 Task: Find connections with filter location Shāmgarh with filter topic #Productivitywith filter profile language Potuguese with filter current company AYESA with filter school CHANDIGARH UNIVERSITY with filter industry Government Administration with filter service category Social Media Marketing with filter keywords title Proprietor
Action: Mouse moved to (631, 89)
Screenshot: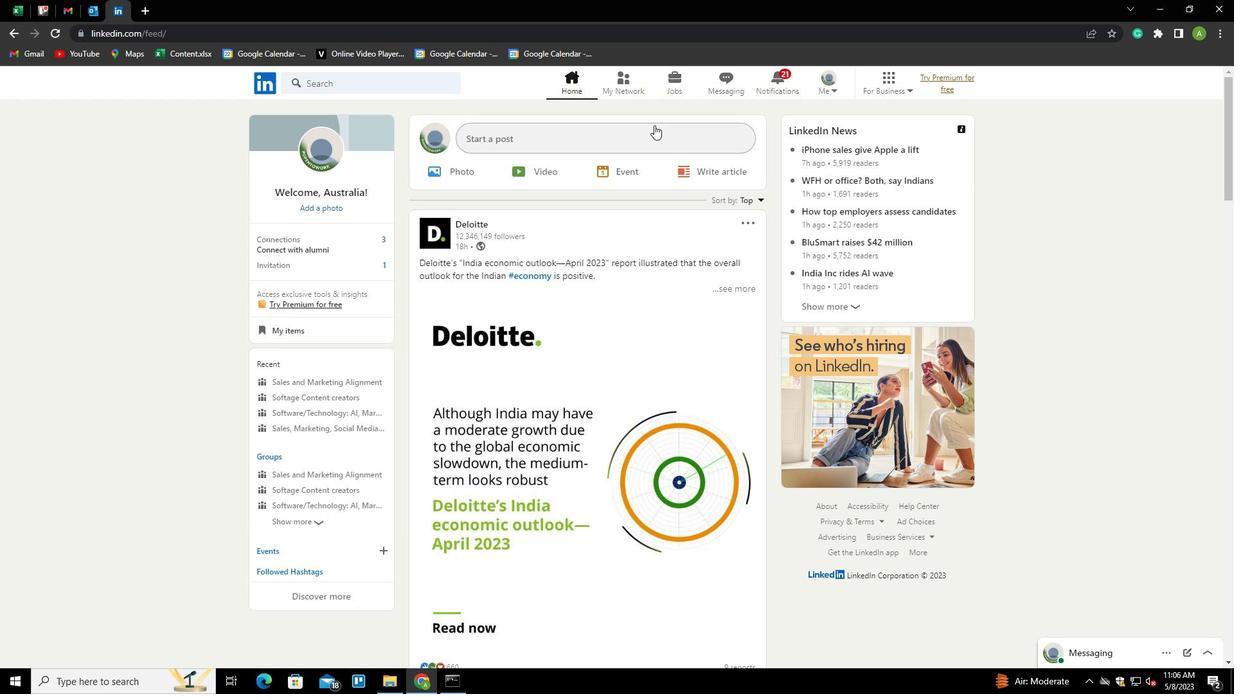 
Action: Mouse pressed left at (631, 89)
Screenshot: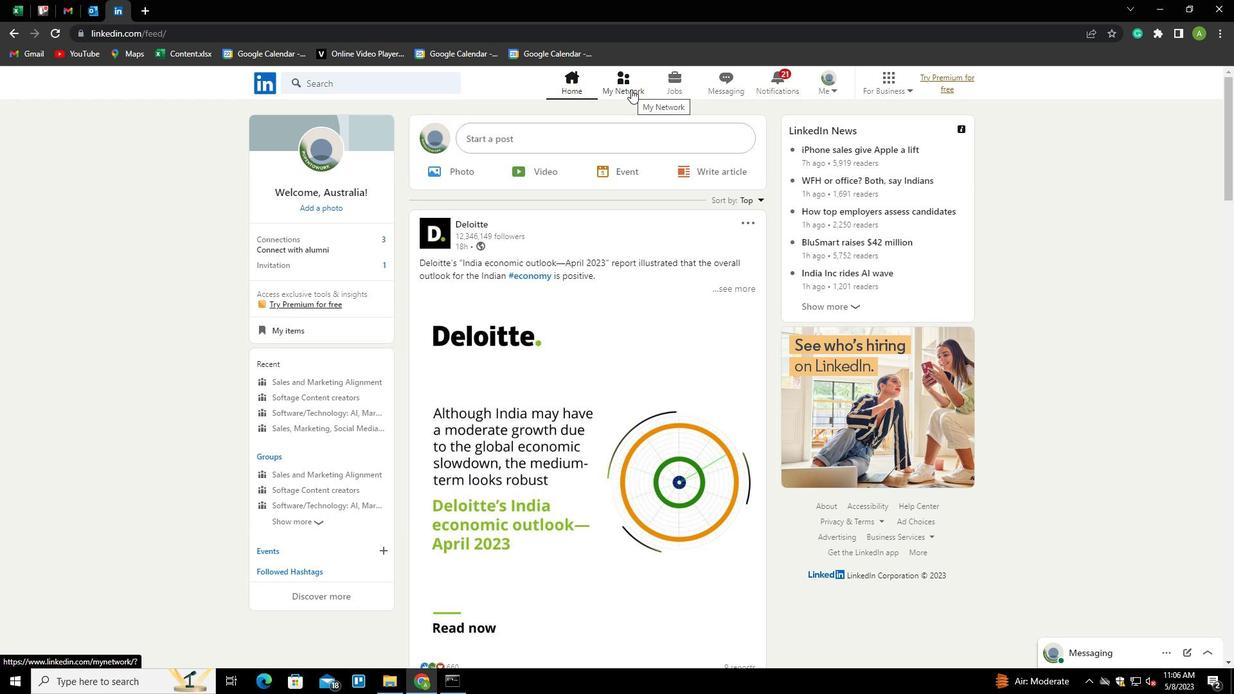
Action: Mouse moved to (352, 155)
Screenshot: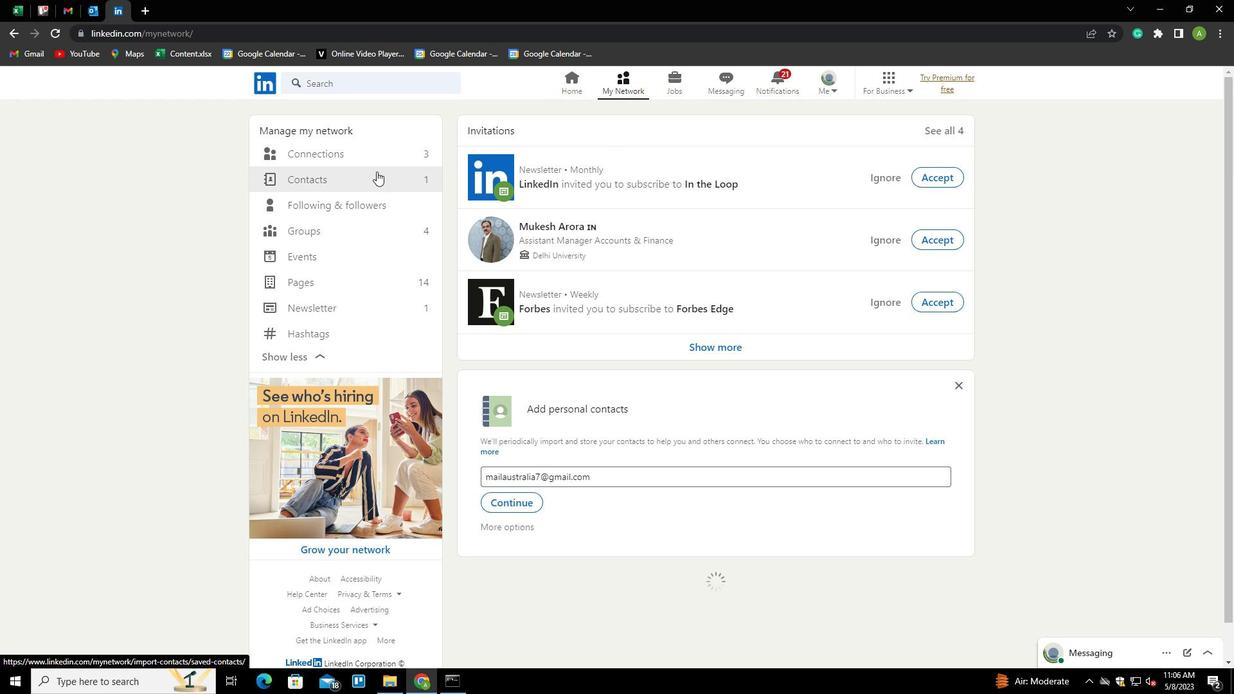 
Action: Mouse pressed left at (352, 155)
Screenshot: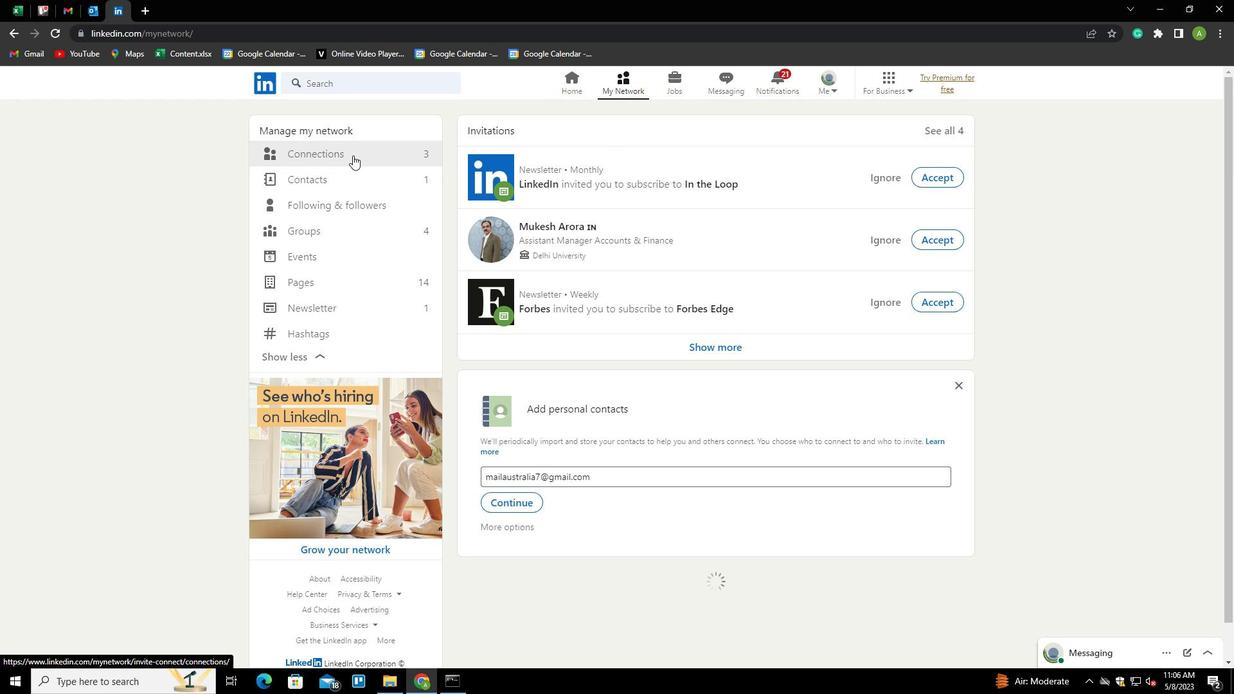 
Action: Mouse moved to (718, 153)
Screenshot: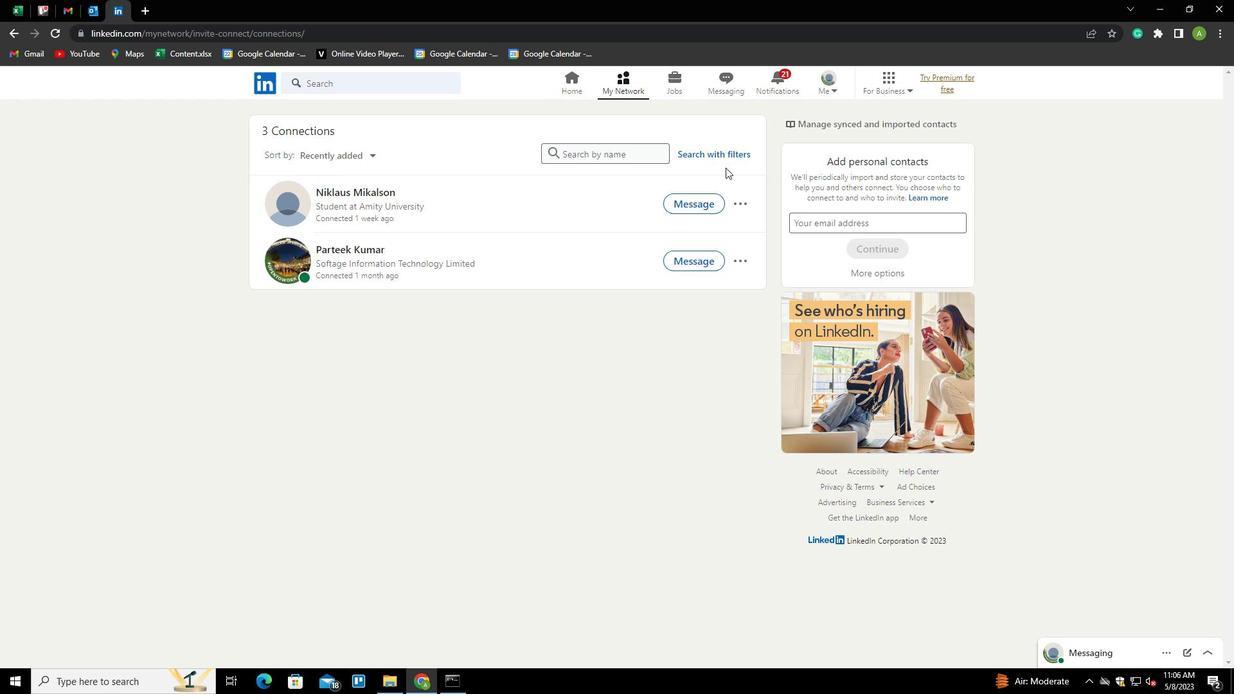 
Action: Mouse pressed left at (718, 153)
Screenshot: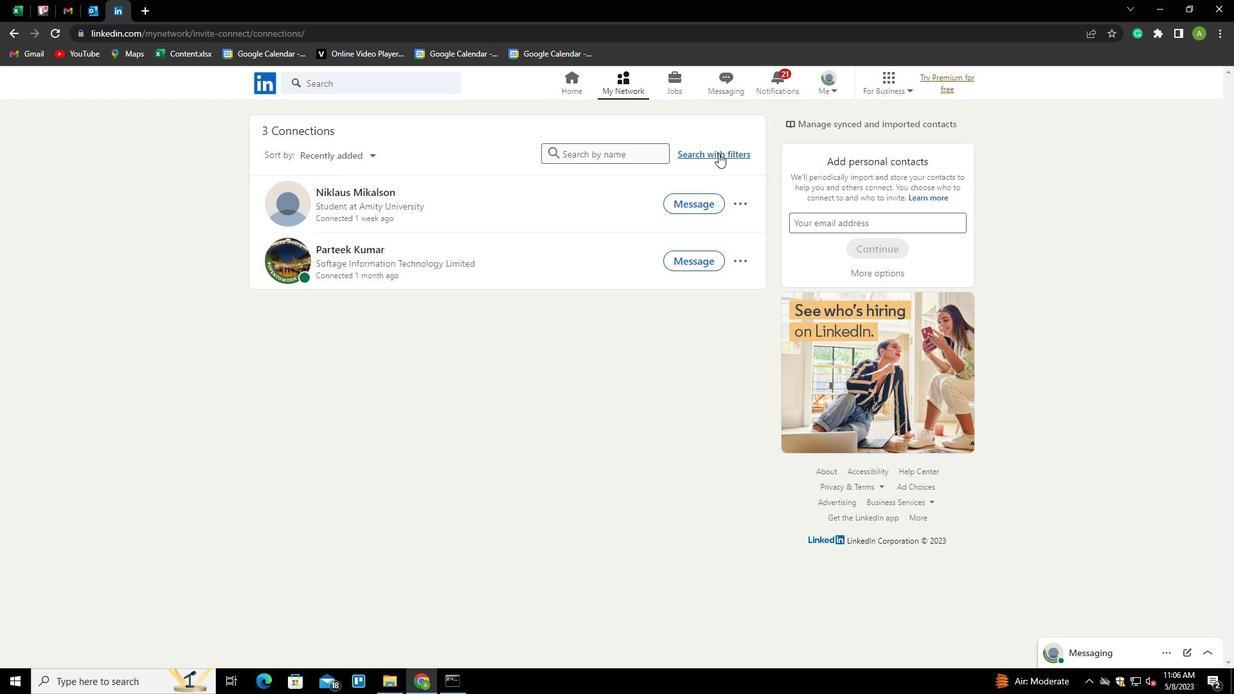 
Action: Mouse moved to (666, 117)
Screenshot: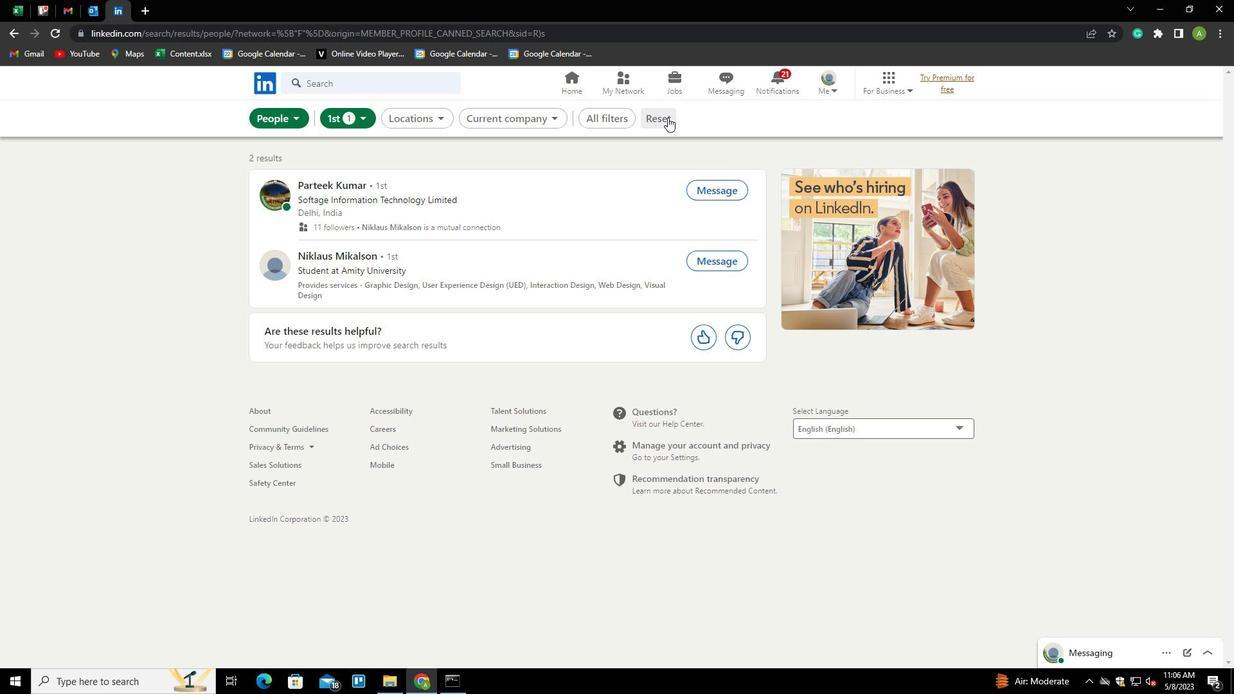 
Action: Mouse pressed left at (666, 117)
Screenshot: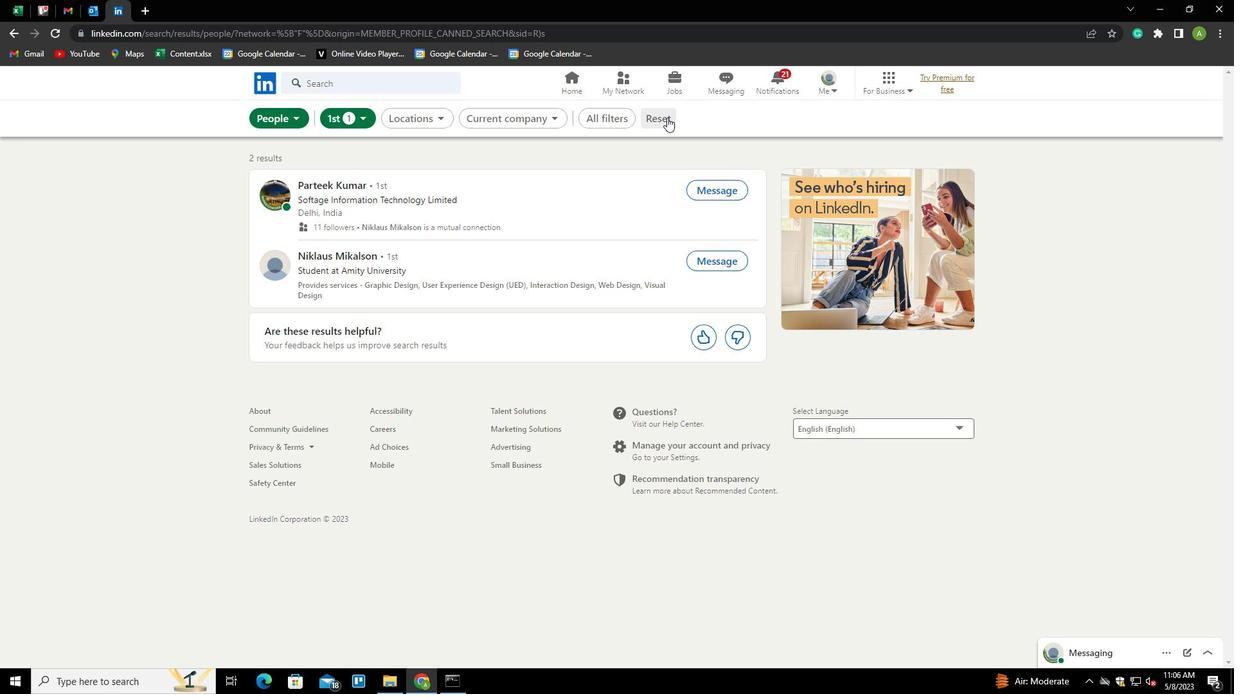 
Action: Mouse moved to (626, 118)
Screenshot: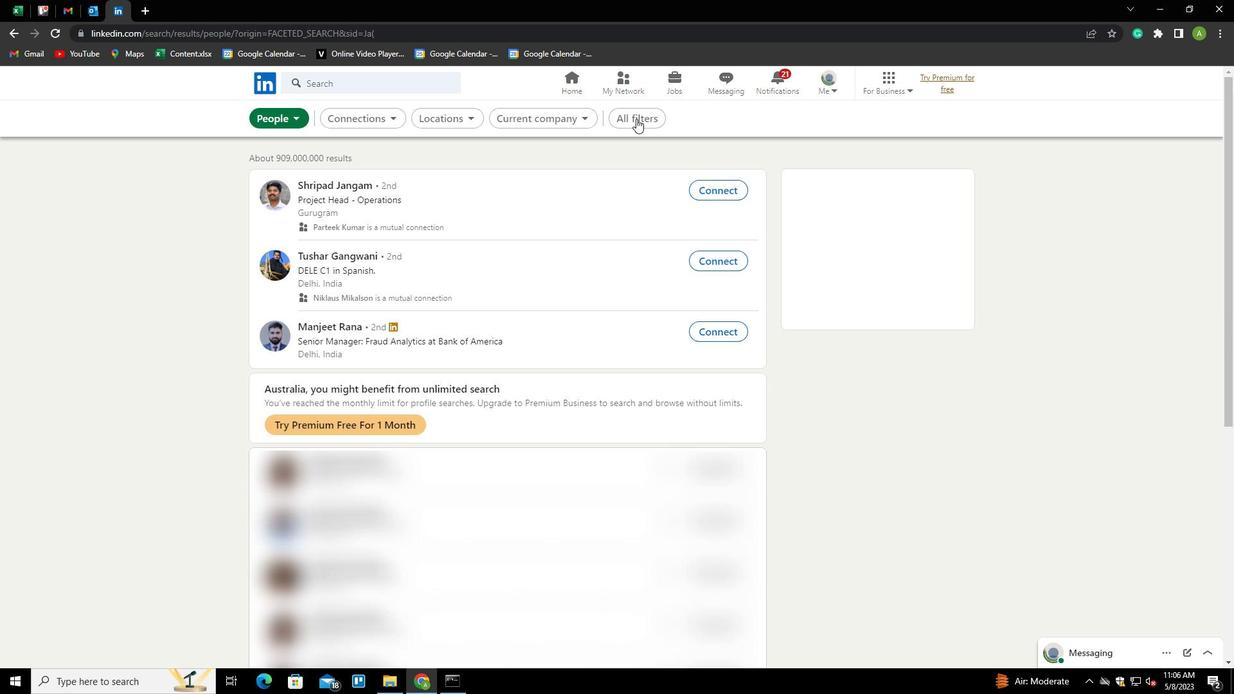 
Action: Mouse pressed left at (626, 118)
Screenshot: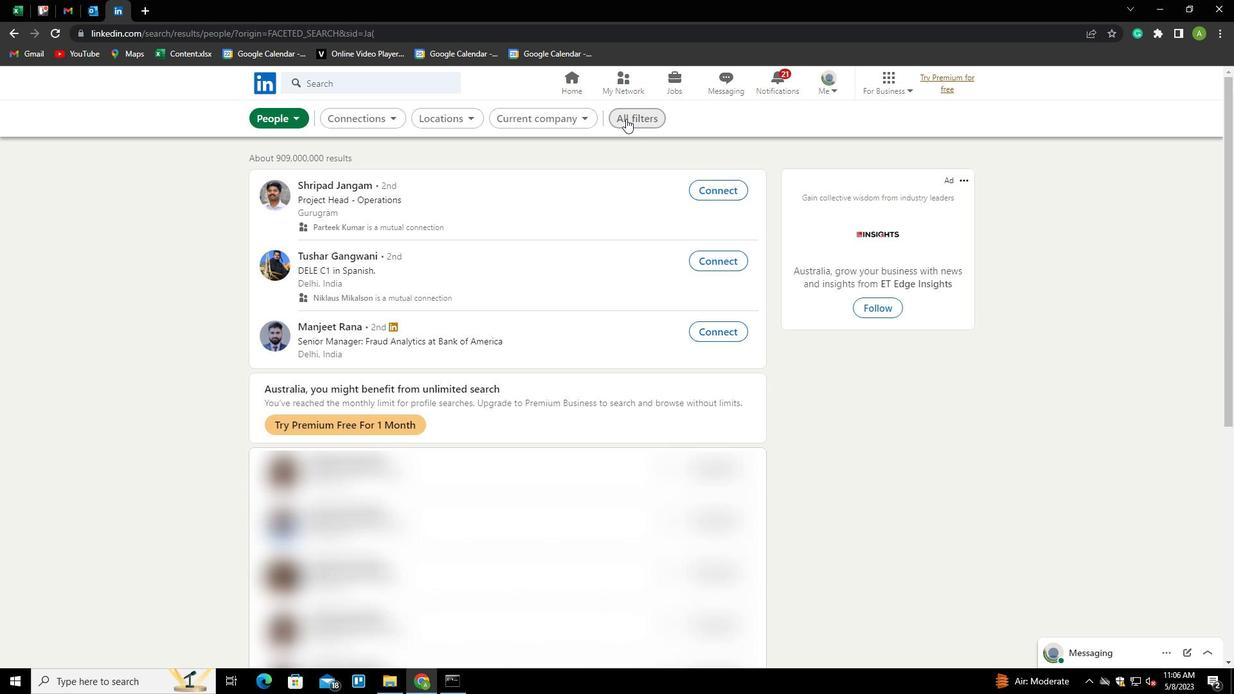 
Action: Mouse moved to (1139, 405)
Screenshot: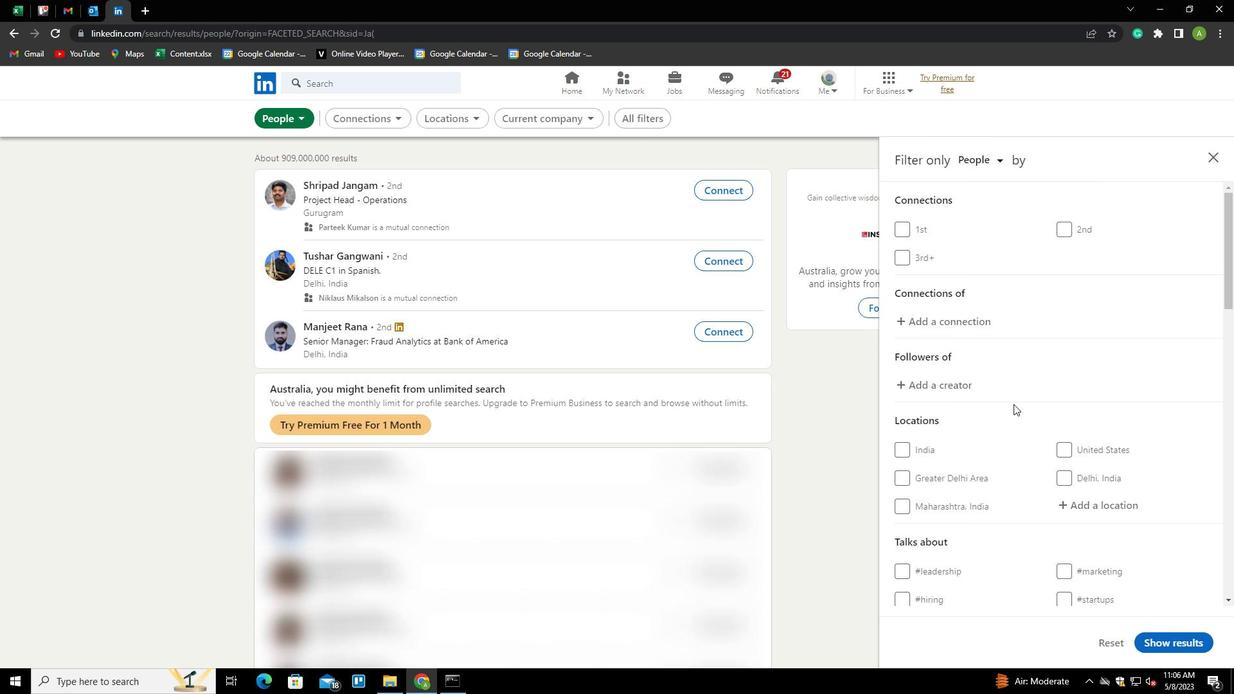 
Action: Mouse scrolled (1139, 405) with delta (0, 0)
Screenshot: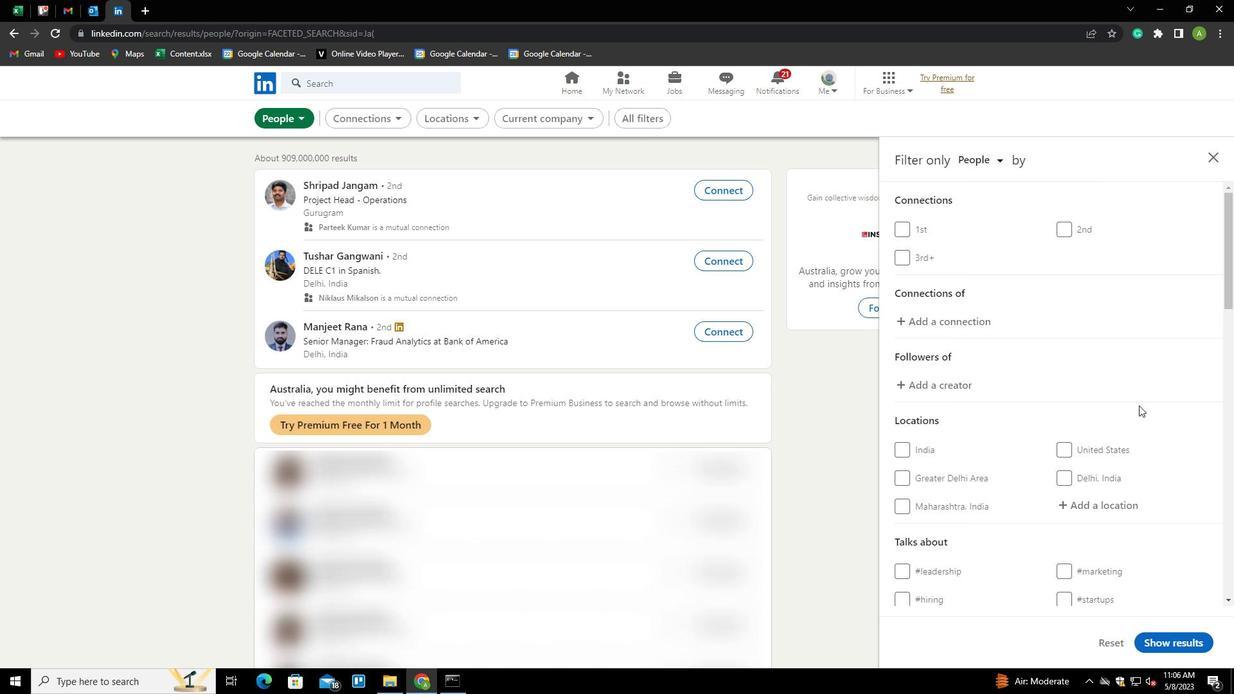 
Action: Mouse scrolled (1139, 405) with delta (0, 0)
Screenshot: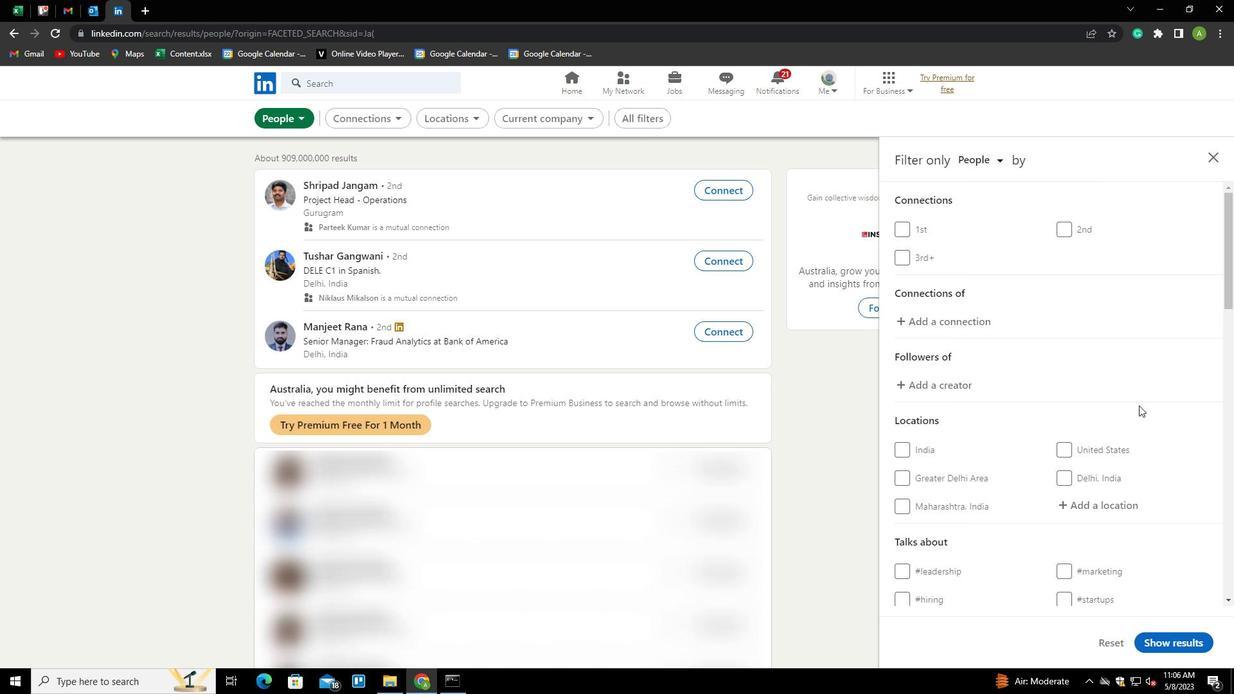 
Action: Mouse moved to (1077, 382)
Screenshot: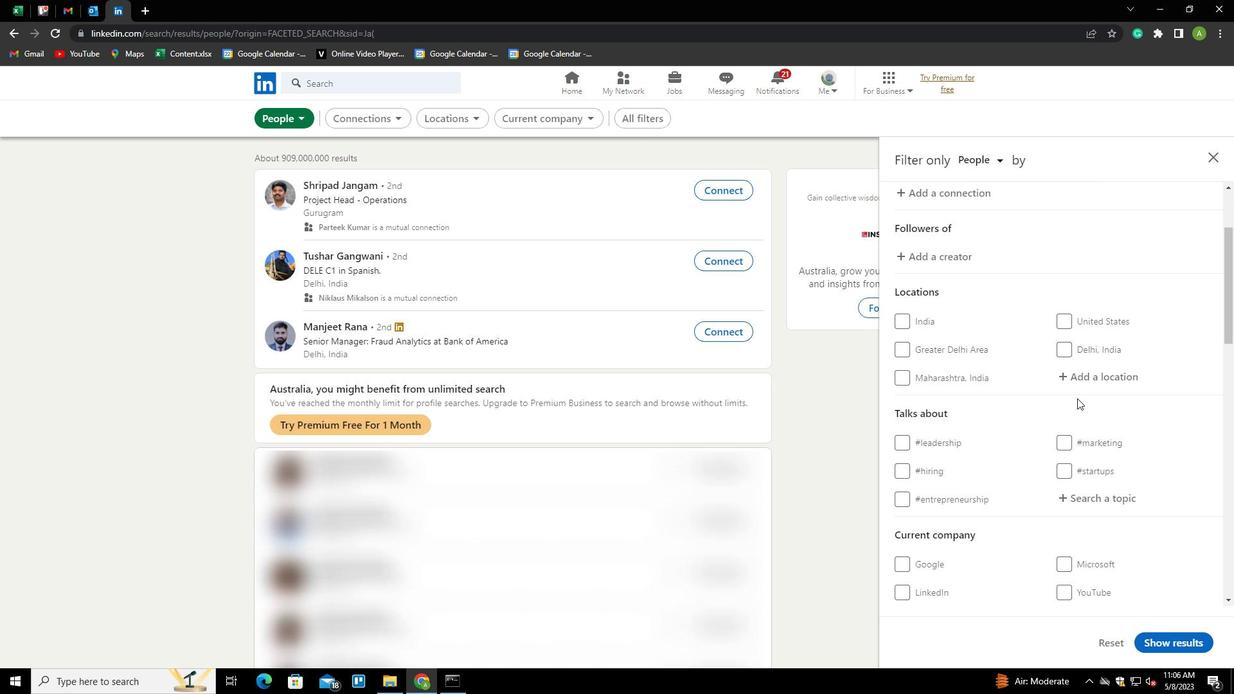 
Action: Mouse pressed left at (1077, 382)
Screenshot: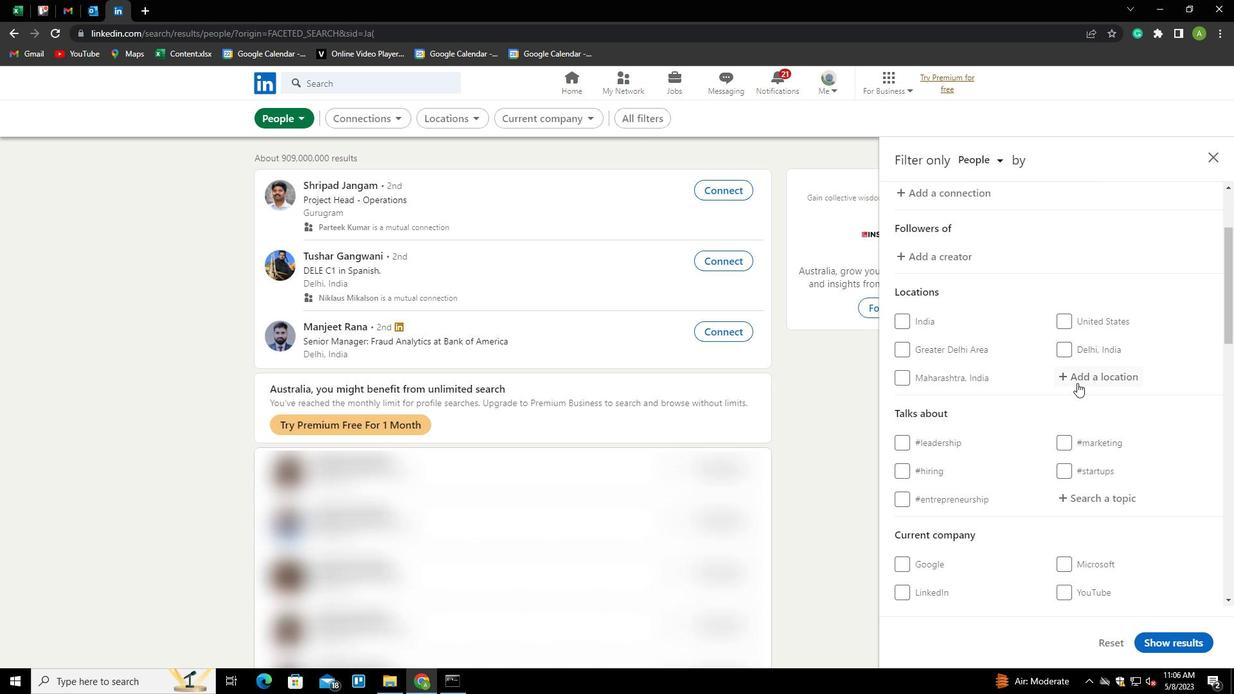 
Action: Key pressed <Key.shift>SHAMGARH<Key.down><Key.enter>
Screenshot: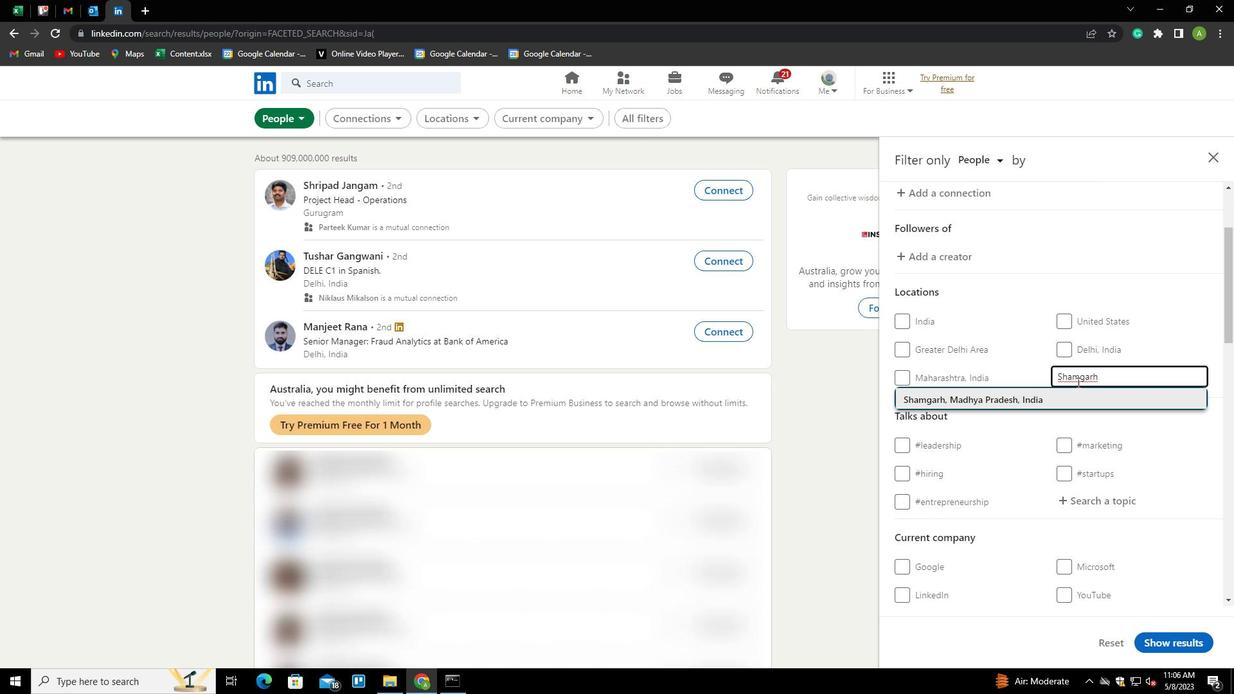 
Action: Mouse scrolled (1077, 381) with delta (0, 0)
Screenshot: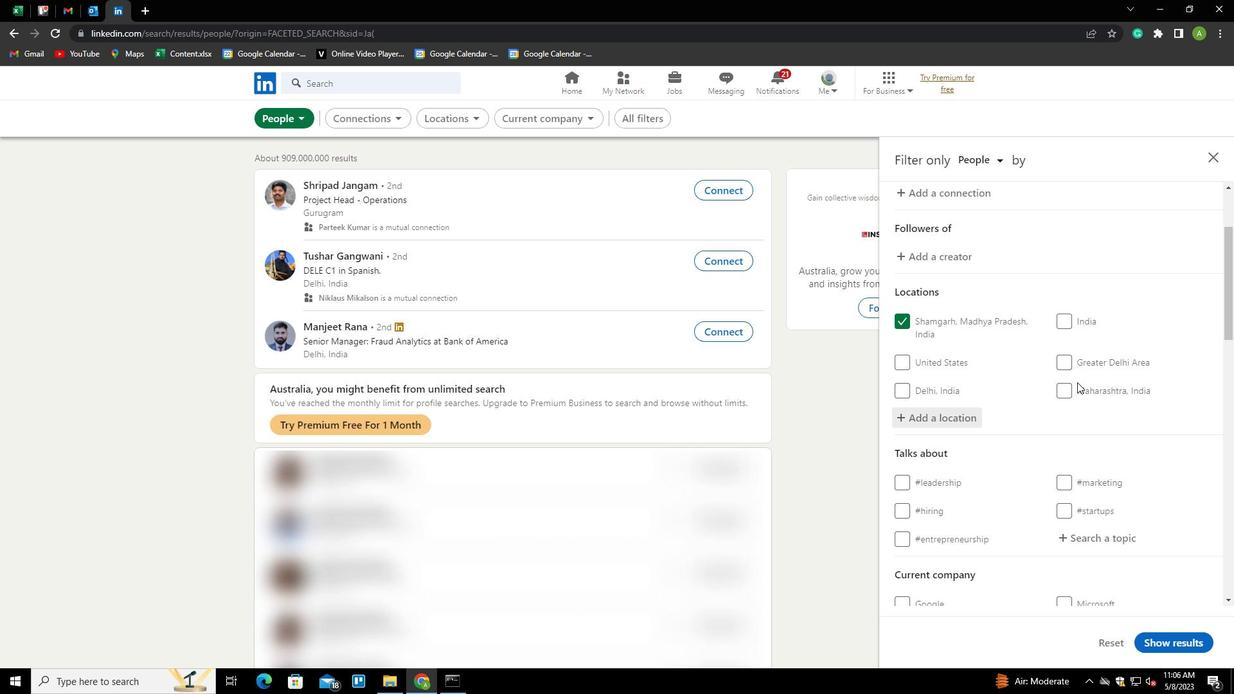 
Action: Mouse scrolled (1077, 381) with delta (0, 0)
Screenshot: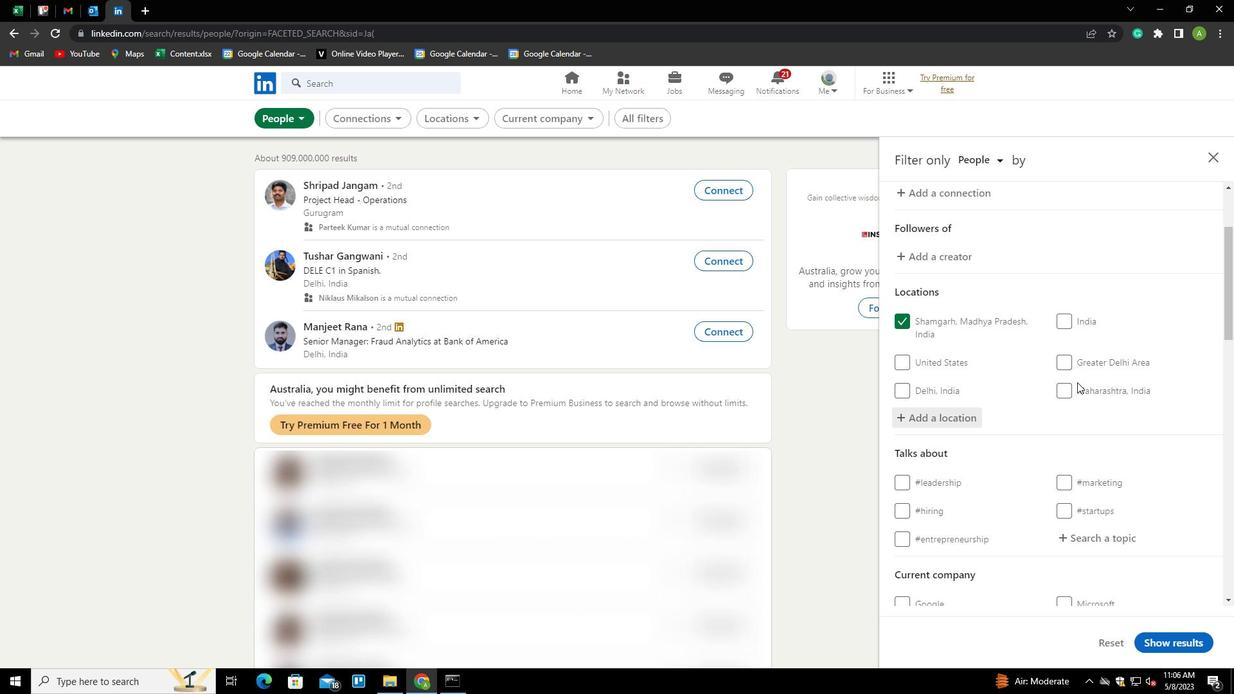 
Action: Mouse scrolled (1077, 381) with delta (0, 0)
Screenshot: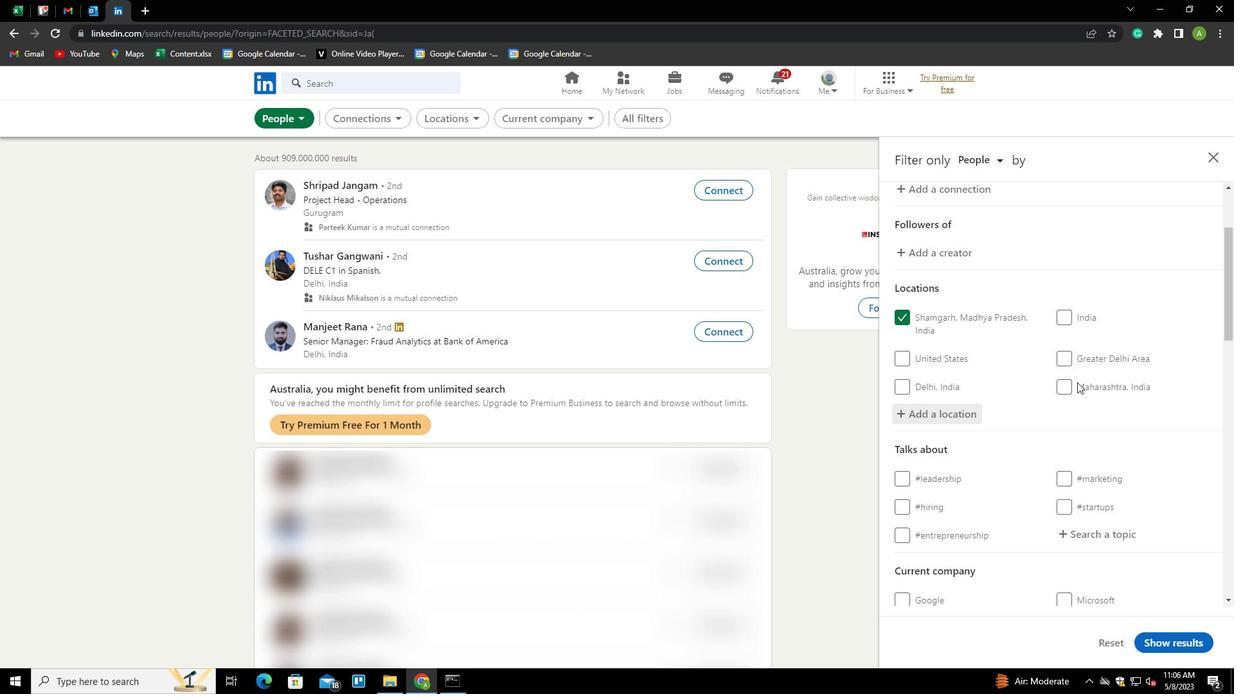 
Action: Mouse moved to (1080, 349)
Screenshot: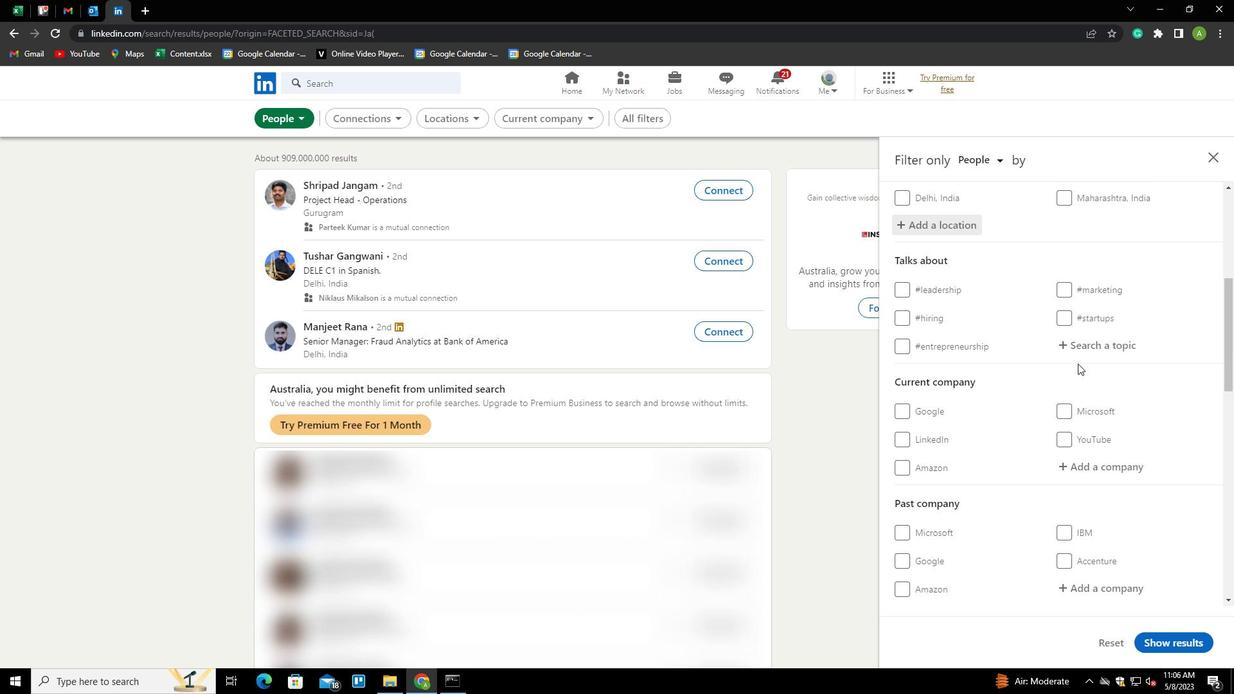 
Action: Mouse pressed left at (1080, 349)
Screenshot: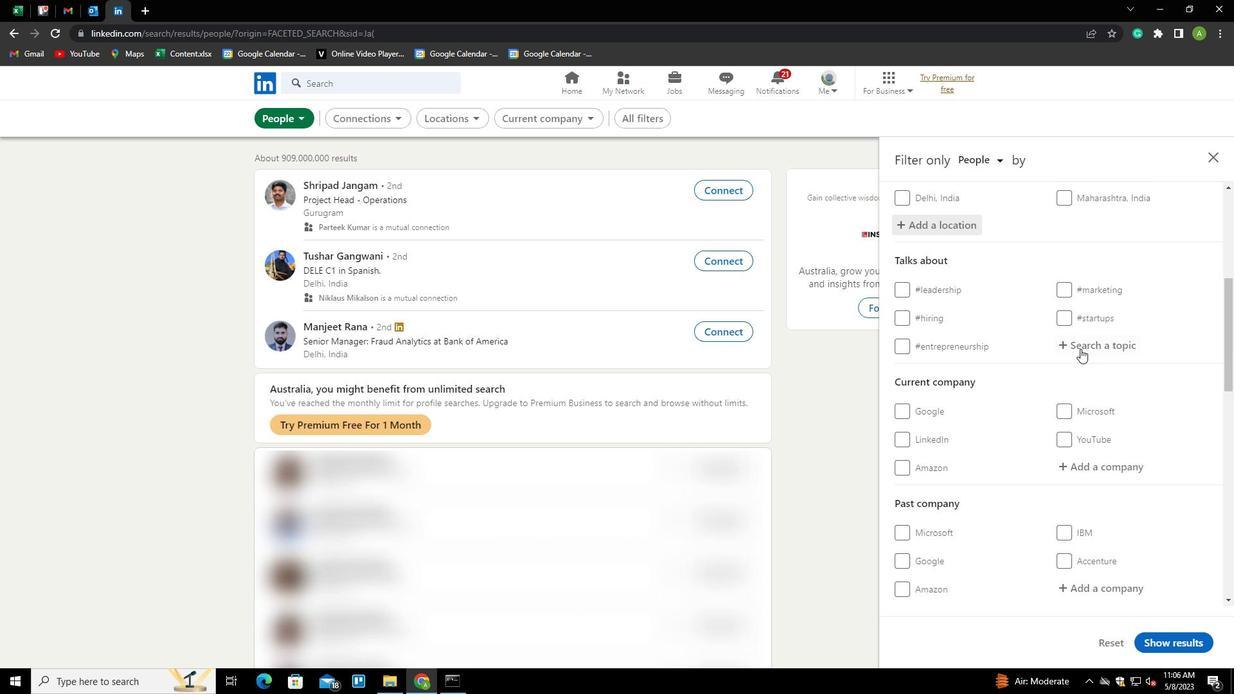 
Action: Key pressed PROF<Key.backspace>DUCTIVE<Key.backspace>Y<Key.backspace><Key.down><Key.enter>
Screenshot: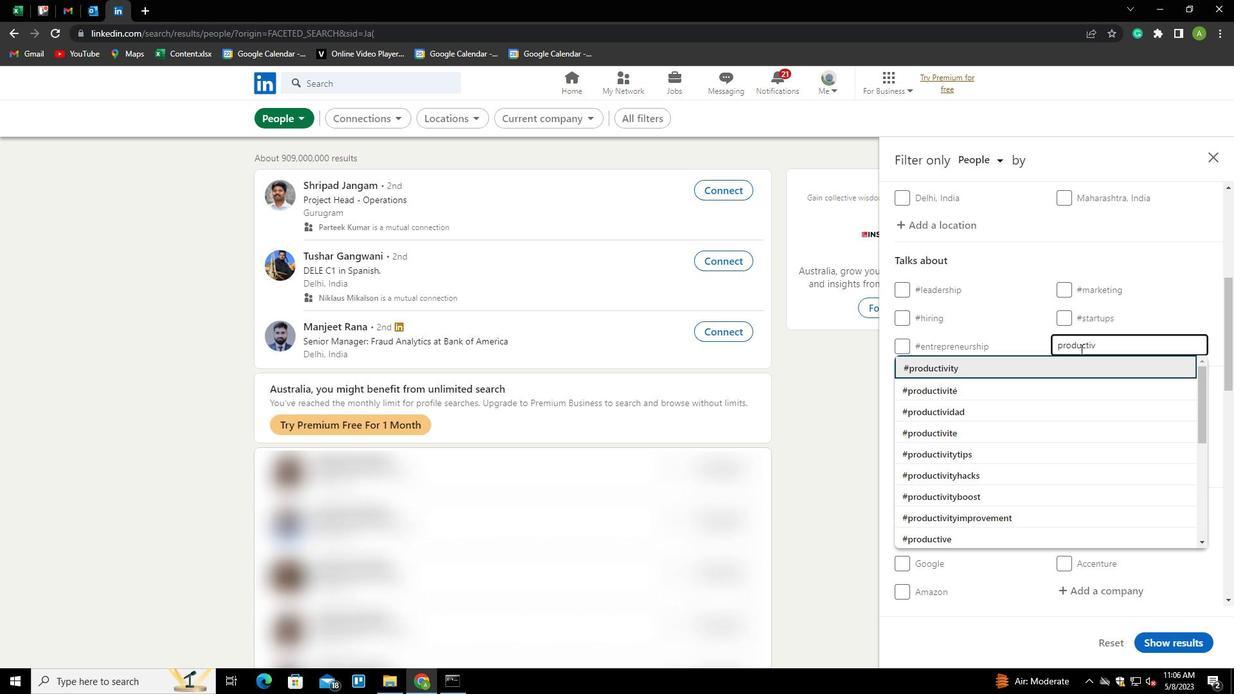 
Action: Mouse moved to (1075, 351)
Screenshot: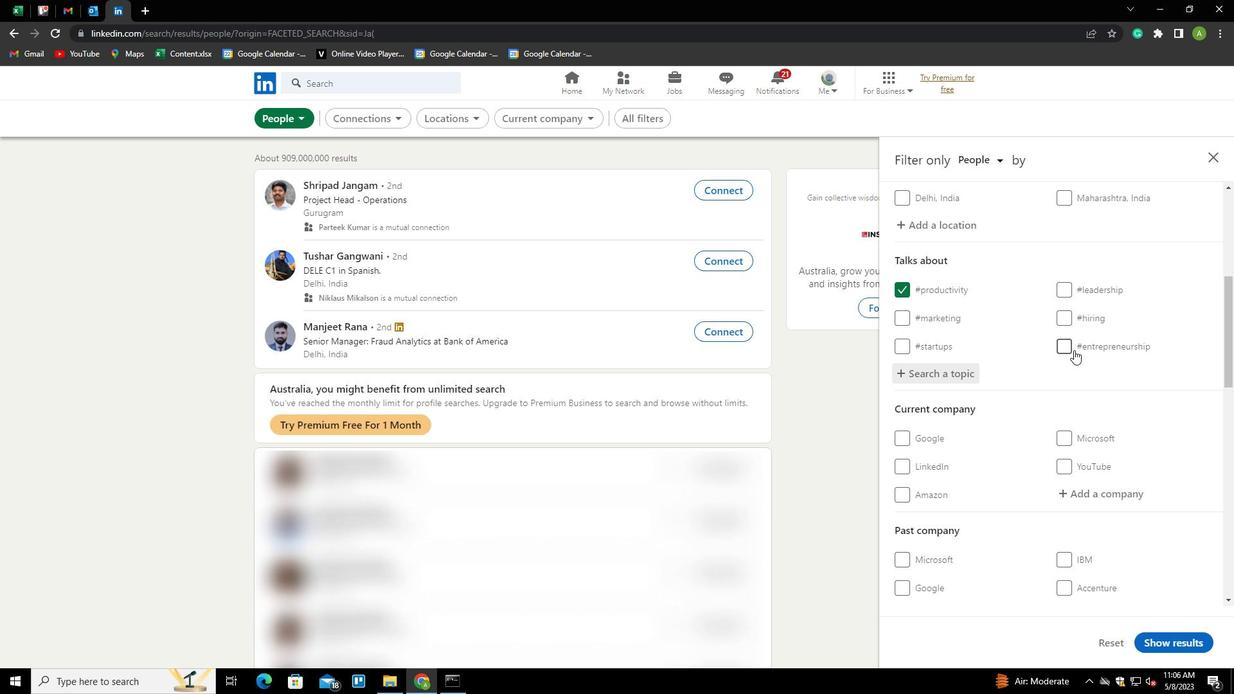 
Action: Mouse scrolled (1075, 351) with delta (0, 0)
Screenshot: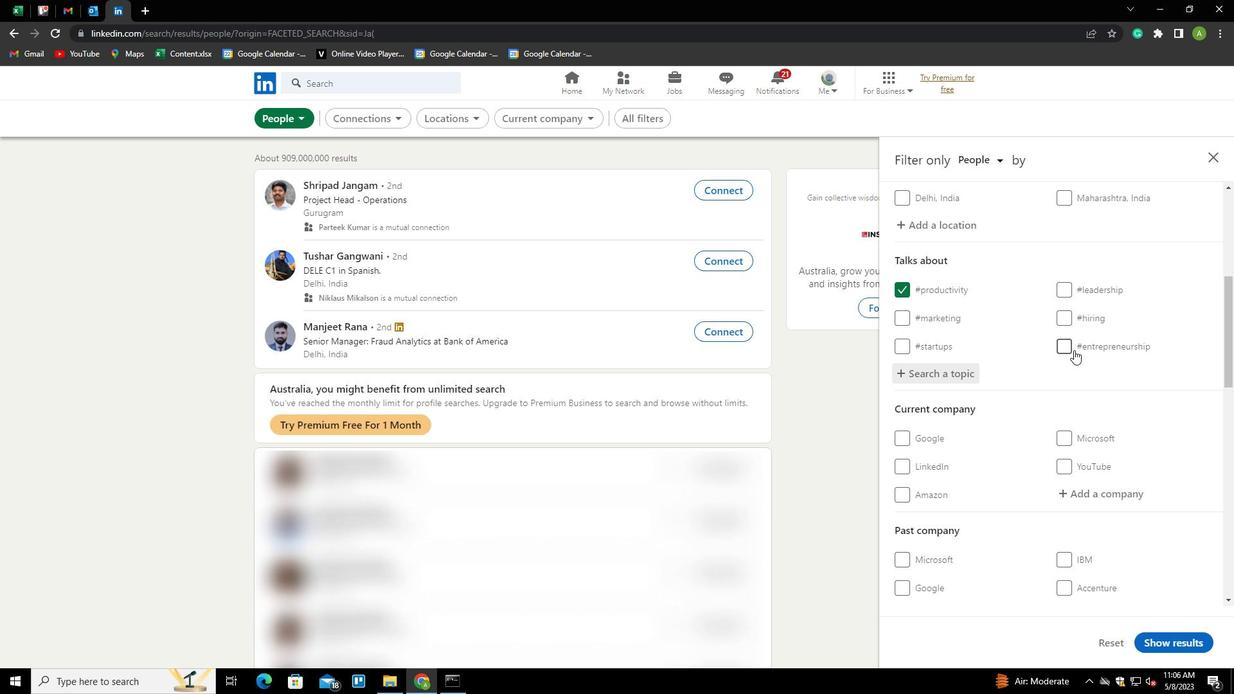 
Action: Mouse moved to (1075, 353)
Screenshot: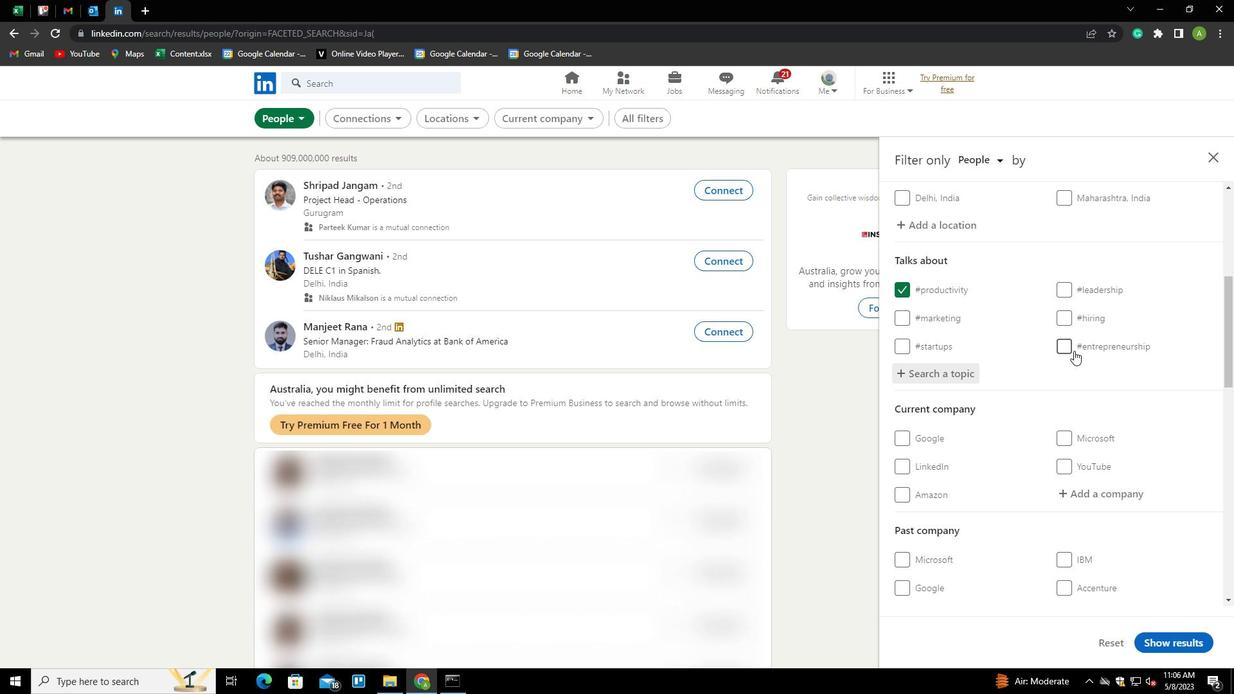 
Action: Mouse scrolled (1075, 353) with delta (0, 0)
Screenshot: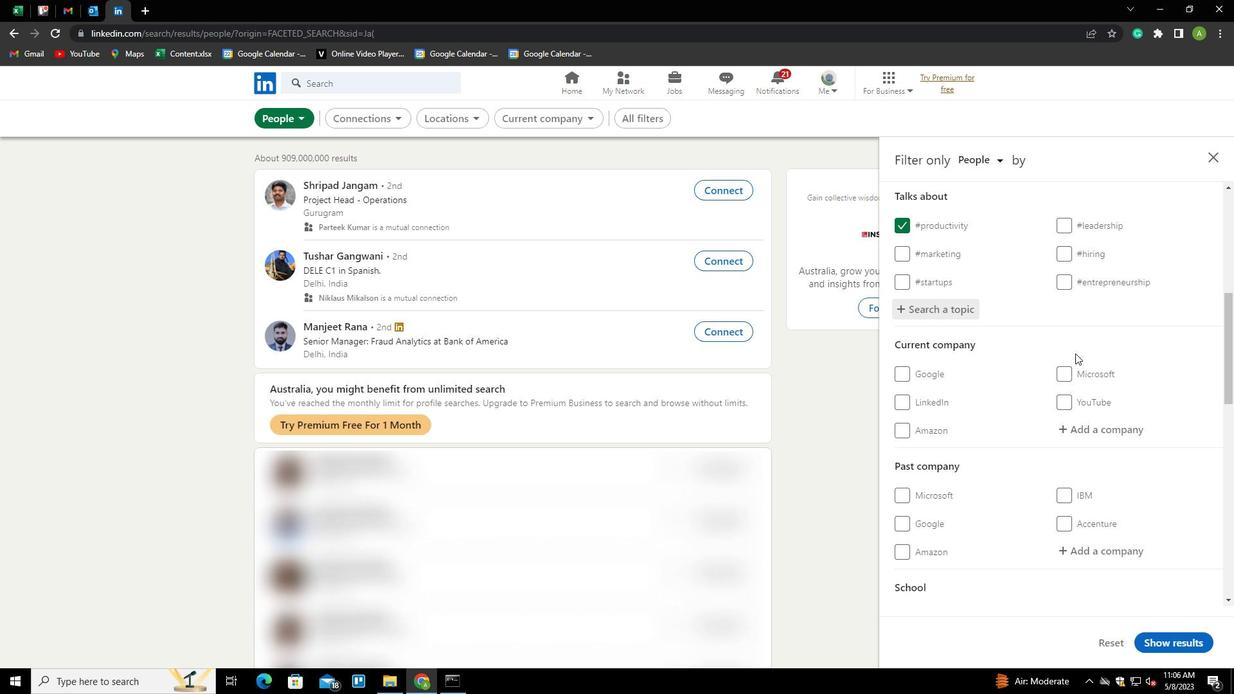 
Action: Mouse scrolled (1075, 353) with delta (0, 0)
Screenshot: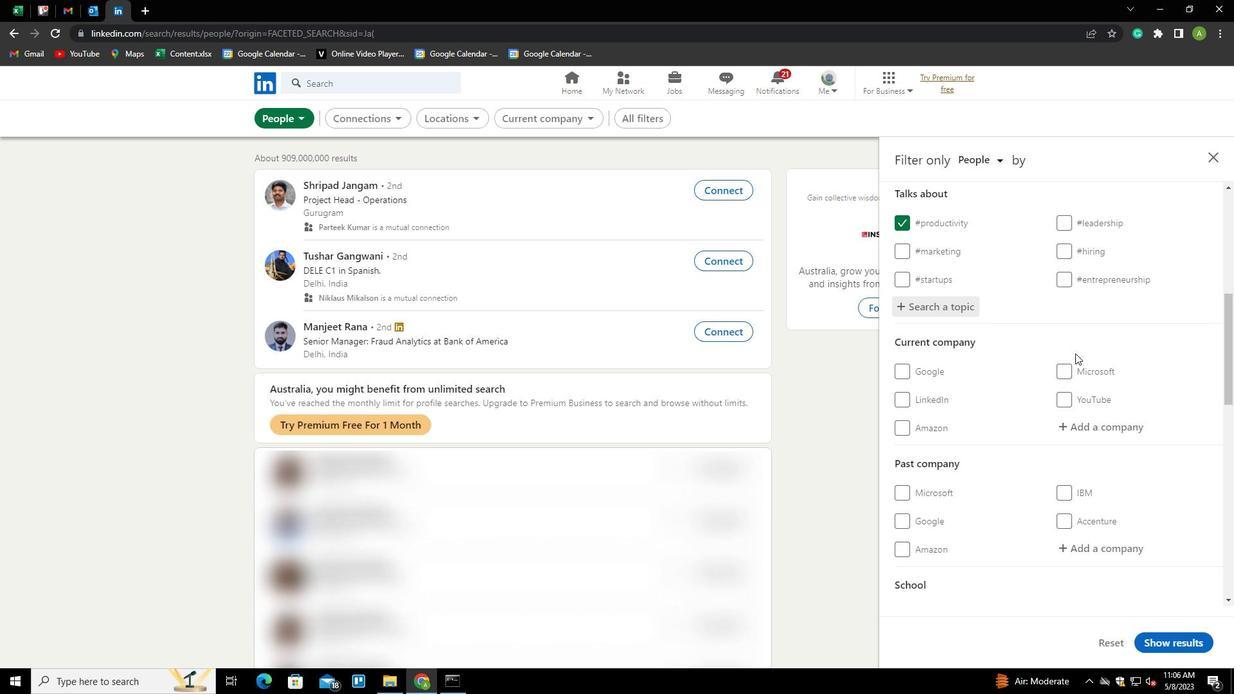 
Action: Mouse scrolled (1075, 353) with delta (0, 0)
Screenshot: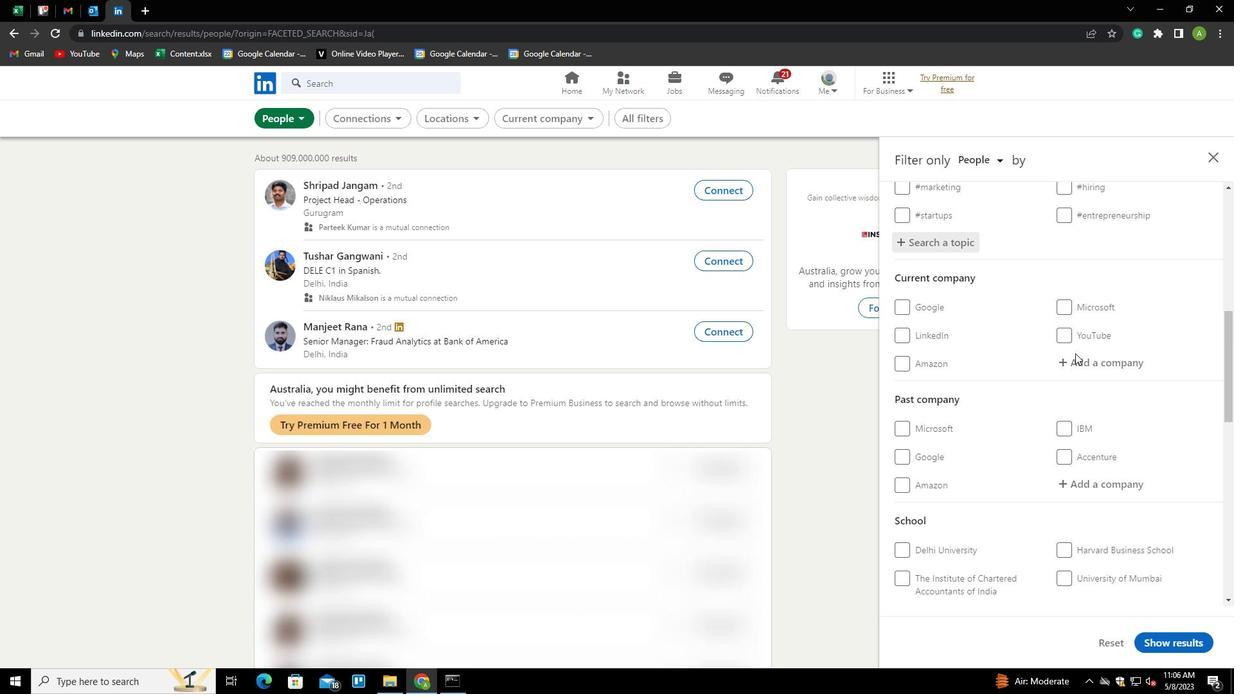 
Action: Mouse scrolled (1075, 353) with delta (0, 0)
Screenshot: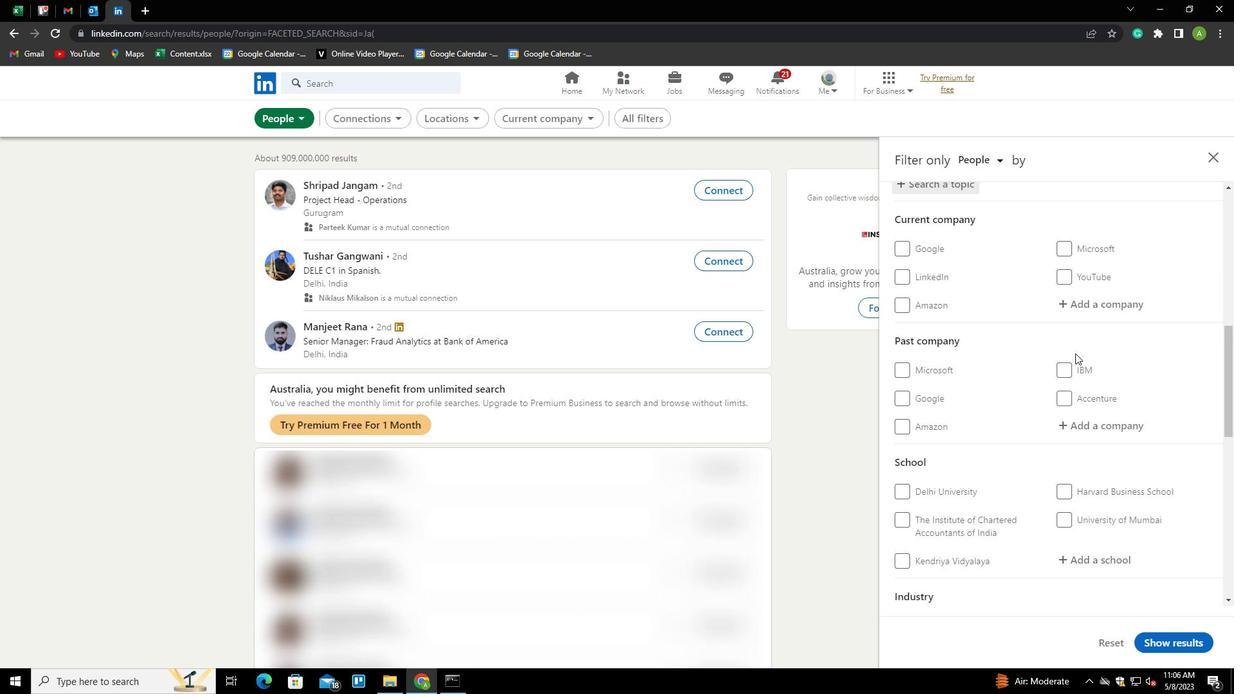 
Action: Mouse scrolled (1075, 353) with delta (0, 0)
Screenshot: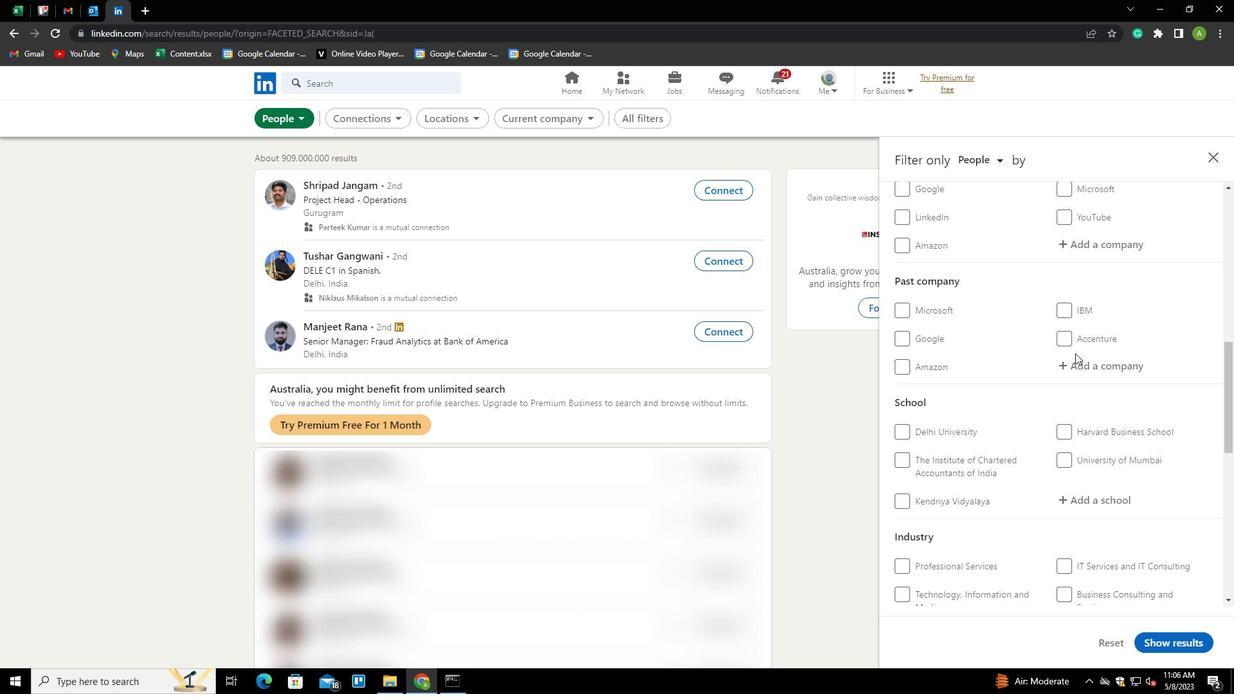 
Action: Mouse scrolled (1075, 353) with delta (0, 0)
Screenshot: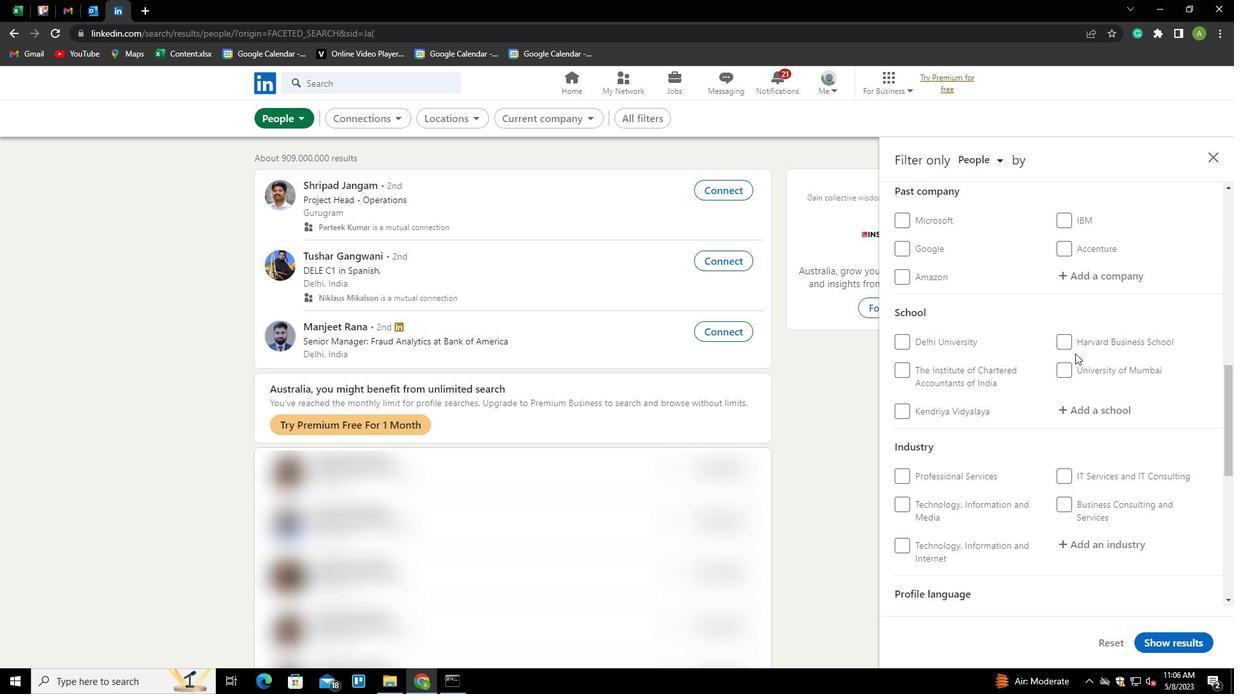 
Action: Mouse scrolled (1075, 353) with delta (0, 0)
Screenshot: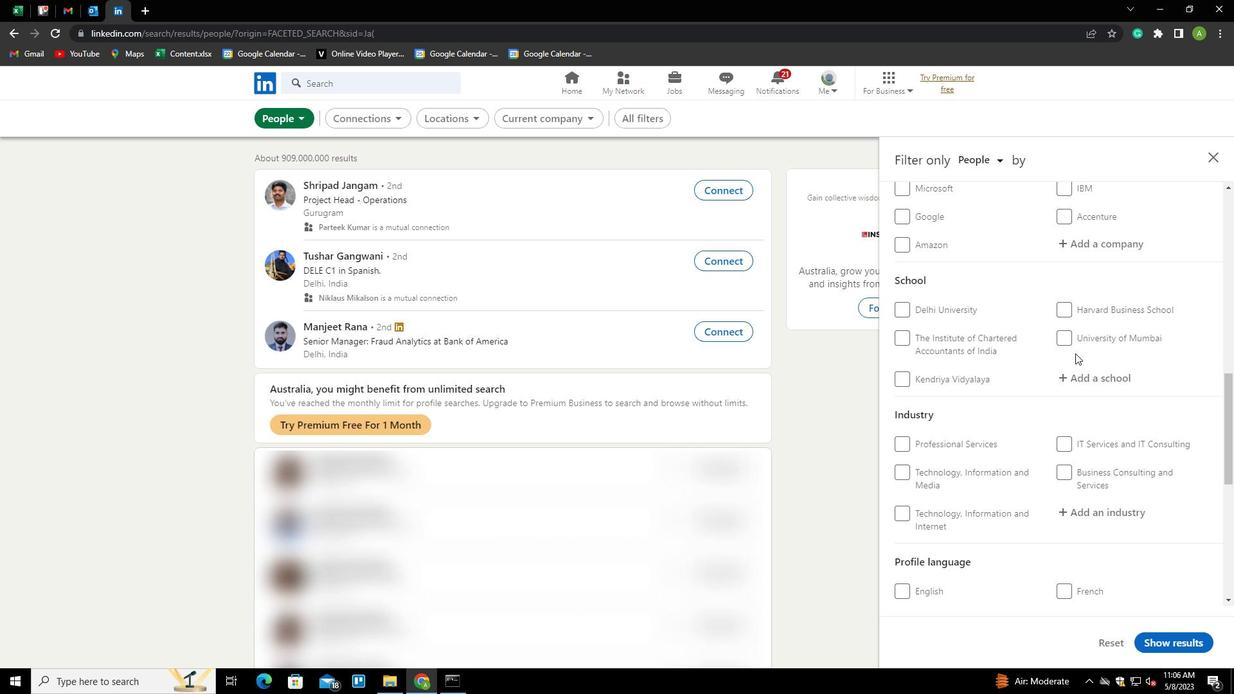 
Action: Mouse scrolled (1075, 353) with delta (0, 0)
Screenshot: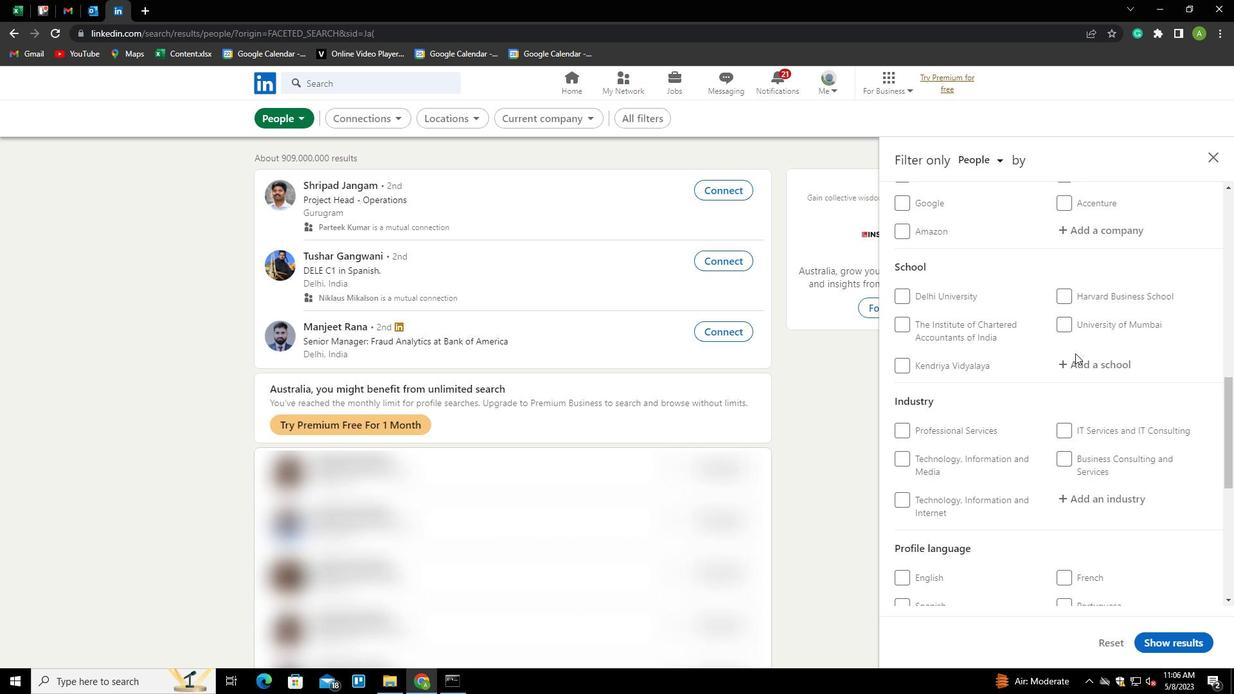 
Action: Mouse moved to (1066, 409)
Screenshot: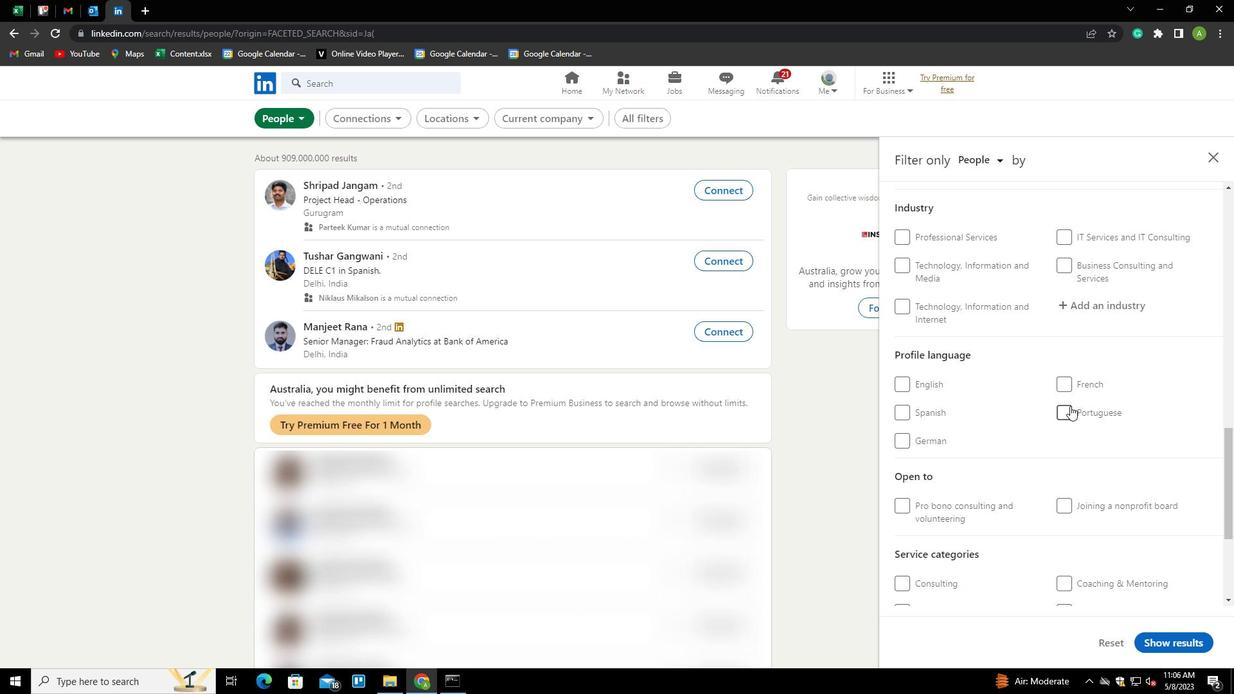 
Action: Mouse pressed left at (1066, 409)
Screenshot: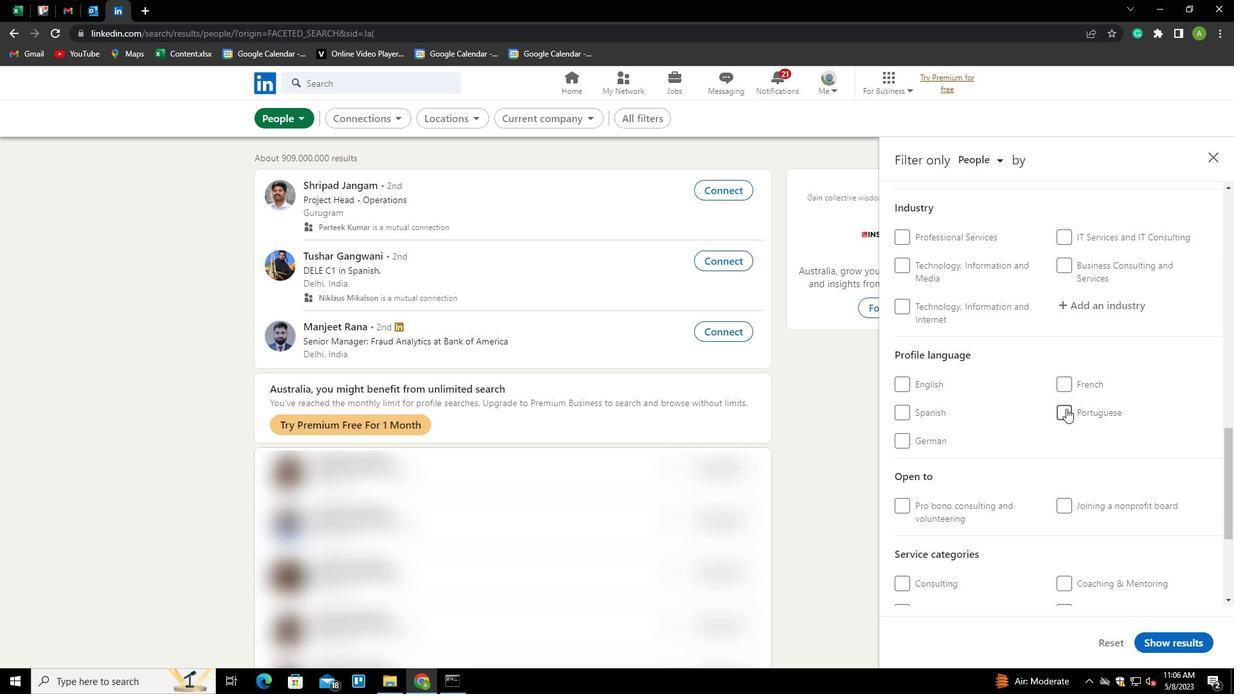 
Action: Mouse moved to (1127, 361)
Screenshot: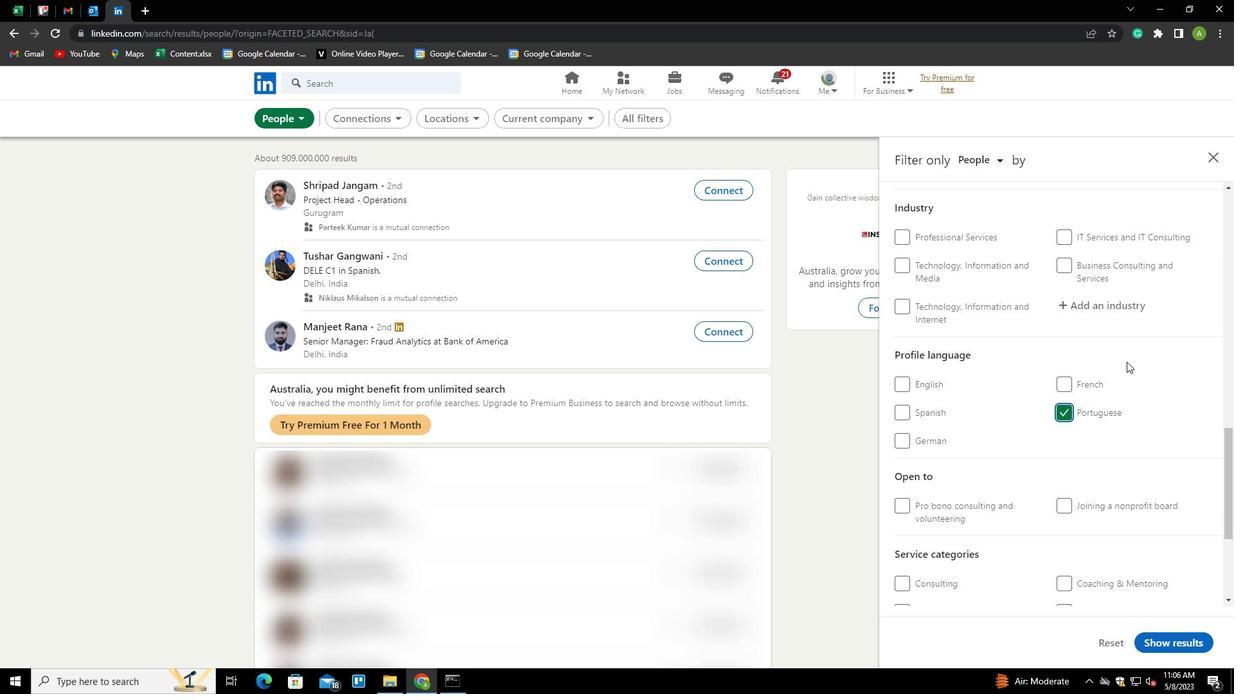 
Action: Mouse scrolled (1127, 362) with delta (0, 0)
Screenshot: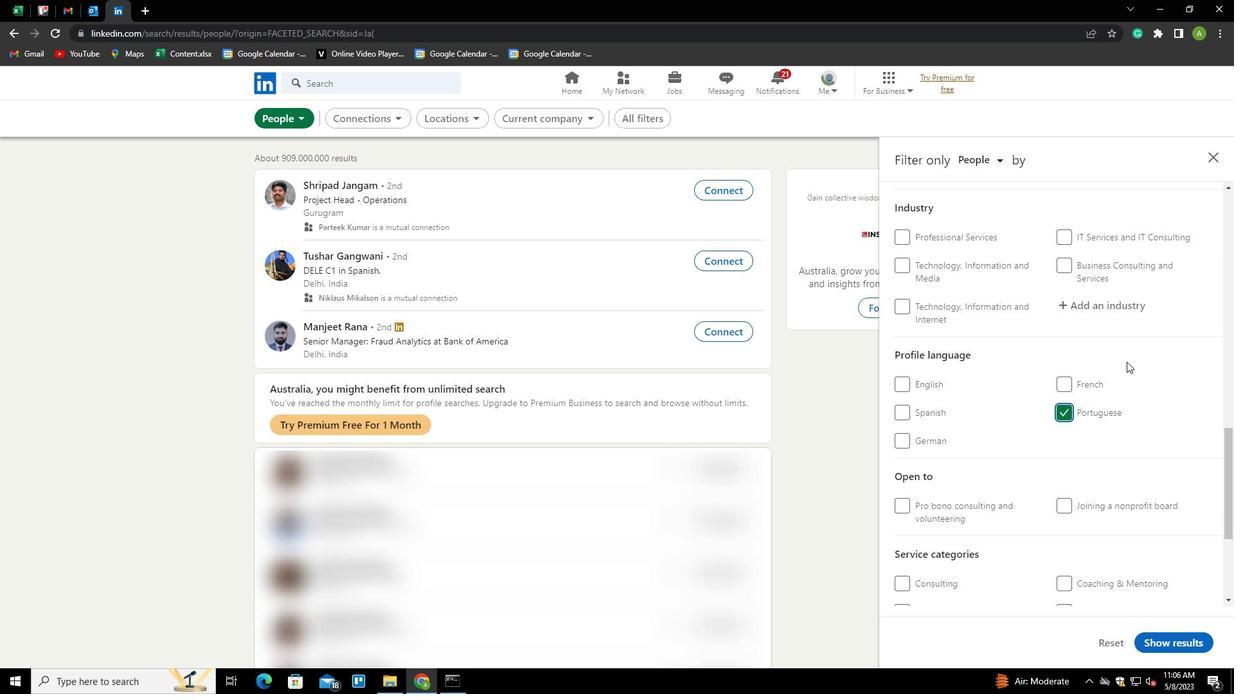 
Action: Mouse scrolled (1127, 362) with delta (0, 0)
Screenshot: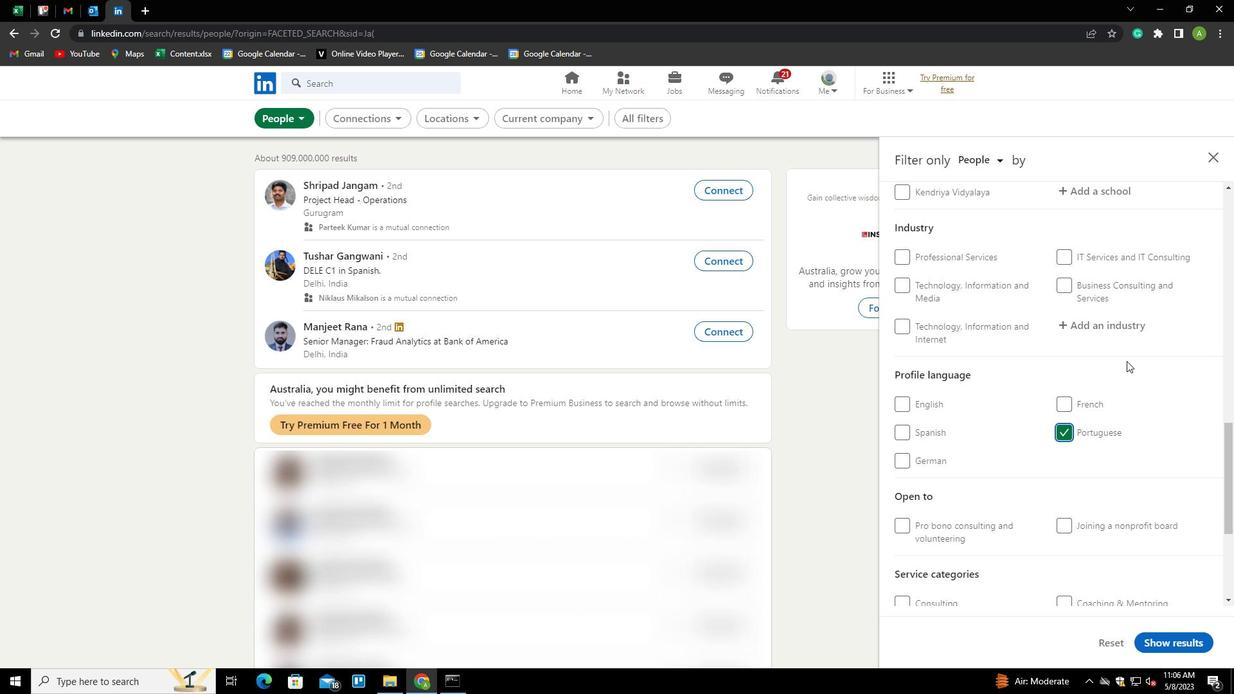 
Action: Mouse scrolled (1127, 362) with delta (0, 0)
Screenshot: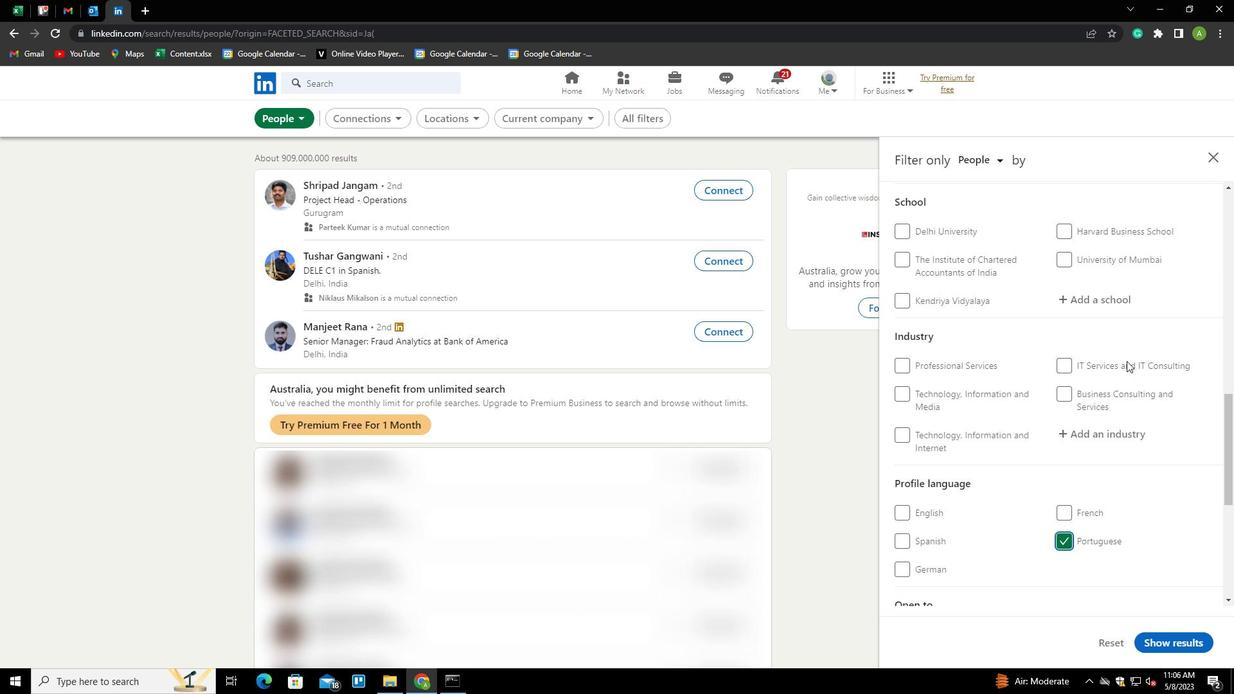 
Action: Mouse moved to (1128, 362)
Screenshot: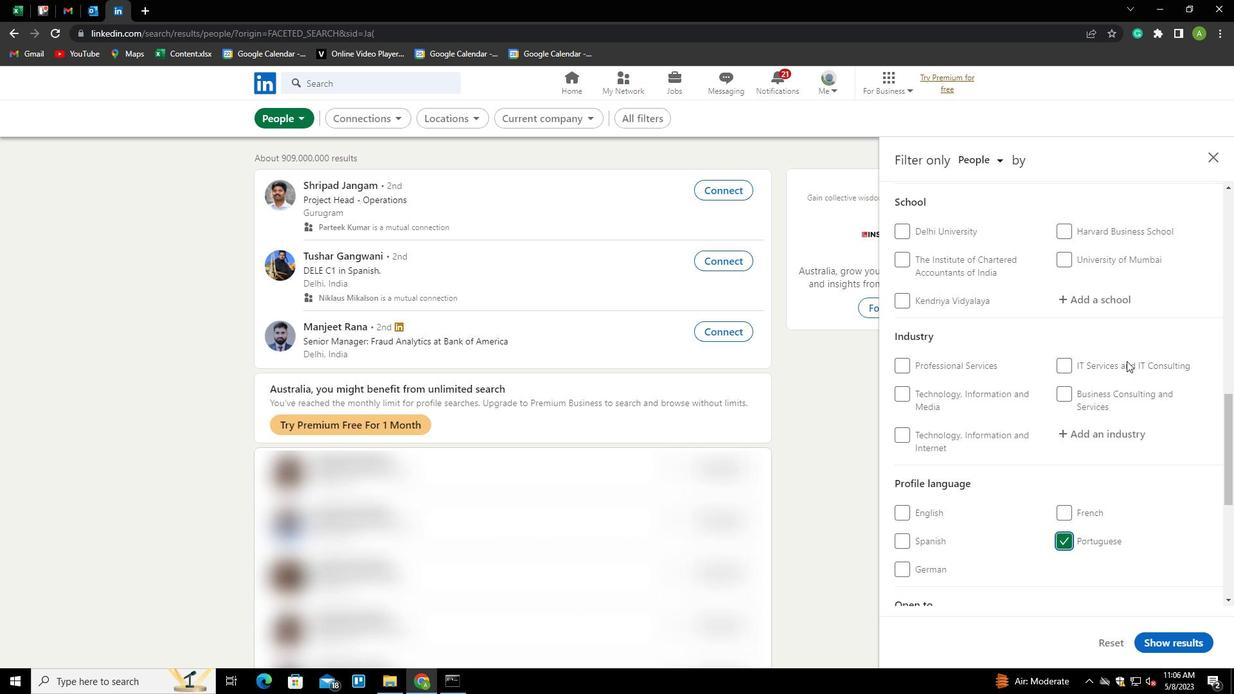
Action: Mouse scrolled (1128, 362) with delta (0, 0)
Screenshot: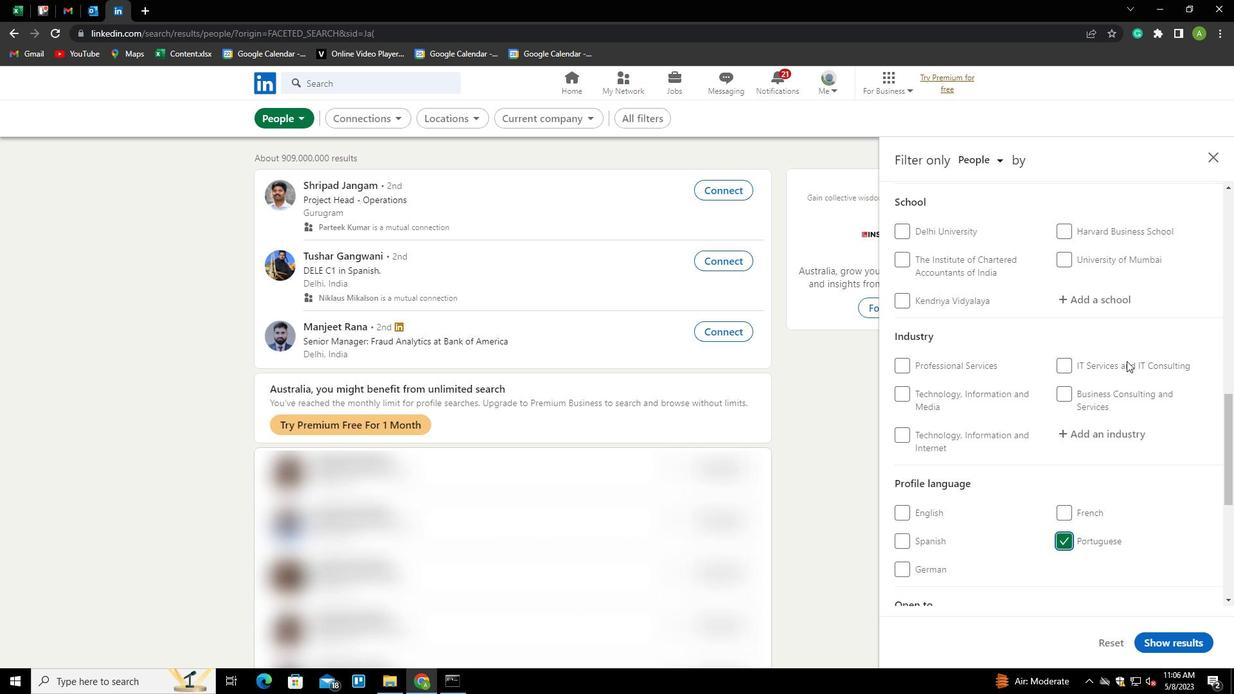 
Action: Mouse moved to (1129, 362)
Screenshot: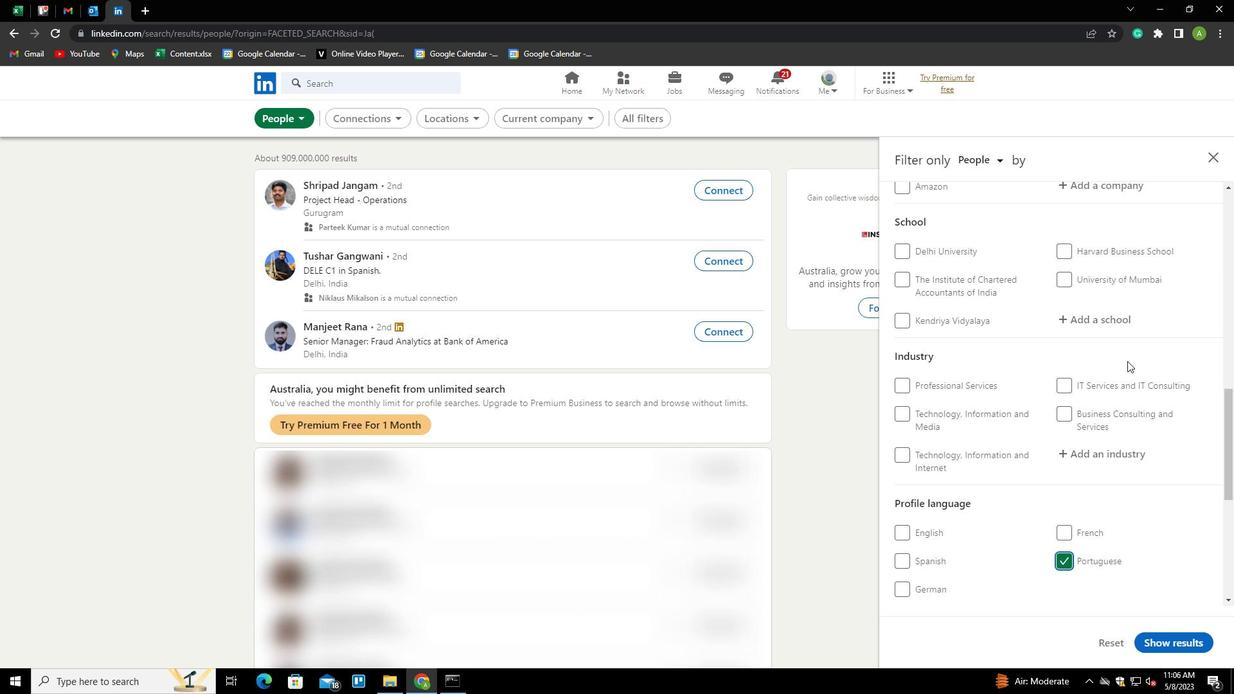 
Action: Mouse scrolled (1129, 363) with delta (0, 0)
Screenshot: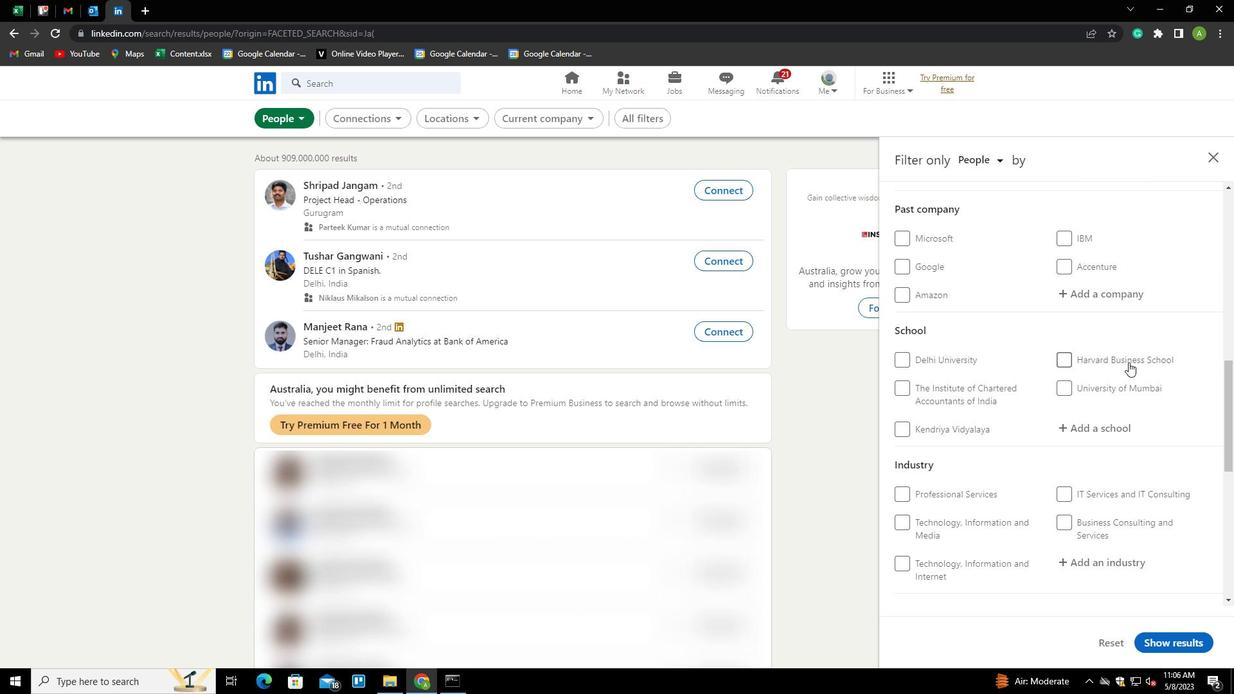 
Action: Mouse scrolled (1129, 363) with delta (0, 0)
Screenshot: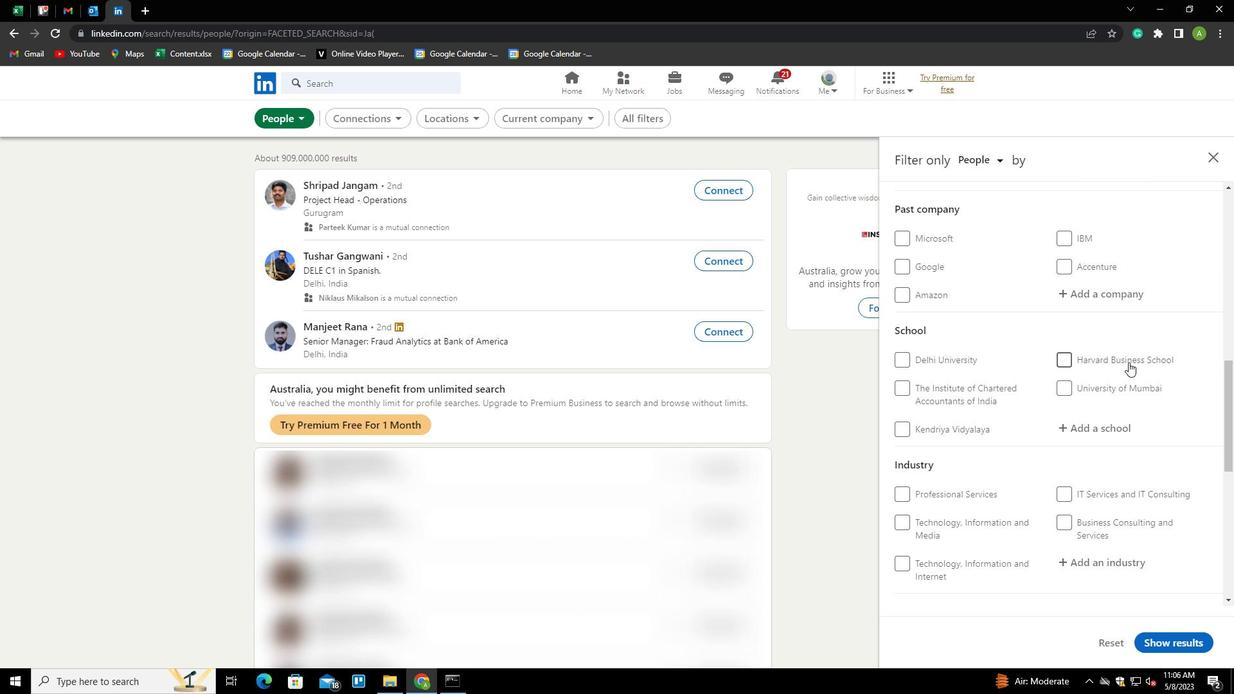 
Action: Mouse scrolled (1129, 363) with delta (0, 0)
Screenshot: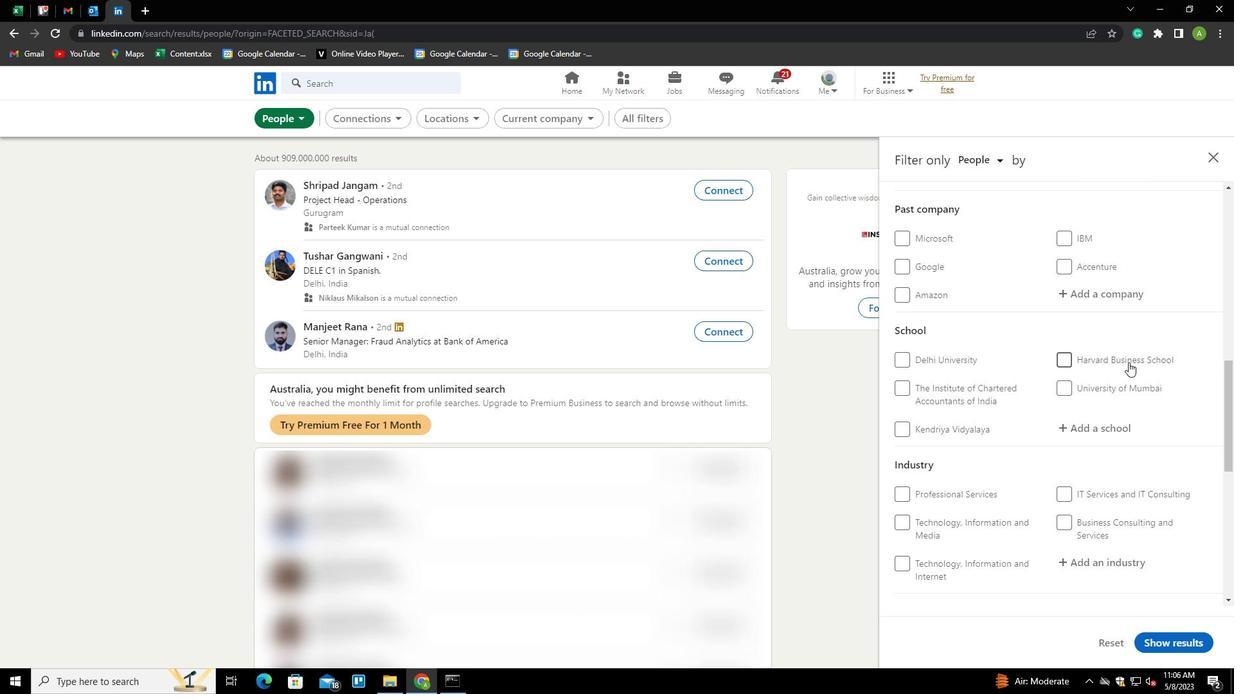 
Action: Mouse moved to (1098, 367)
Screenshot: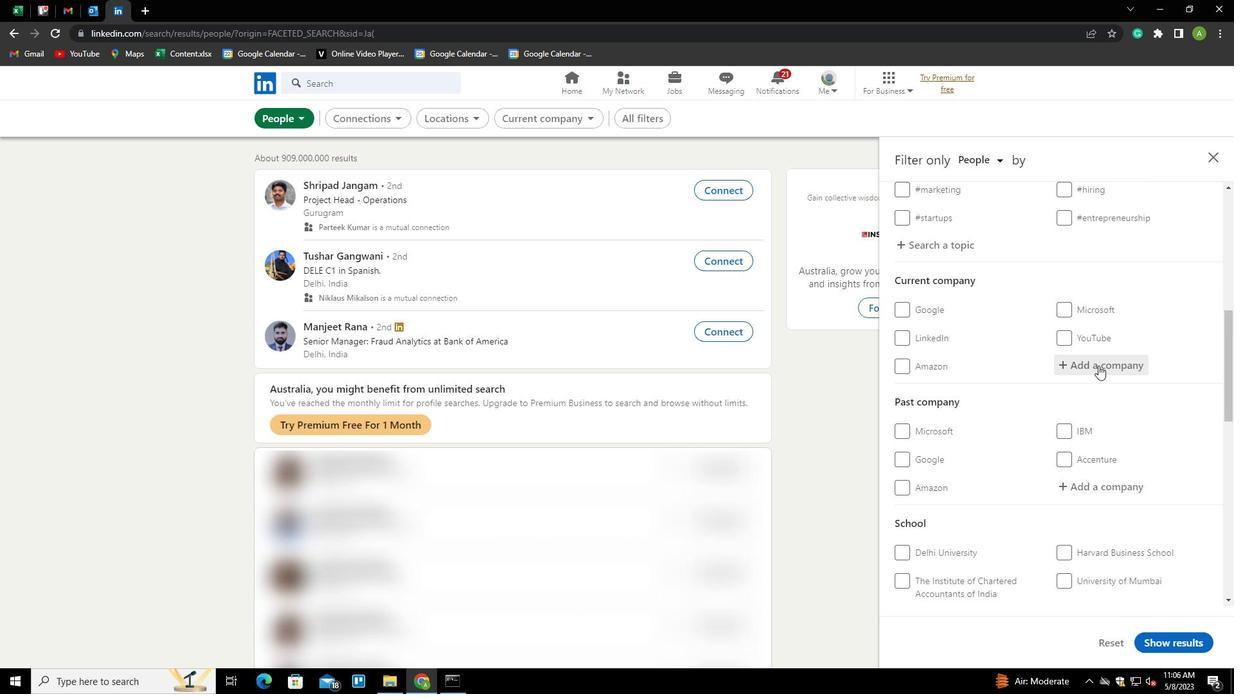 
Action: Mouse pressed left at (1098, 367)
Screenshot: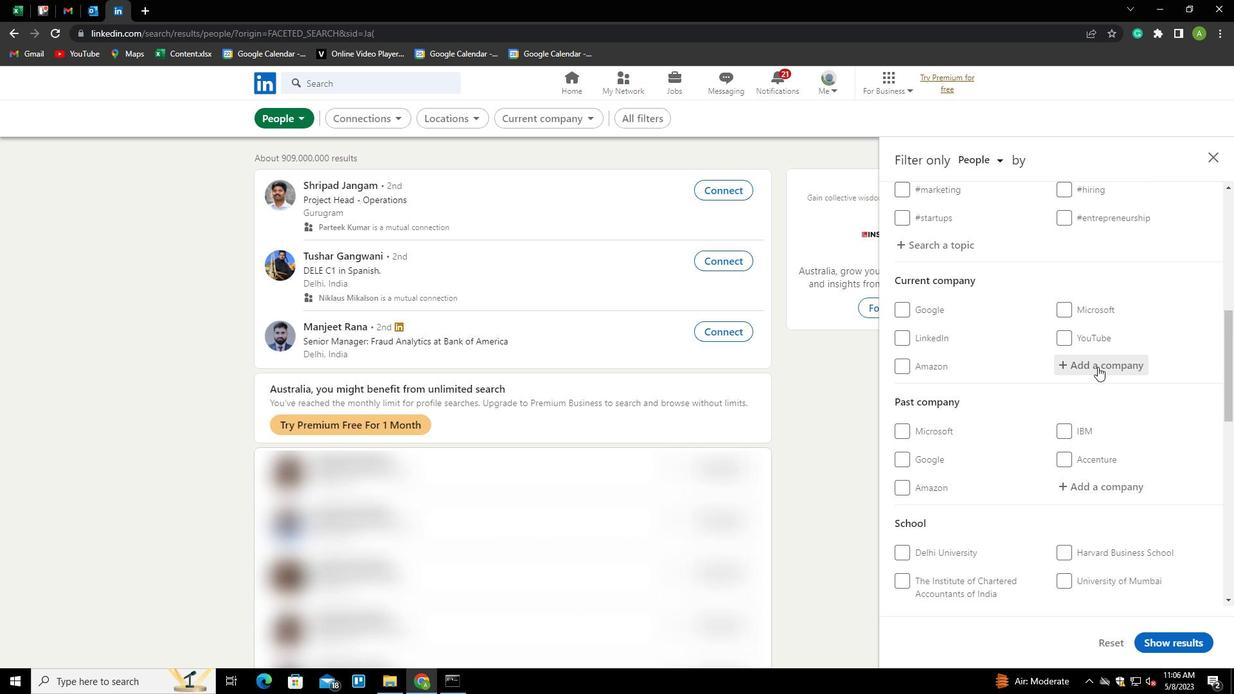 
Action: Mouse moved to (1098, 367)
Screenshot: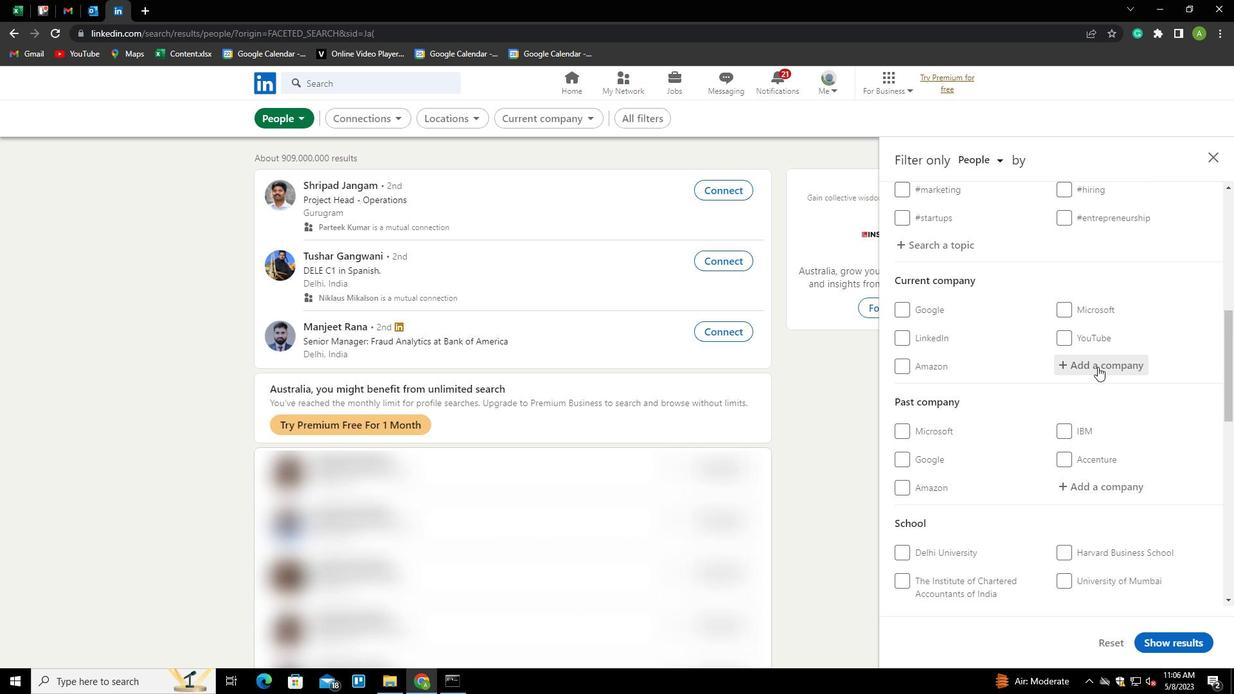 
Action: Key pressed <Key.shift>AYESA<Key.down><Key.enter>
Screenshot: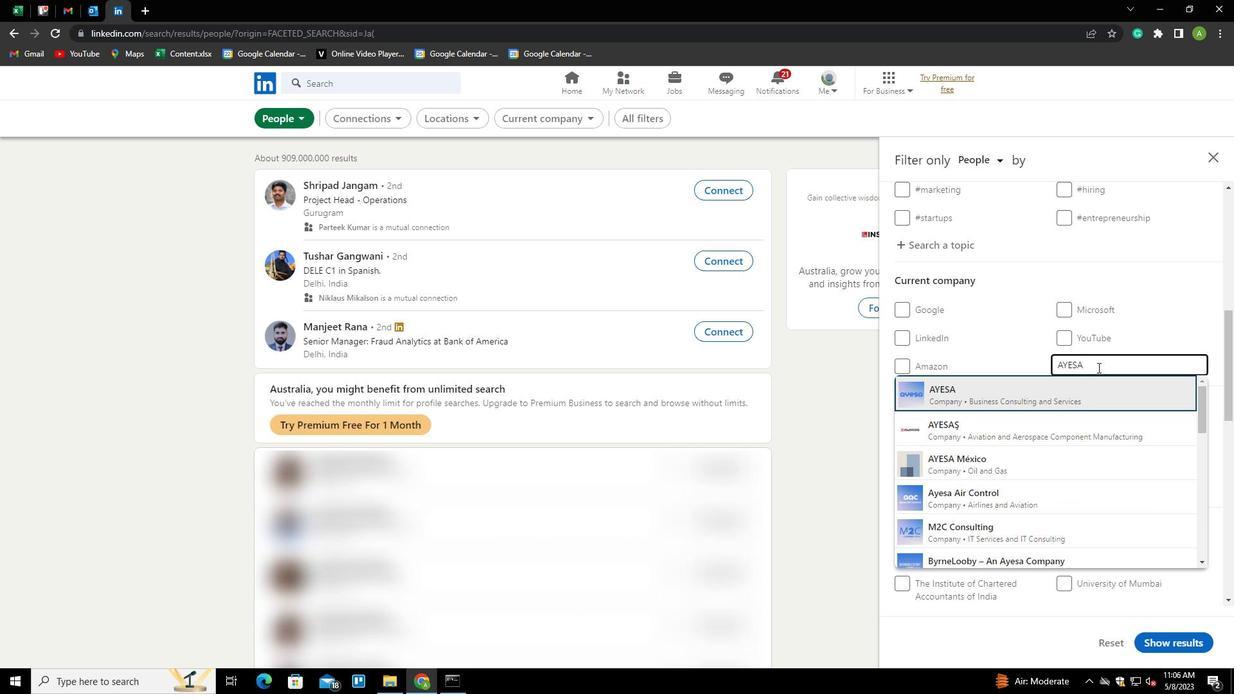 
Action: Mouse scrolled (1098, 367) with delta (0, 0)
Screenshot: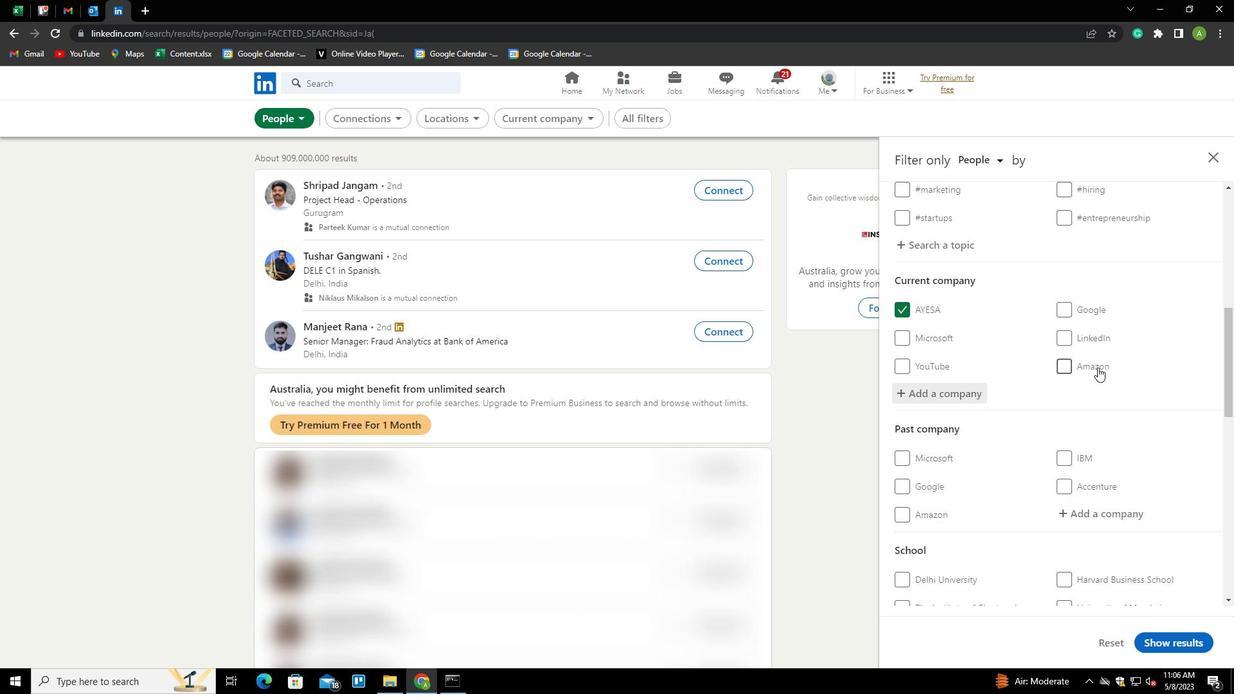 
Action: Mouse moved to (1096, 372)
Screenshot: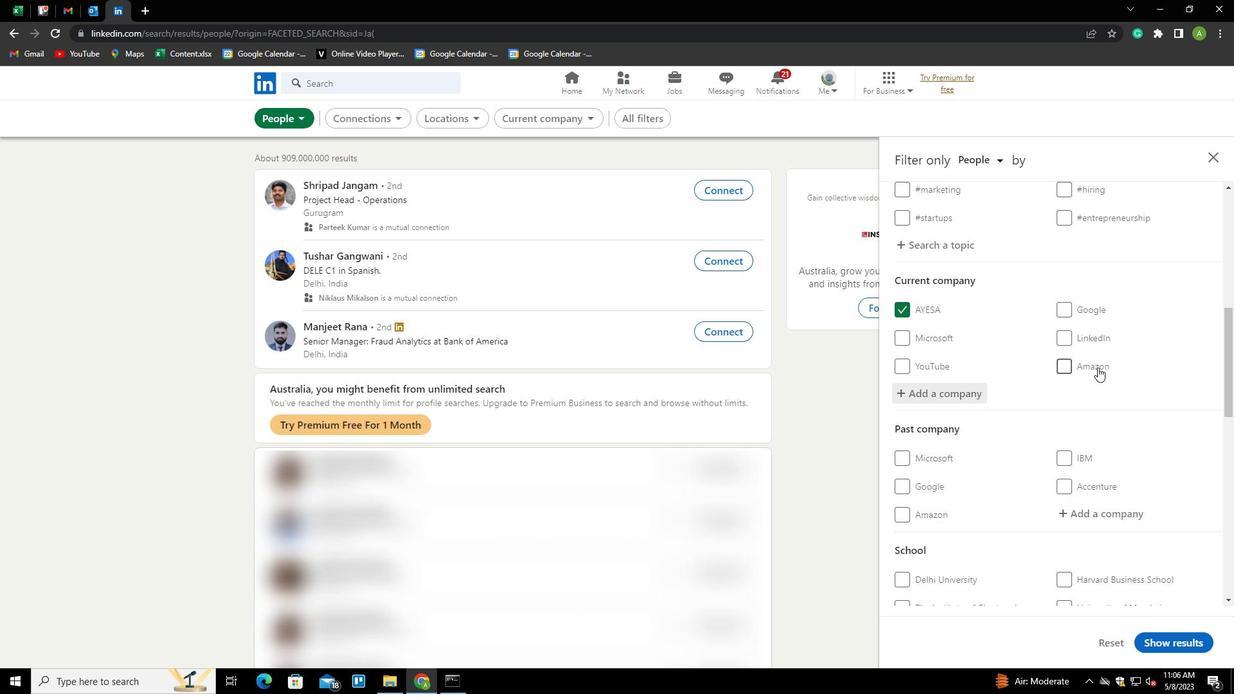 
Action: Mouse scrolled (1096, 372) with delta (0, 0)
Screenshot: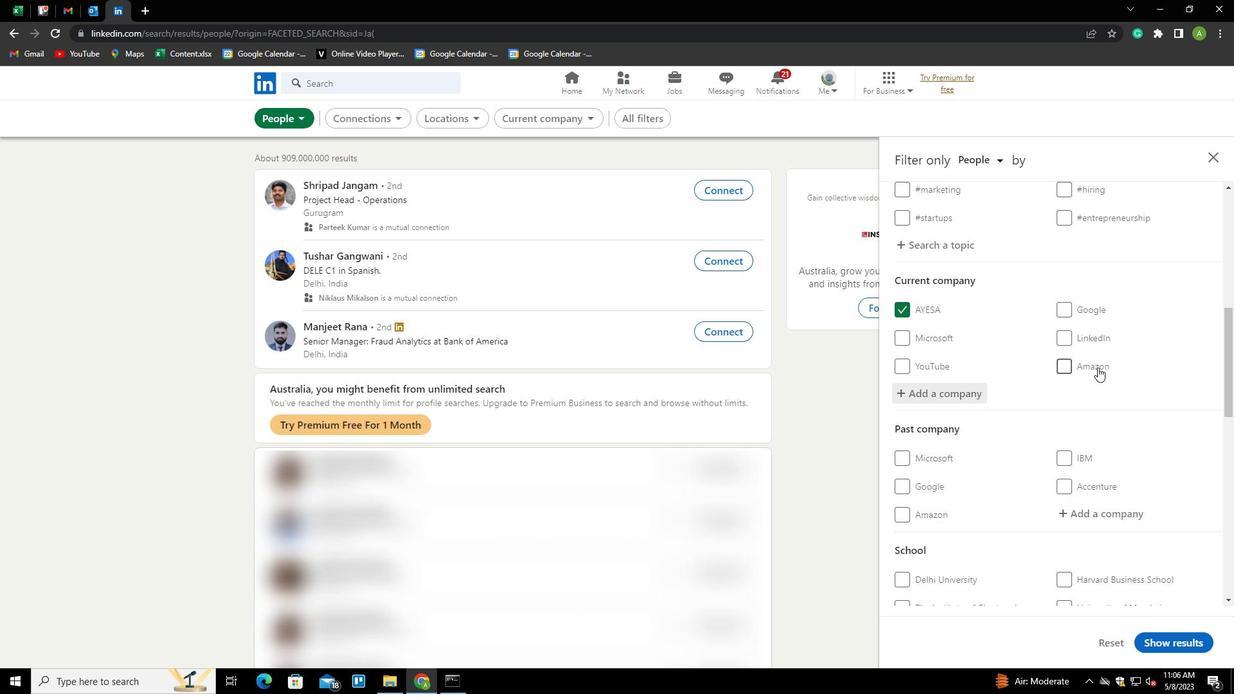 
Action: Mouse moved to (1081, 515)
Screenshot: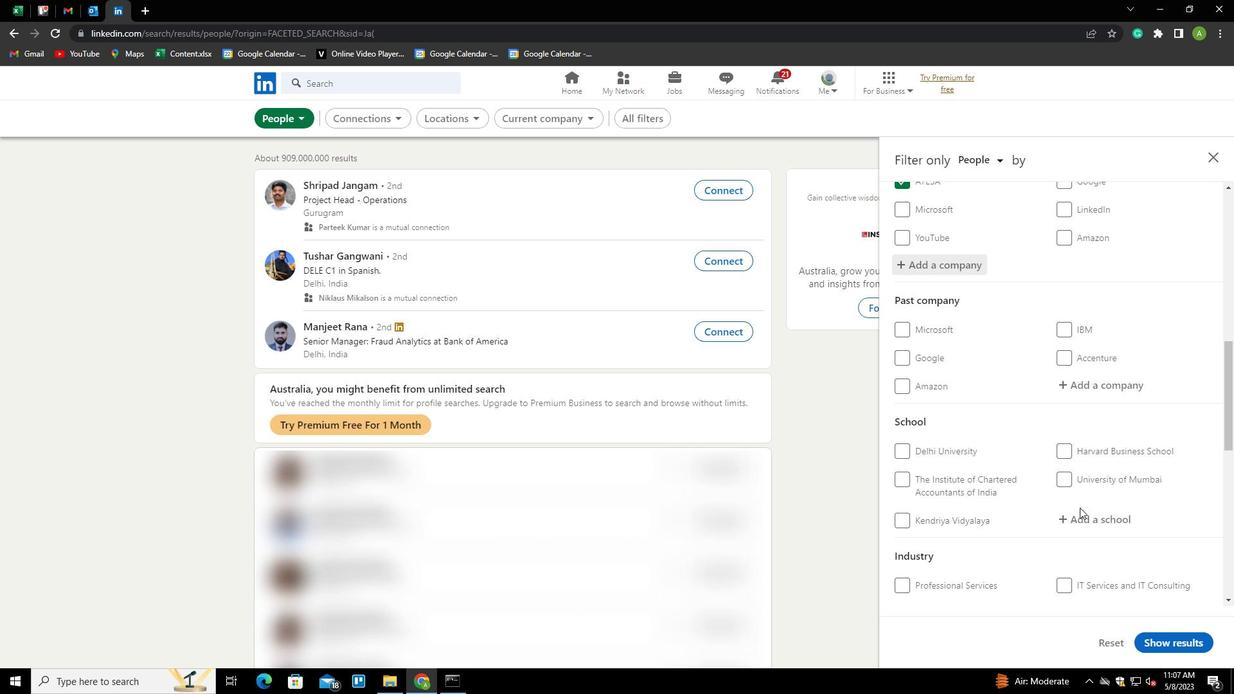 
Action: Mouse pressed left at (1081, 515)
Screenshot: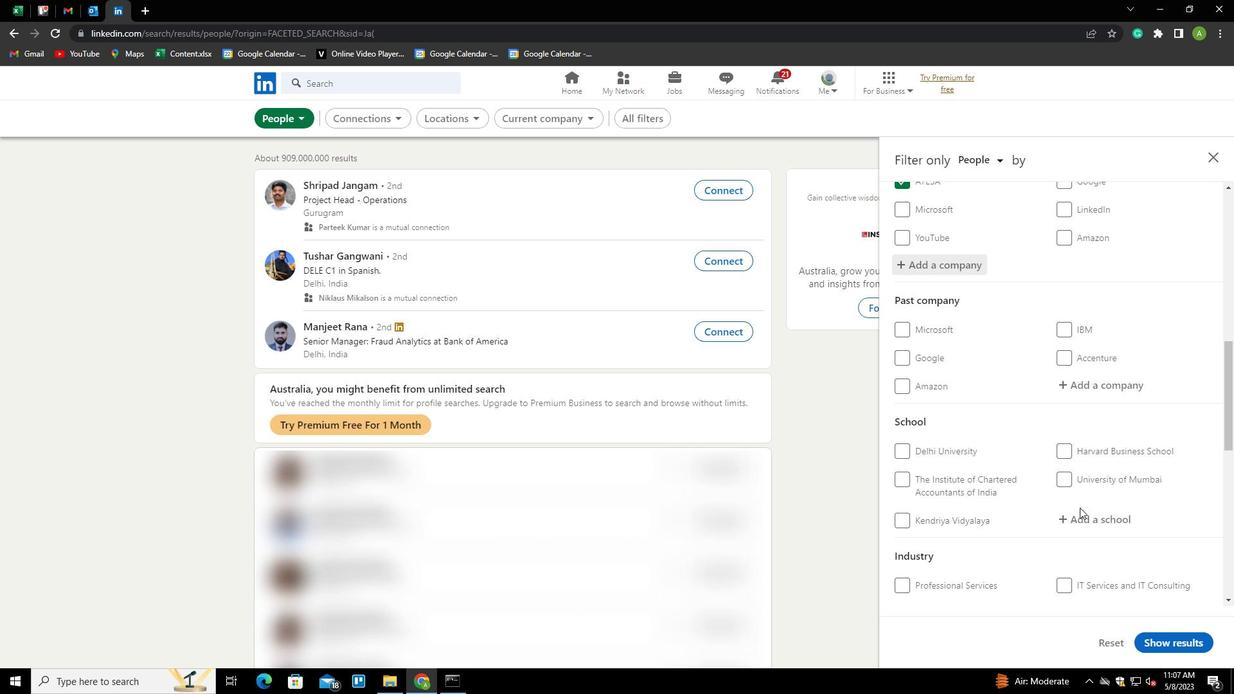 
Action: Key pressed <Key.shift>CHANDIGARSH<Key.space>UNI<Key.backspace><Key.backspace><Key.backspace><Key.backspace><Key.backspace><Key.backspace>H<Key.space>UNIVERSITY<Key.down><Key.enter>
Screenshot: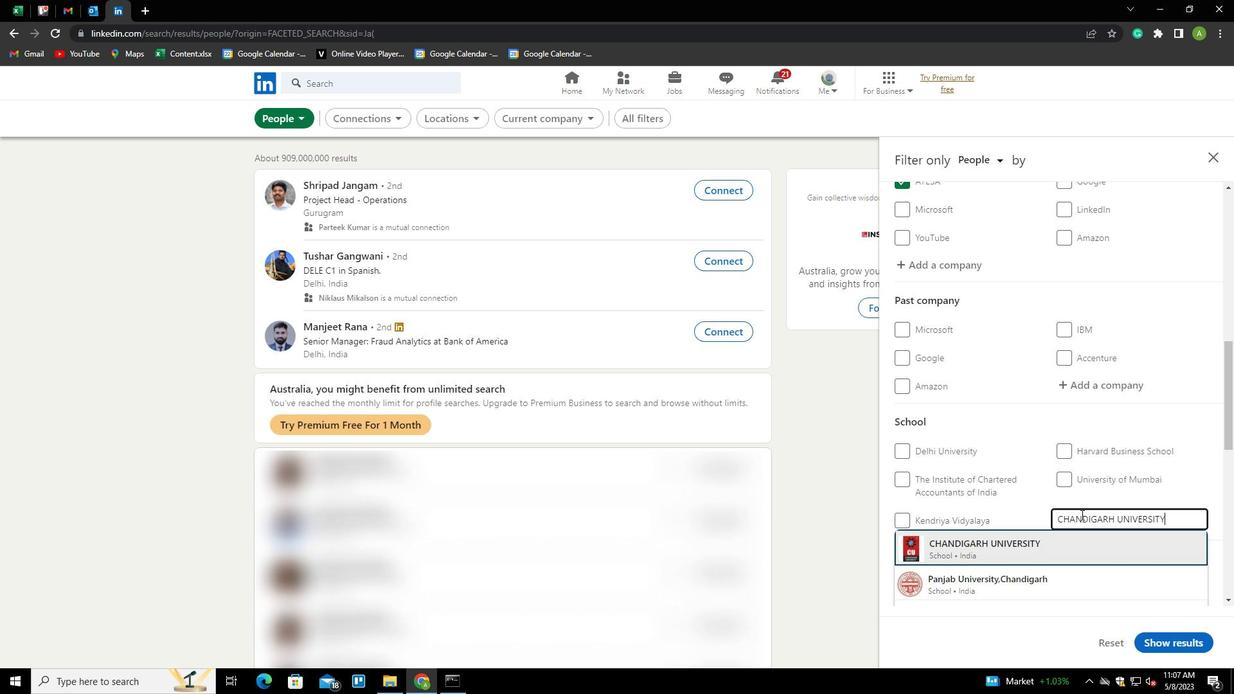 
Action: Mouse scrolled (1081, 514) with delta (0, 0)
Screenshot: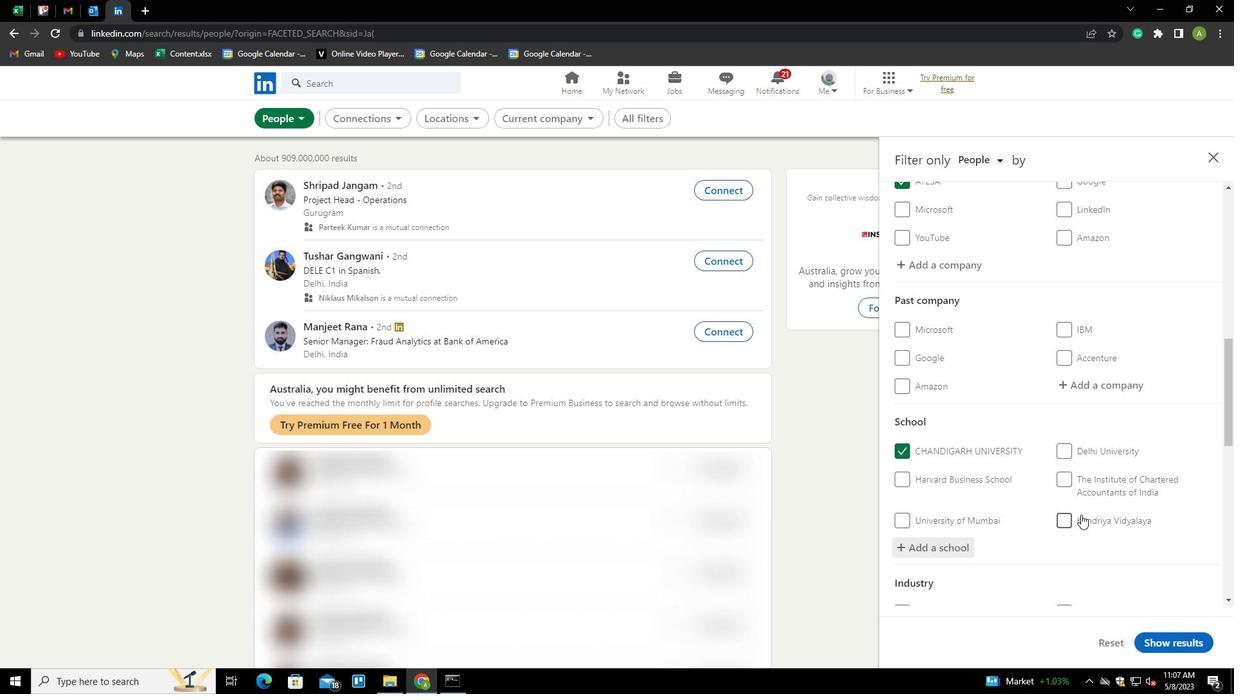 
Action: Mouse scrolled (1081, 514) with delta (0, 0)
Screenshot: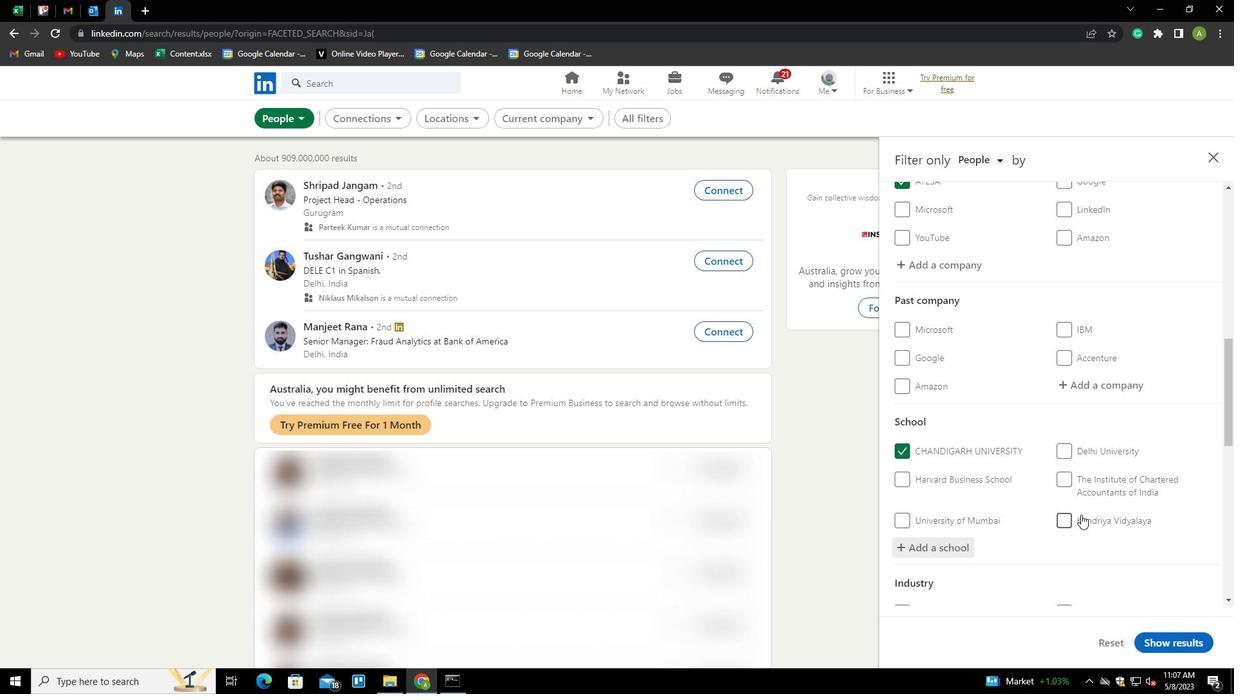 
Action: Mouse scrolled (1081, 514) with delta (0, 0)
Screenshot: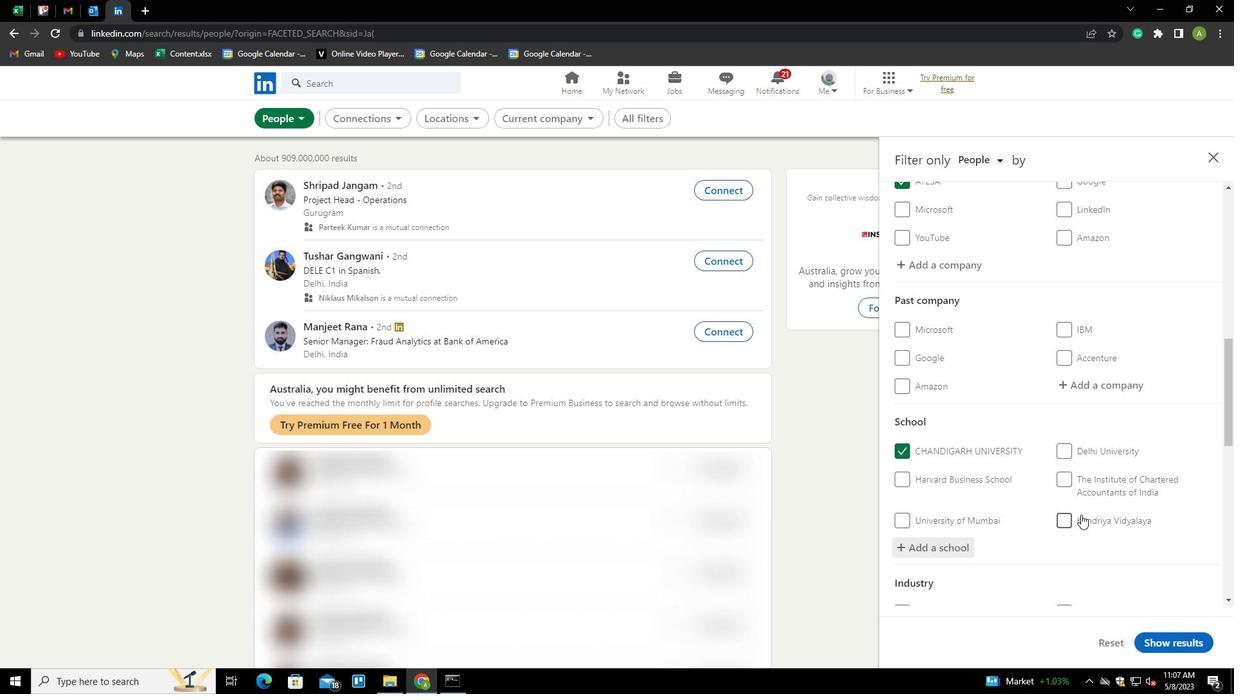 
Action: Mouse moved to (1088, 486)
Screenshot: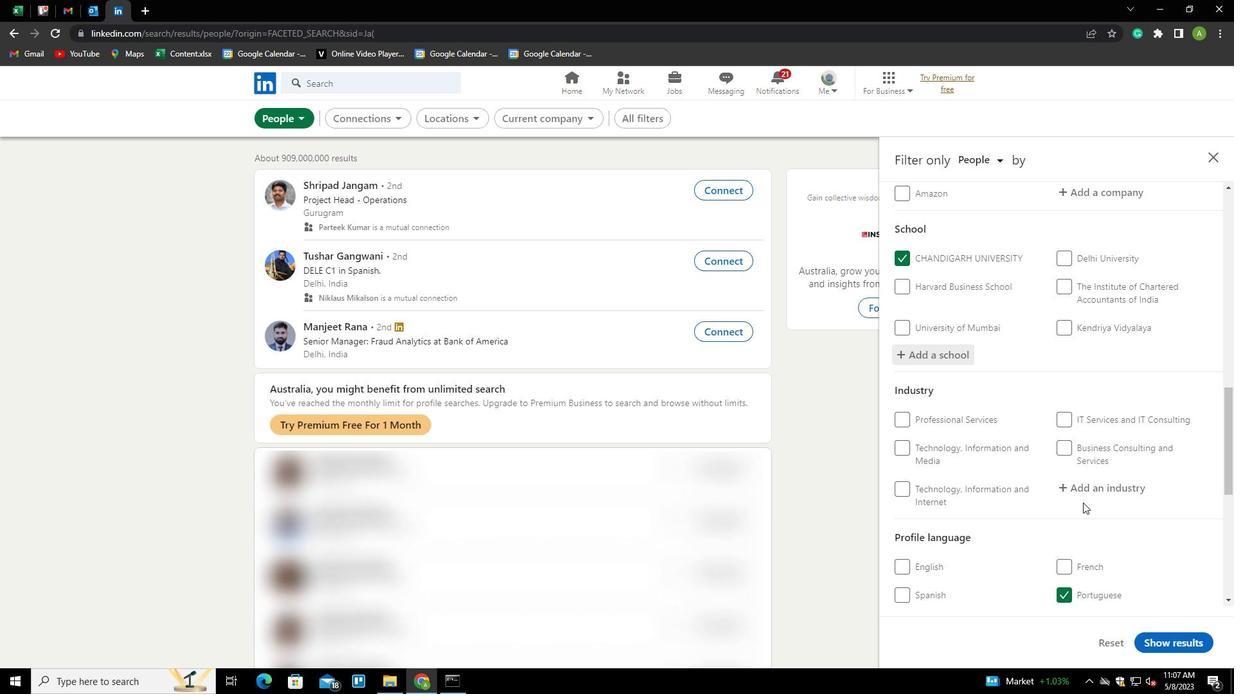 
Action: Mouse pressed left at (1088, 486)
Screenshot: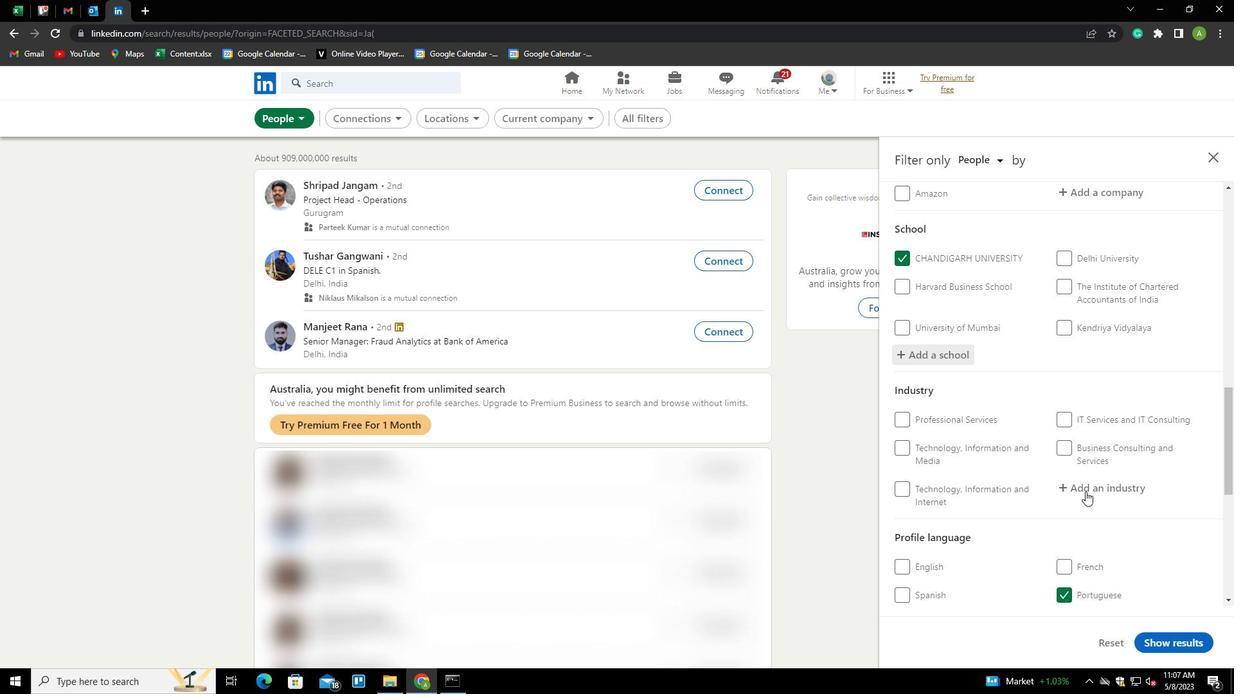 
Action: Key pressed <Key.shift>GO<Key.backspace>OVERNMENT<Key.space><Key.shift>ADMINISTRATION<Key.down><Key.enter>
Screenshot: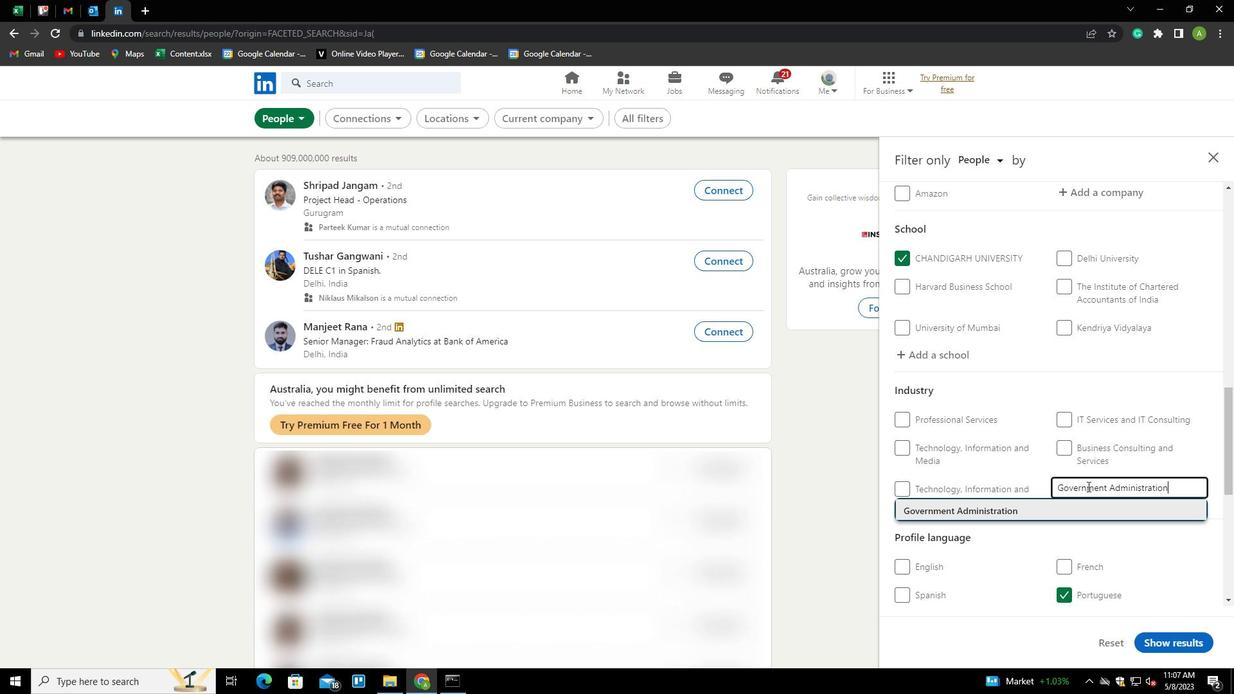 
Action: Mouse moved to (1087, 486)
Screenshot: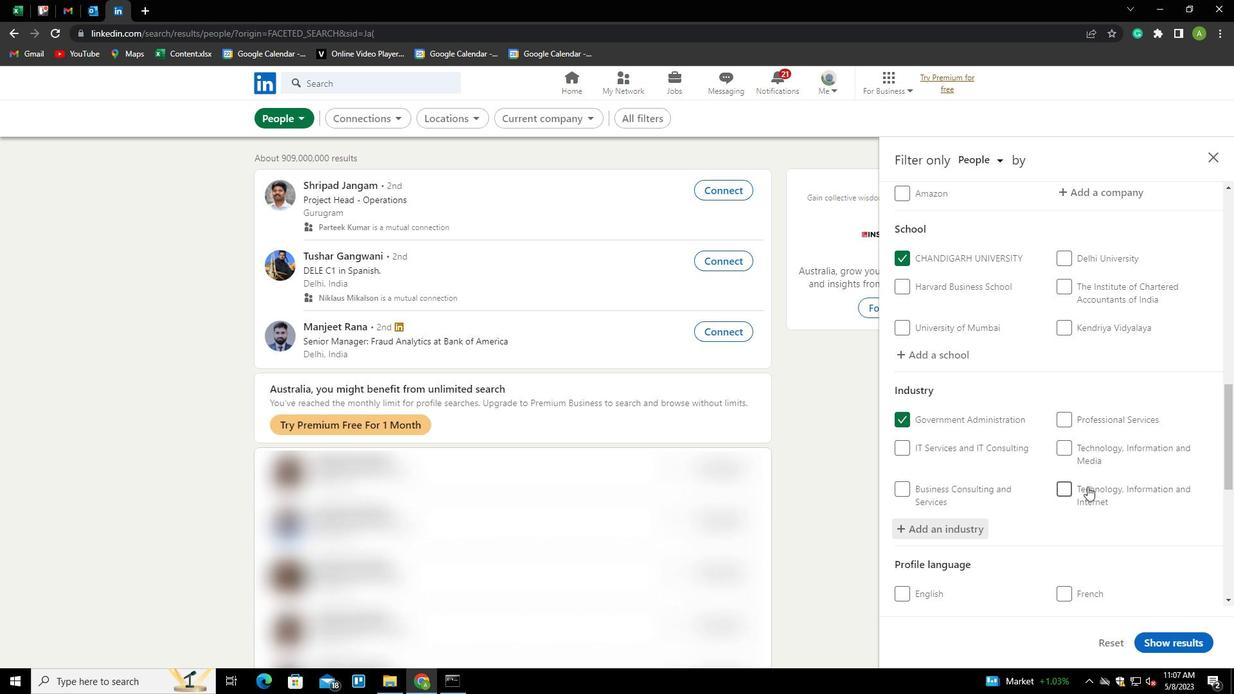 
Action: Mouse scrolled (1087, 485) with delta (0, 0)
Screenshot: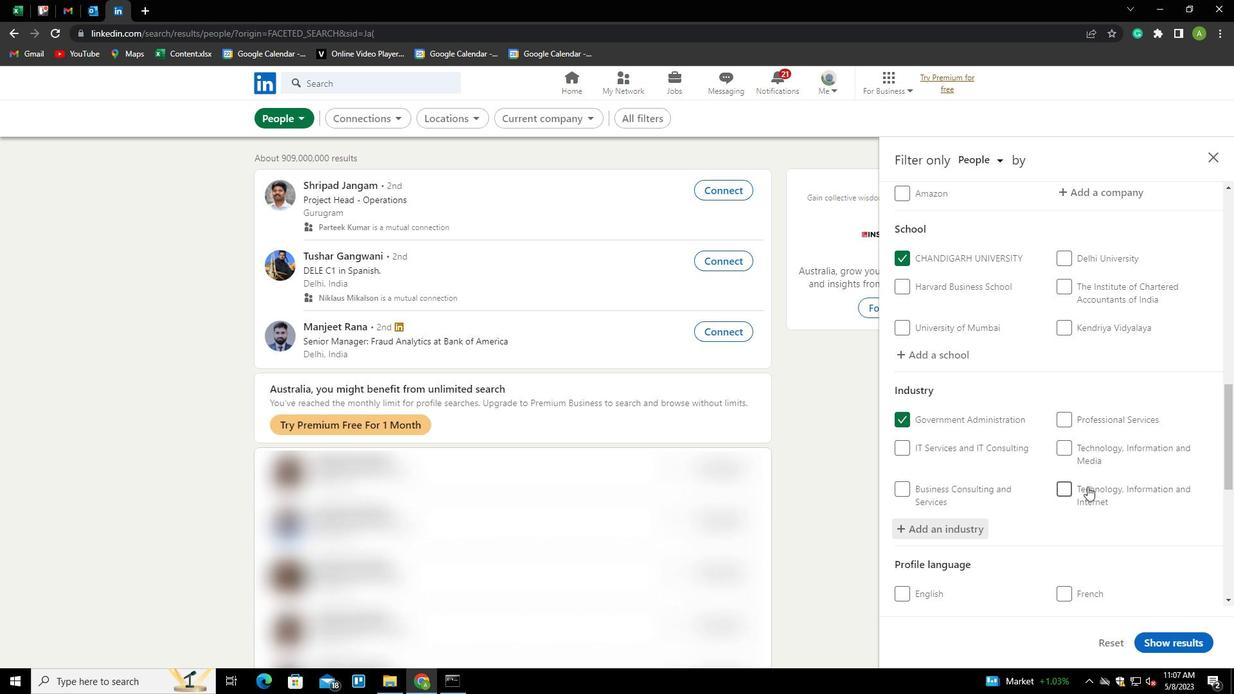
Action: Mouse scrolled (1087, 485) with delta (0, 0)
Screenshot: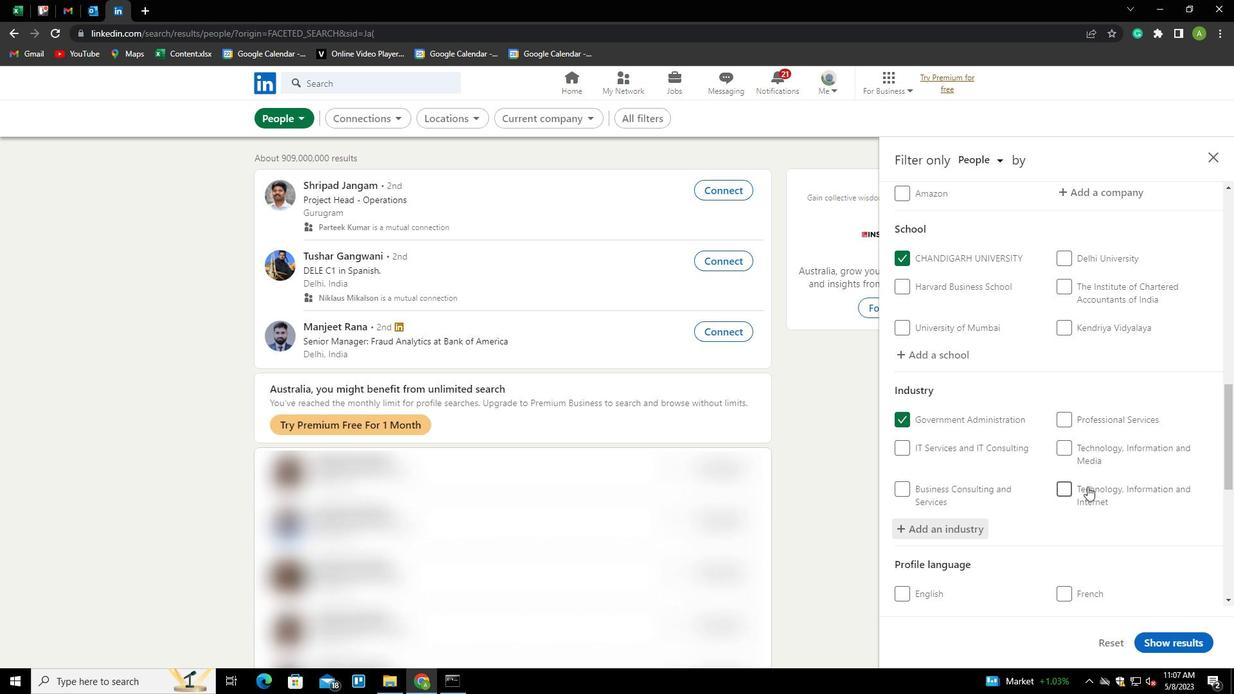 
Action: Mouse scrolled (1087, 485) with delta (0, 0)
Screenshot: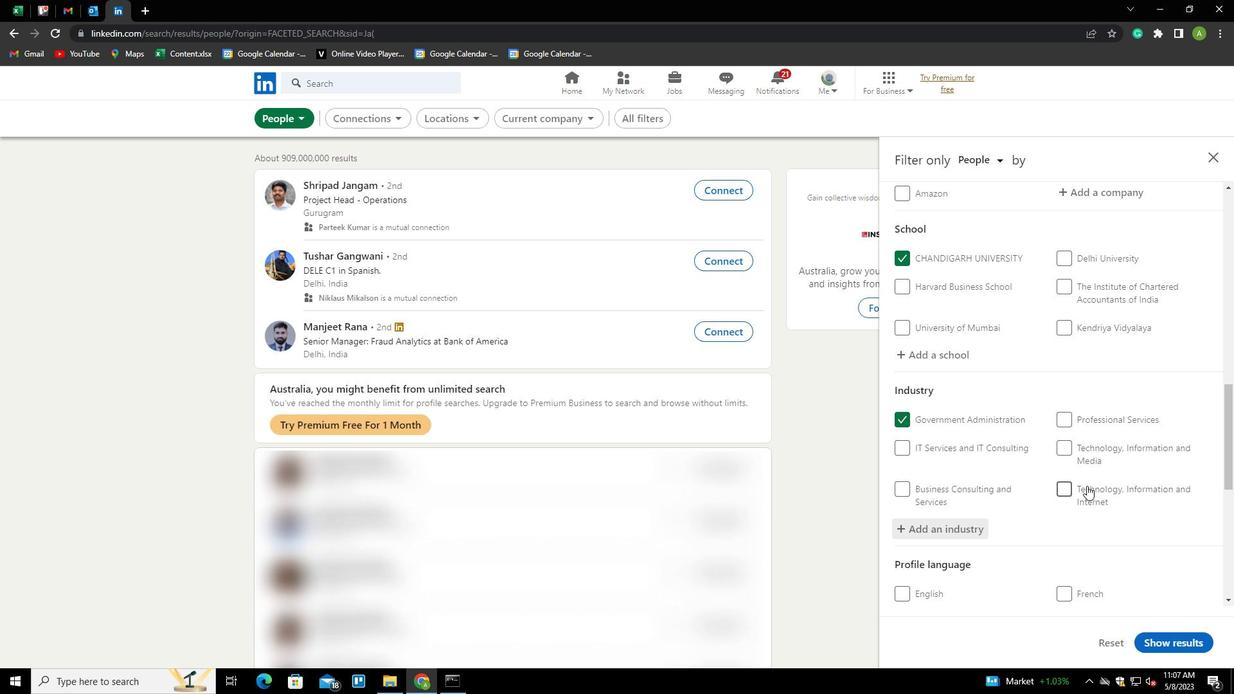 
Action: Mouse scrolled (1087, 485) with delta (0, 0)
Screenshot: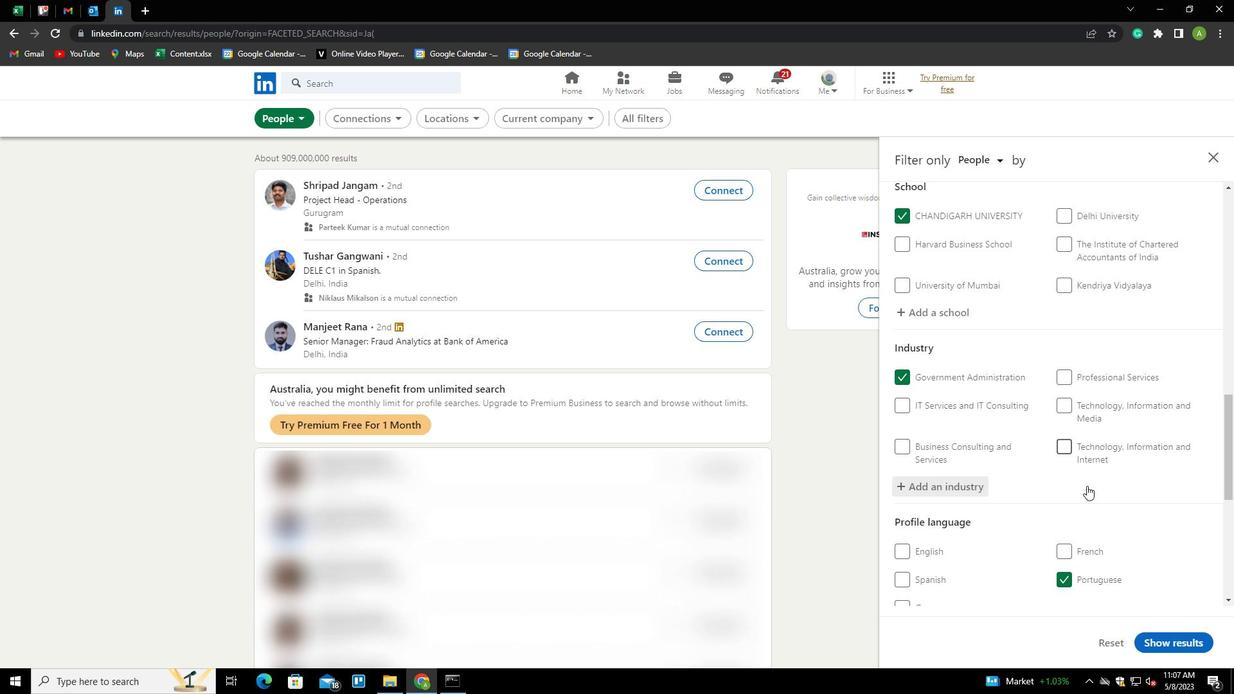 
Action: Mouse scrolled (1087, 485) with delta (0, 0)
Screenshot: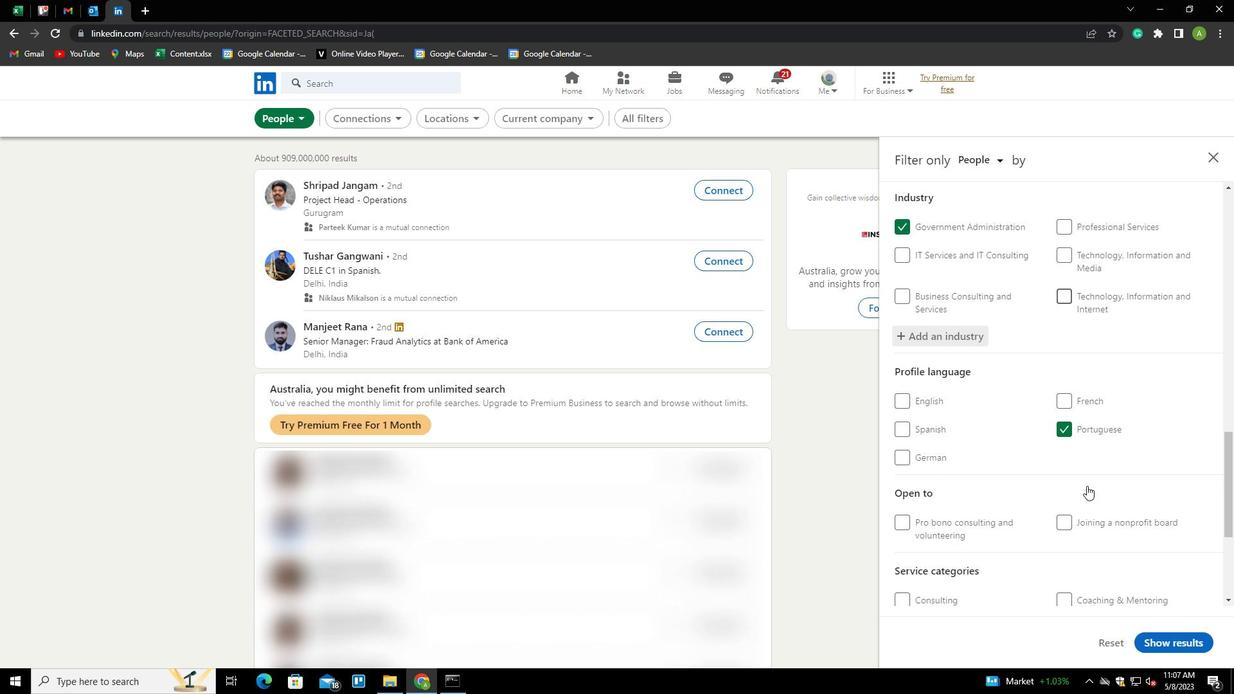 
Action: Mouse scrolled (1087, 485) with delta (0, 0)
Screenshot: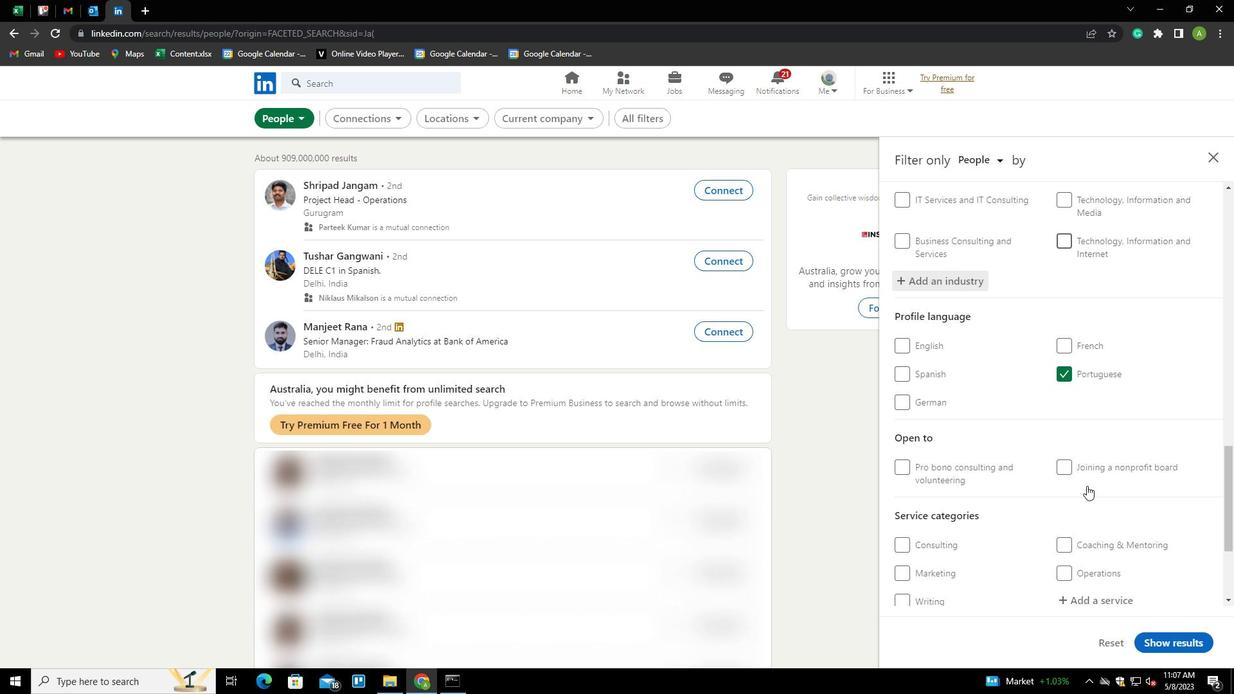 
Action: Mouse scrolled (1087, 485) with delta (0, 0)
Screenshot: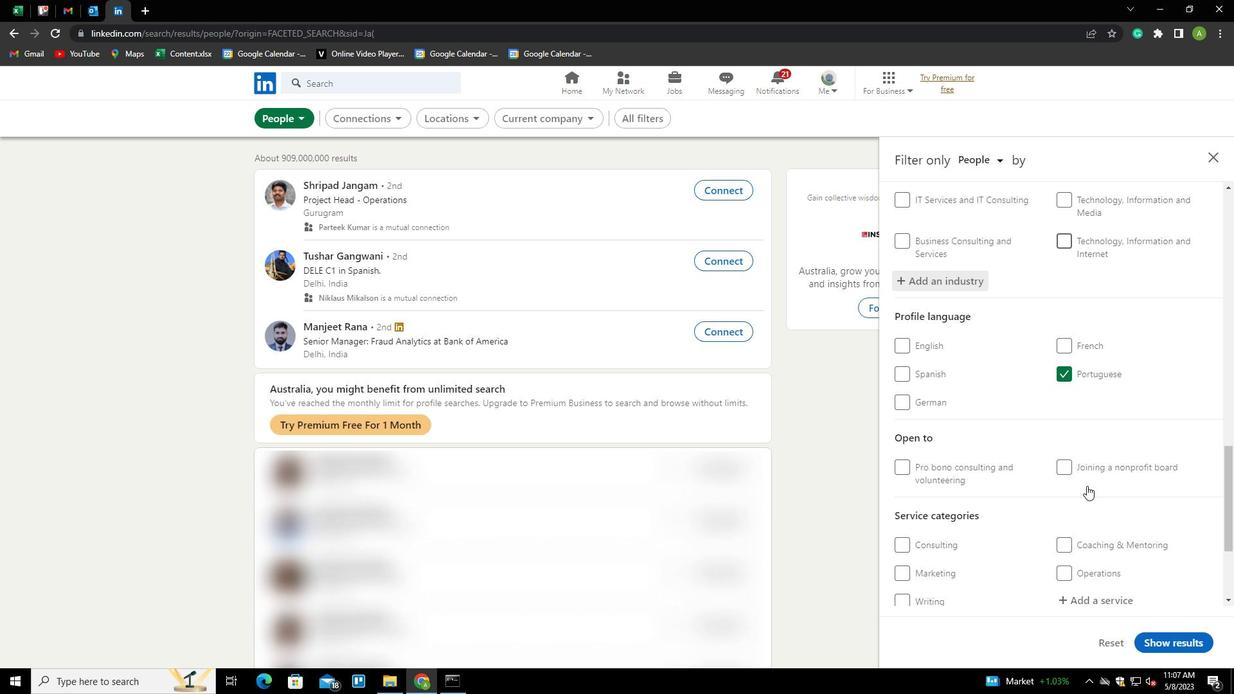 
Action: Mouse moved to (1071, 432)
Screenshot: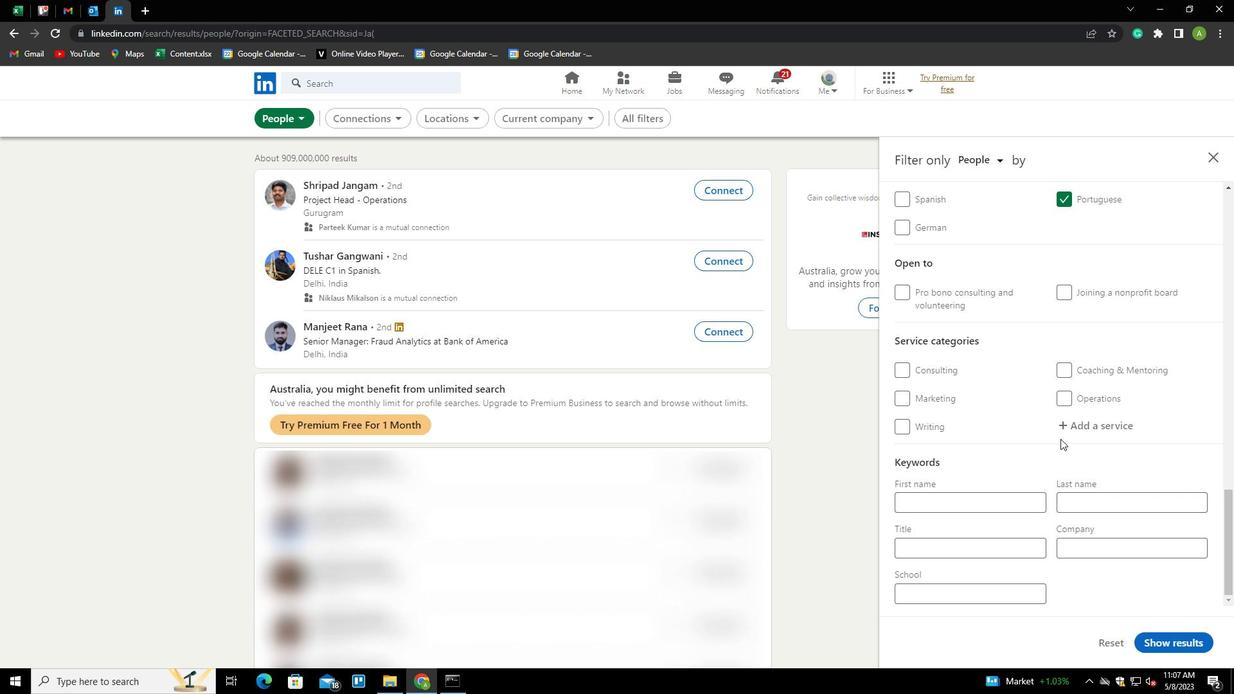 
Action: Mouse pressed left at (1071, 432)
Screenshot: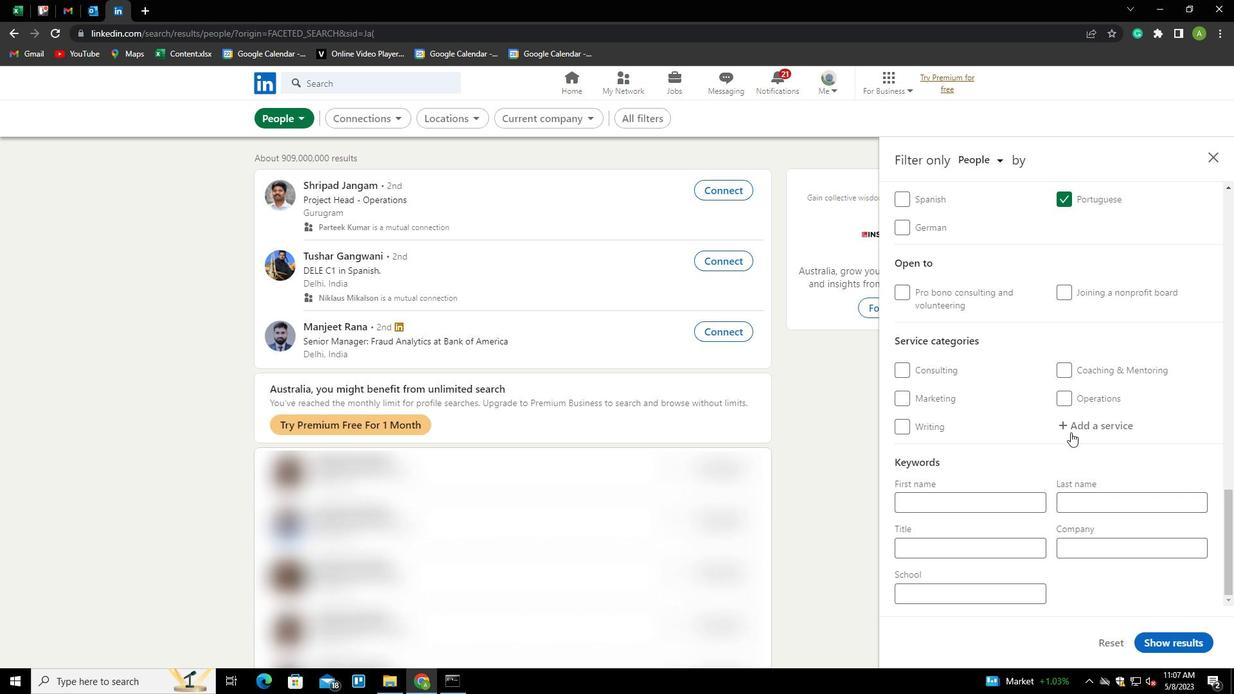 
Action: Key pressed <Key.shift><Key.shift><Key.shift><Key.shift><Key.shift><Key.shift><Key.shift><Key.shift><Key.shift><Key.shift>SOCIAL<Key.space><Key.shift>MEDIA<Key.space>MARKETIN<Key.down><Key.enter>
Screenshot: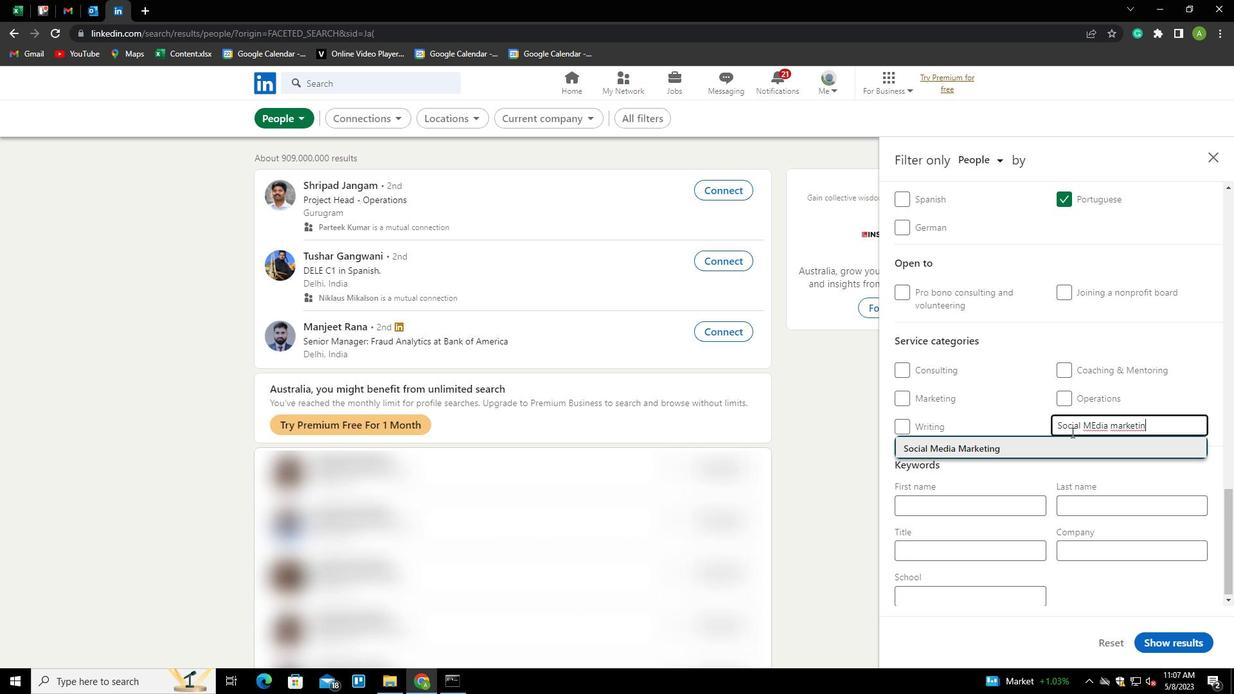 
Action: Mouse scrolled (1071, 432) with delta (0, 0)
Screenshot: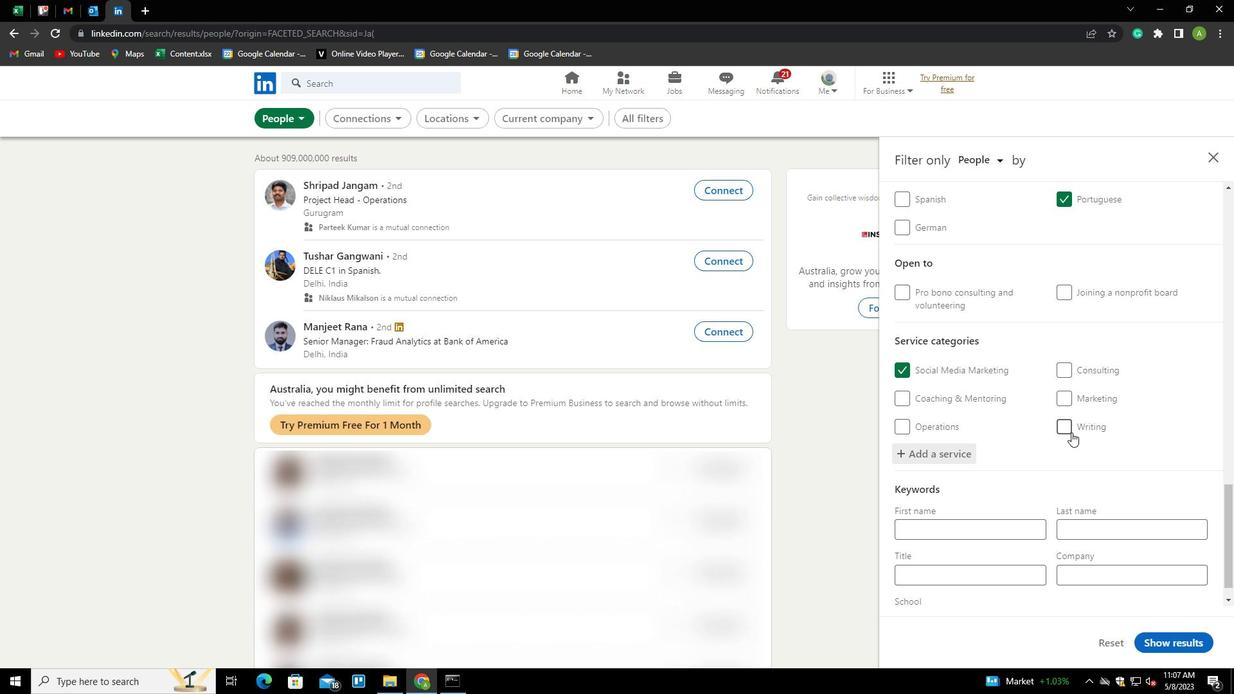 
Action: Mouse scrolled (1071, 432) with delta (0, 0)
Screenshot: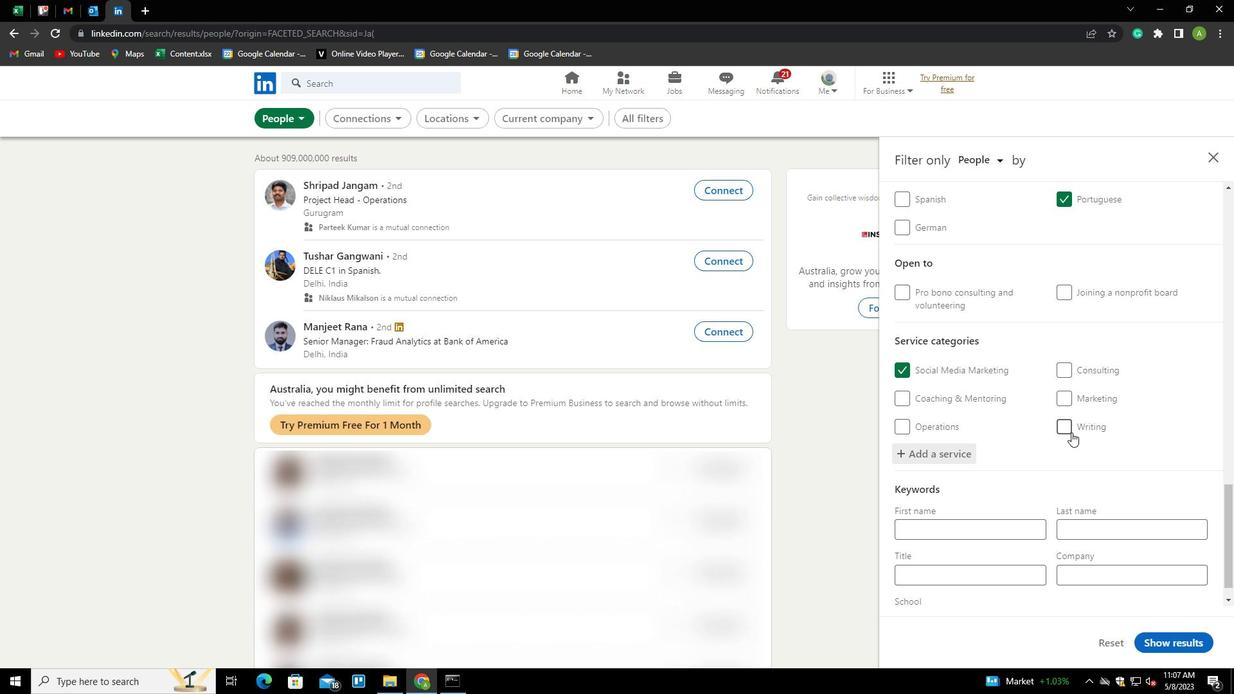 
Action: Mouse scrolled (1071, 432) with delta (0, 0)
Screenshot: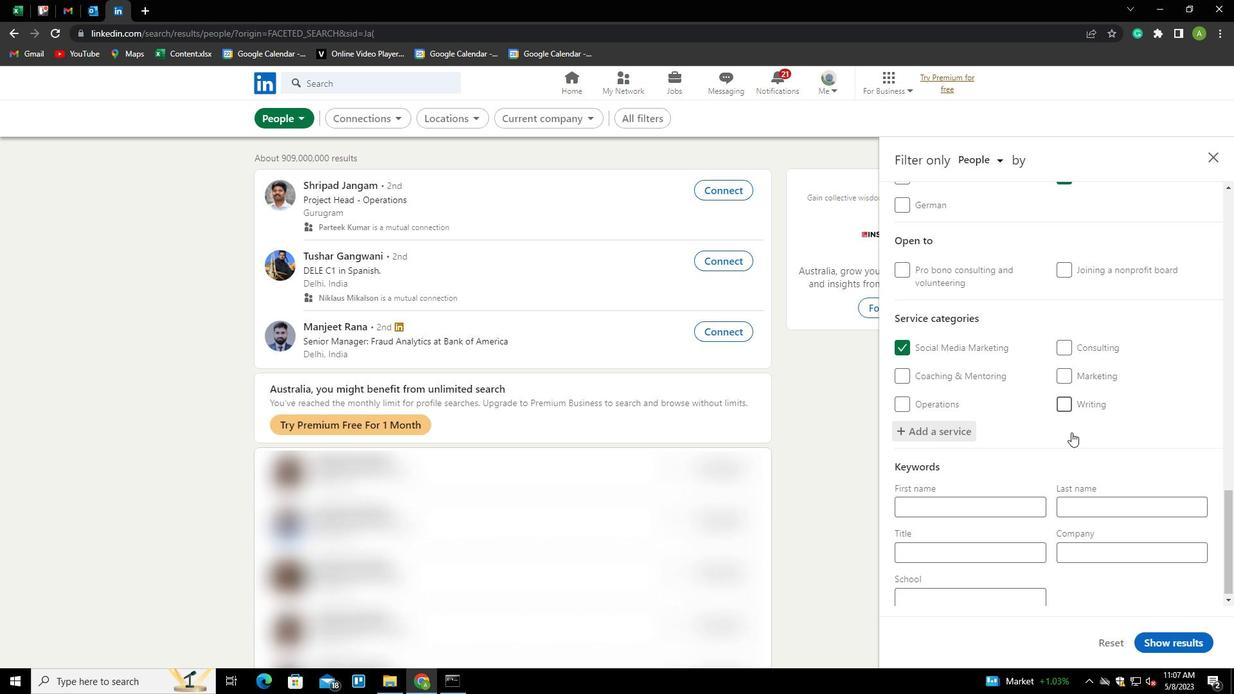 
Action: Mouse scrolled (1071, 432) with delta (0, 0)
Screenshot: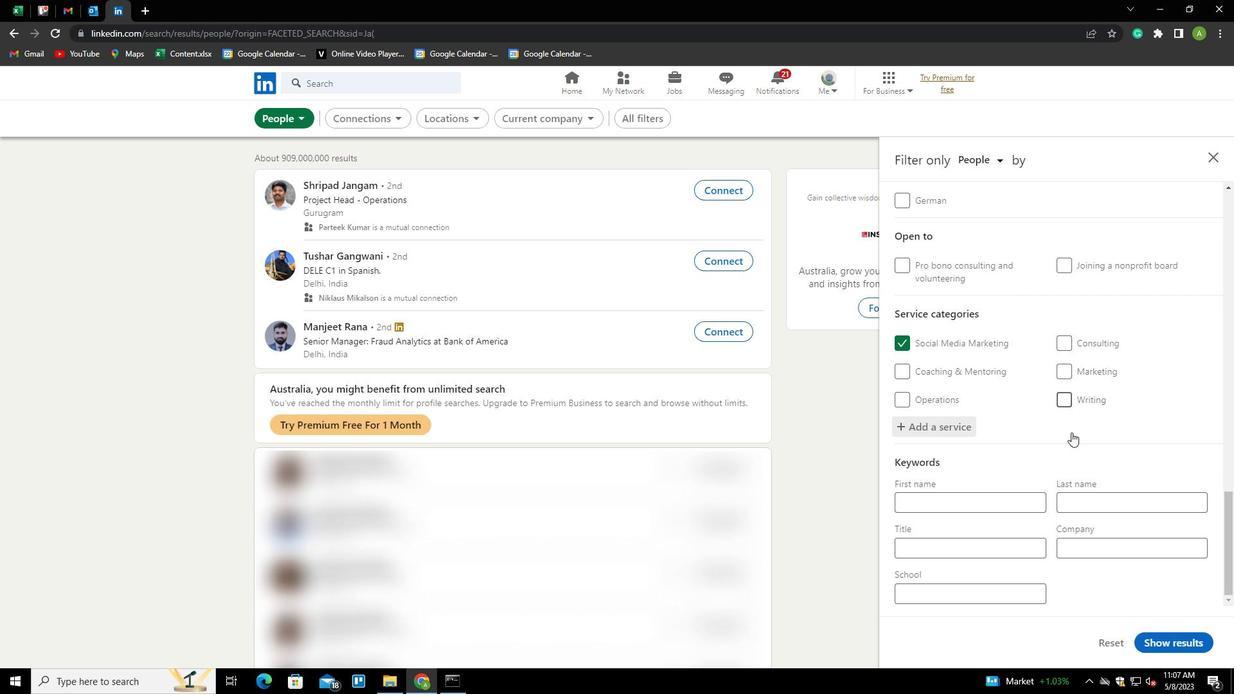 
Action: Mouse moved to (985, 551)
Screenshot: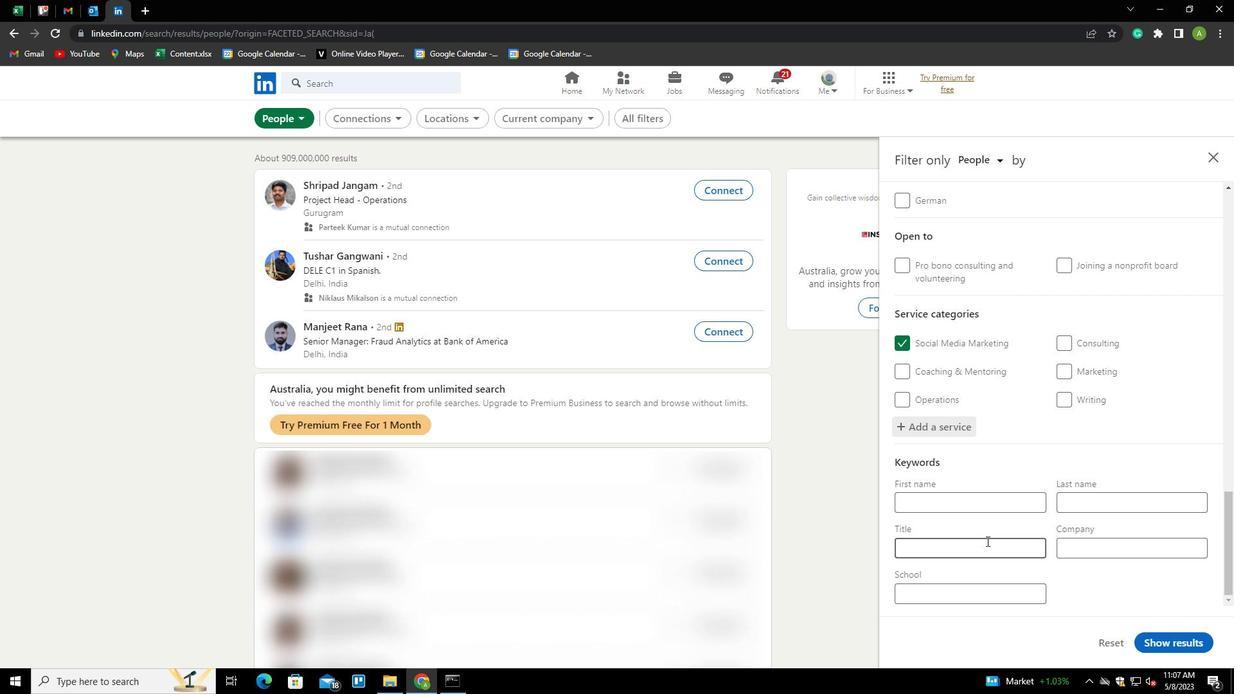 
Action: Mouse pressed left at (985, 551)
Screenshot: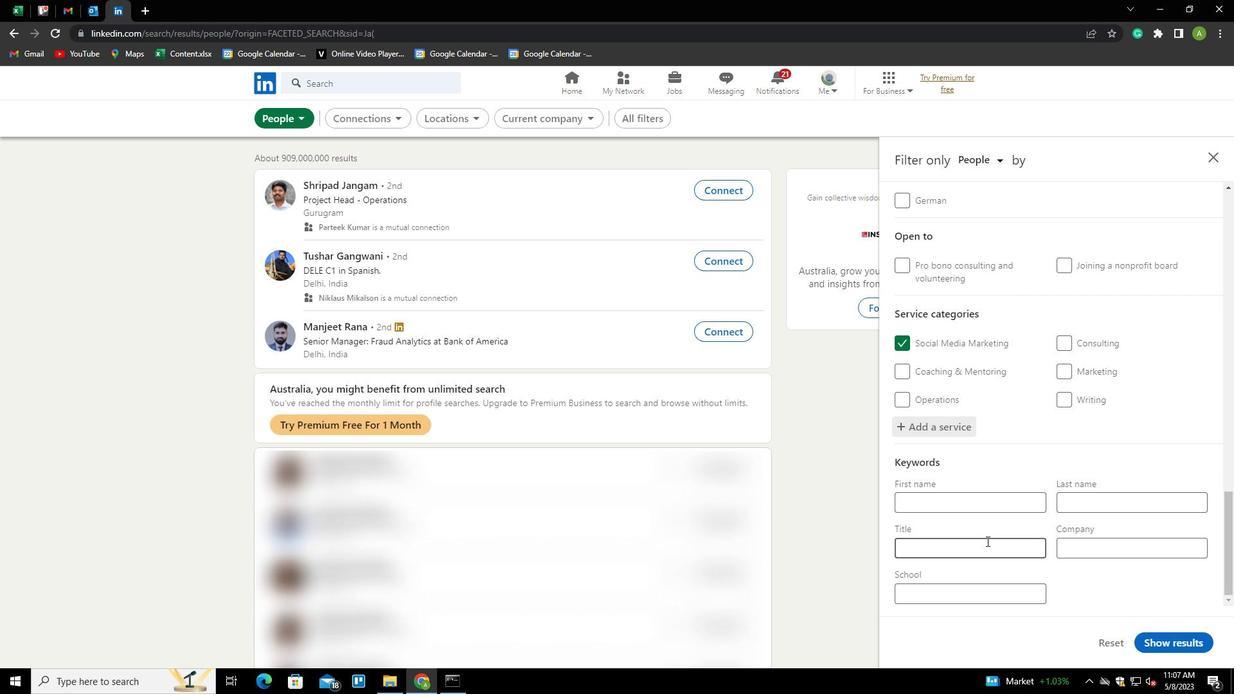 
Action: Mouse moved to (985, 551)
Screenshot: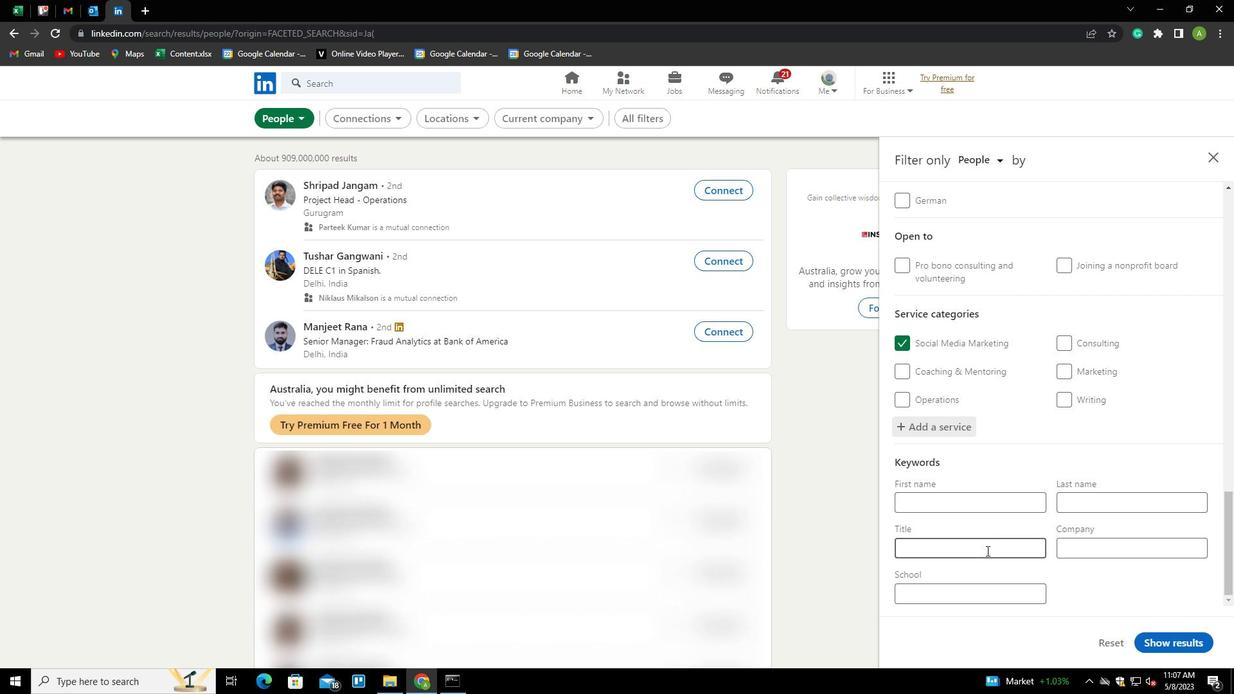 
Action: Key pressed <Key.shift>PROPRIETY<Key.backspace>OT<Key.backspace>R
Screenshot: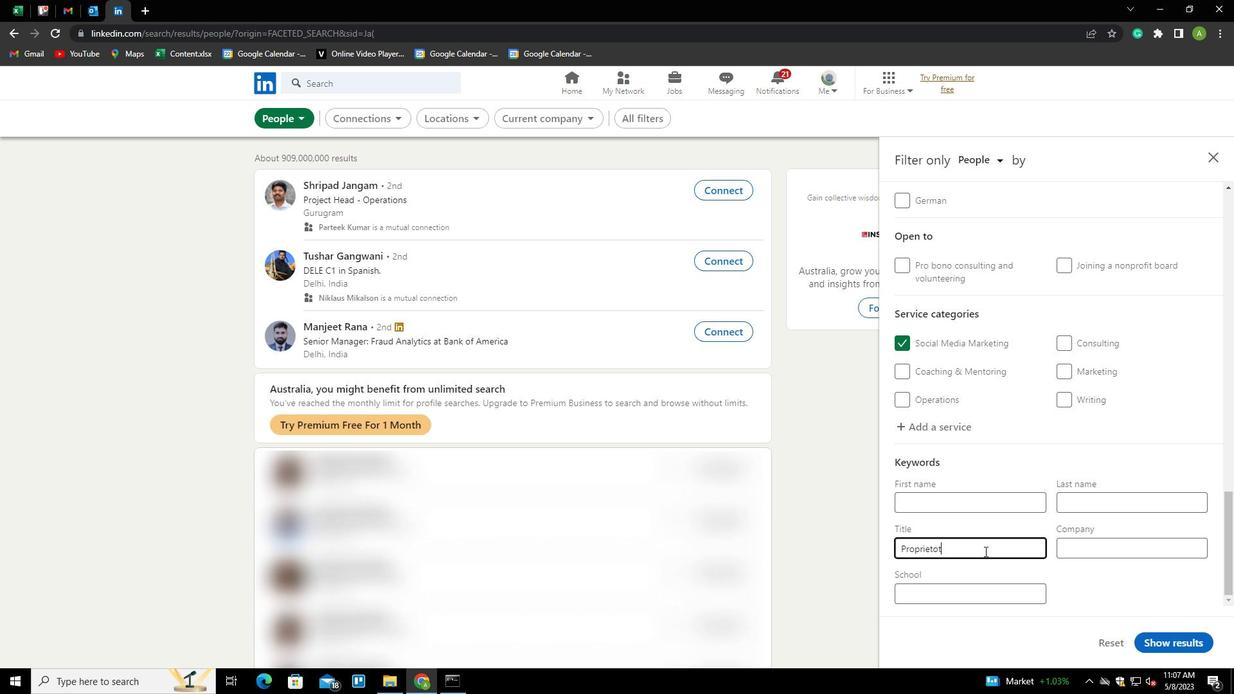 
Action: Mouse moved to (1061, 562)
Screenshot: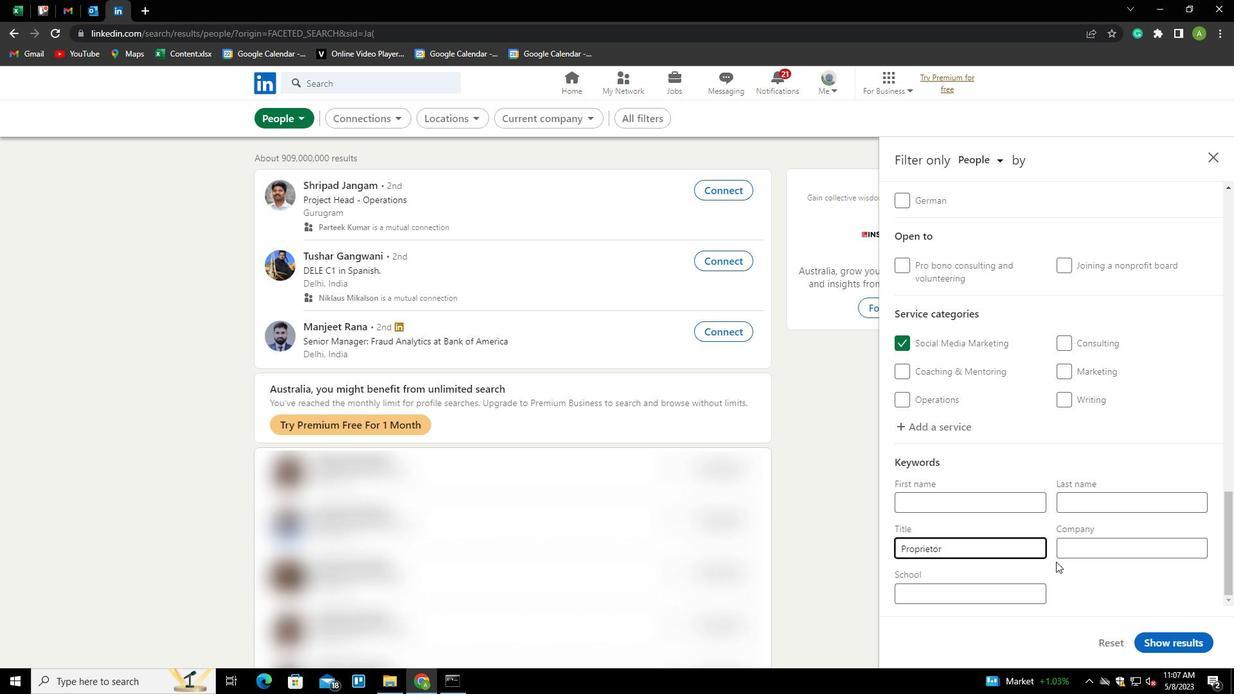 
Action: Mouse pressed left at (1061, 562)
Screenshot: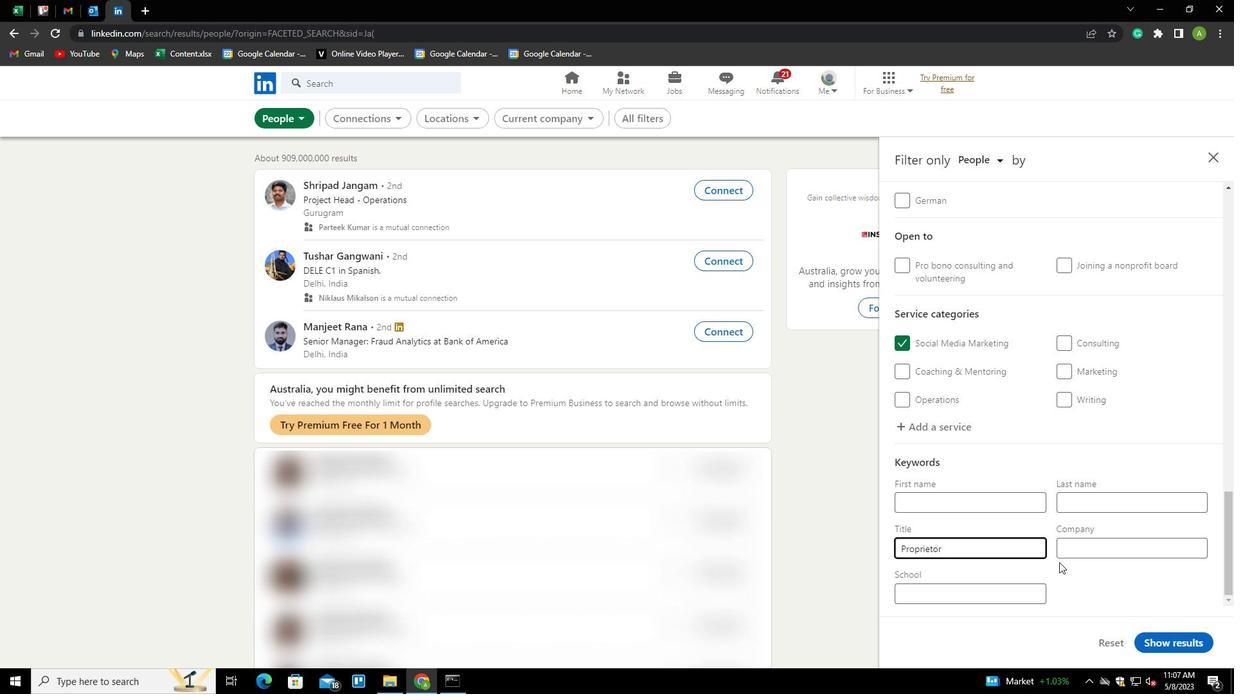 
Action: Mouse moved to (1197, 641)
Screenshot: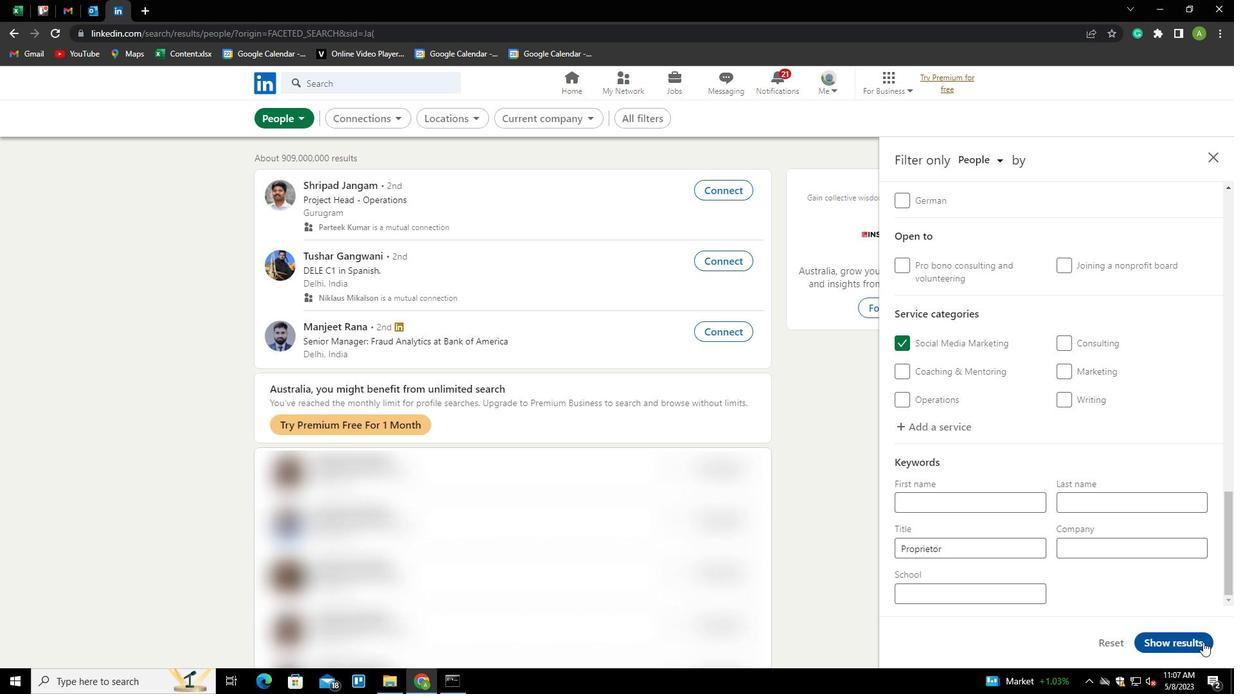 
Action: Mouse pressed left at (1197, 641)
Screenshot: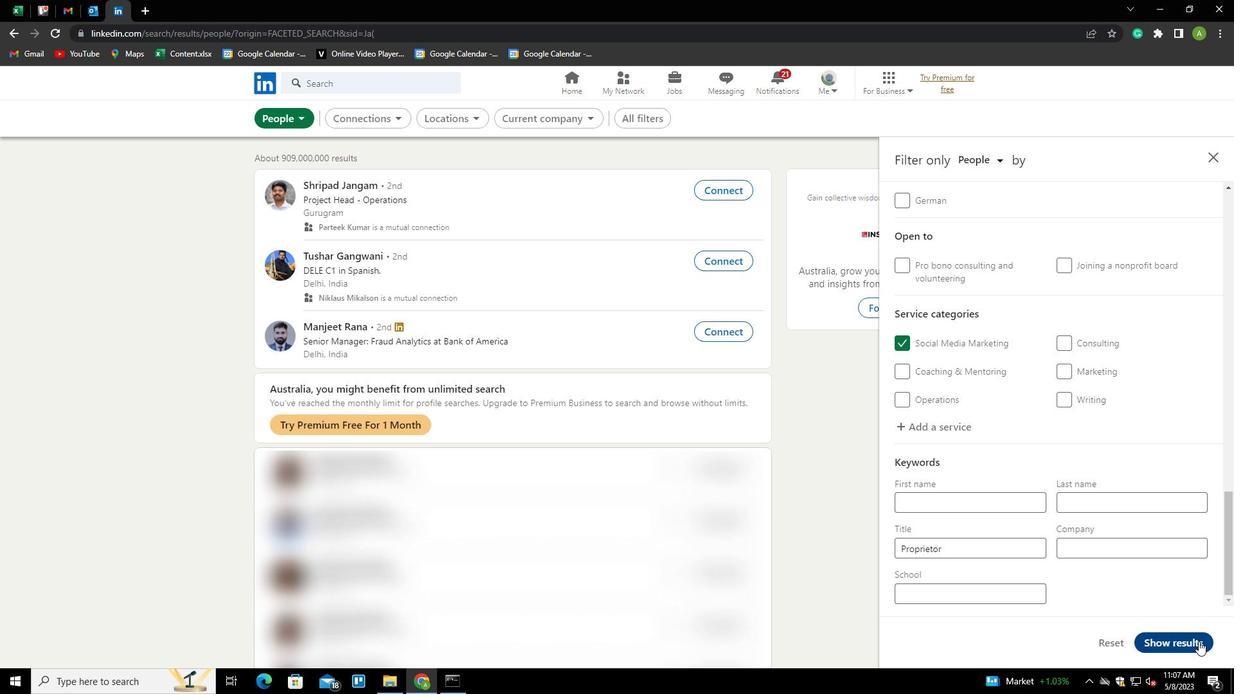 
Action: Mouse moved to (1169, 627)
Screenshot: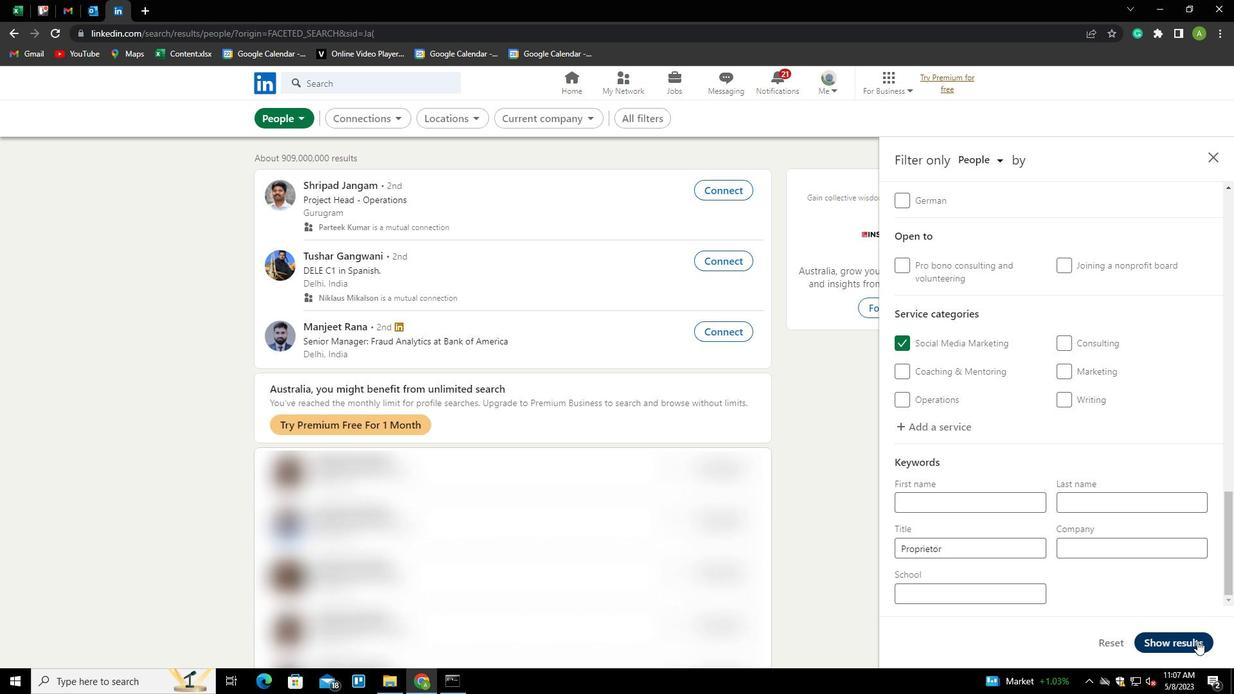 
